 Task: Look for space in Narsimhapur, India from 1st August, 2023 to 5th August, 2023 for 3 adults, 1 child in price range Rs.13000 to Rs.20000. Place can be entire place with 2 bedrooms having 3 beds and 2 bathrooms. Property type can be flatguest house, hotel. Amenities needed are: washing machine. Booking option can be shelf check-in. Required host language is English.
Action: Mouse moved to (511, 85)
Screenshot: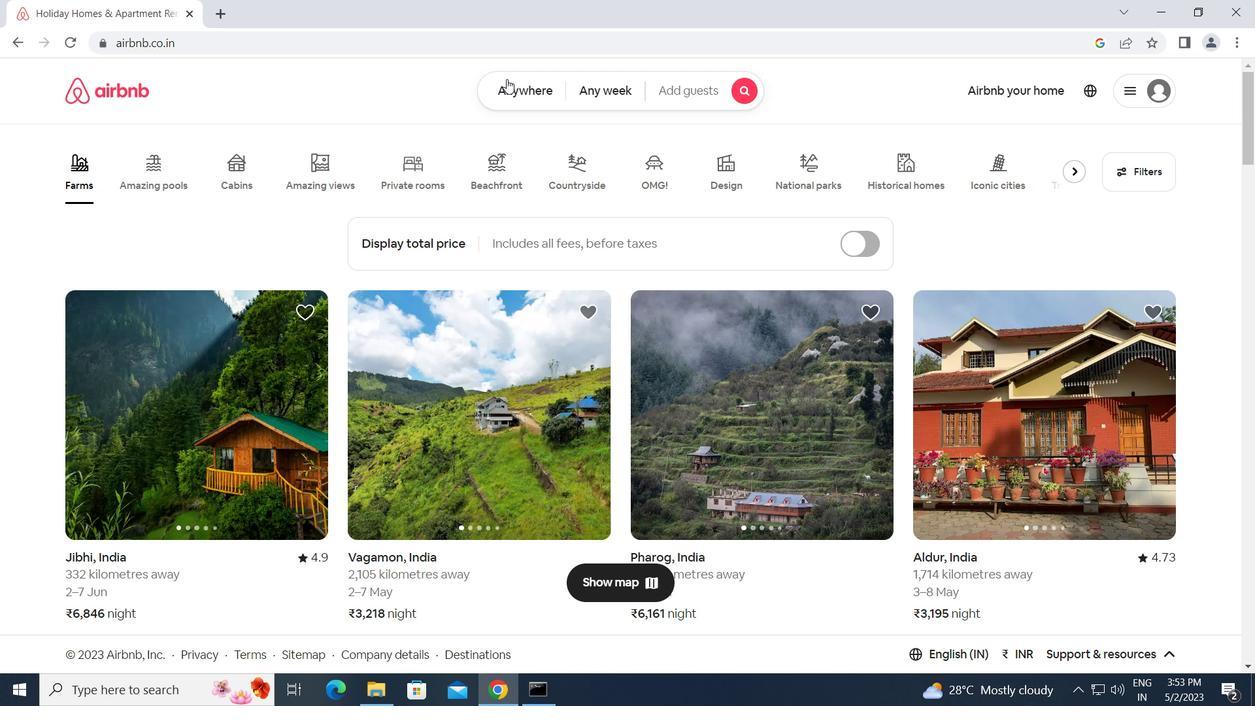 
Action: Mouse pressed left at (511, 85)
Screenshot: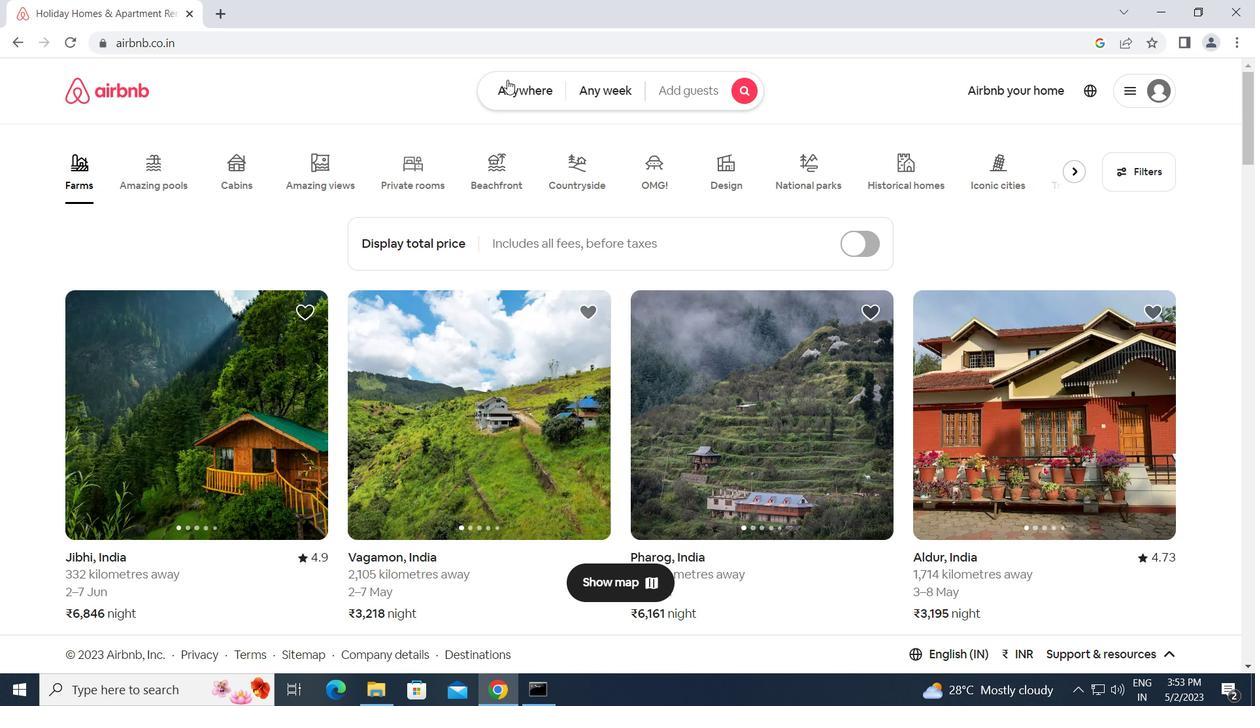 
Action: Mouse moved to (462, 130)
Screenshot: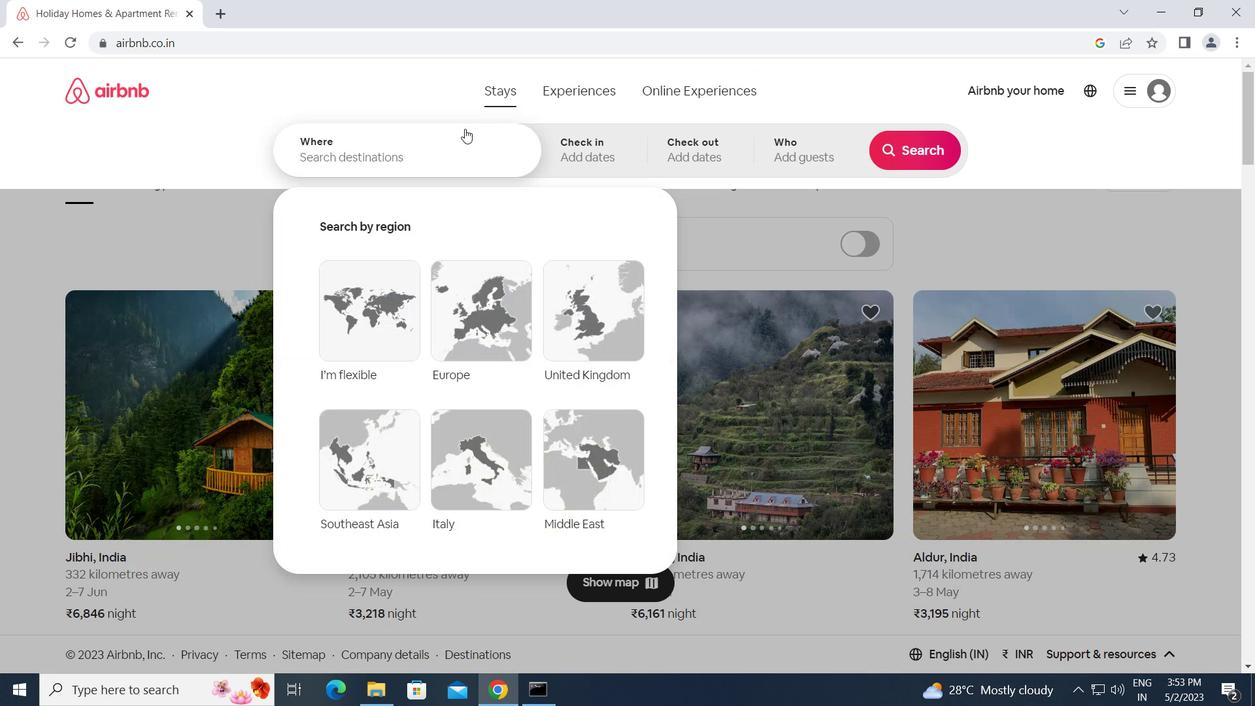 
Action: Mouse pressed left at (462, 130)
Screenshot: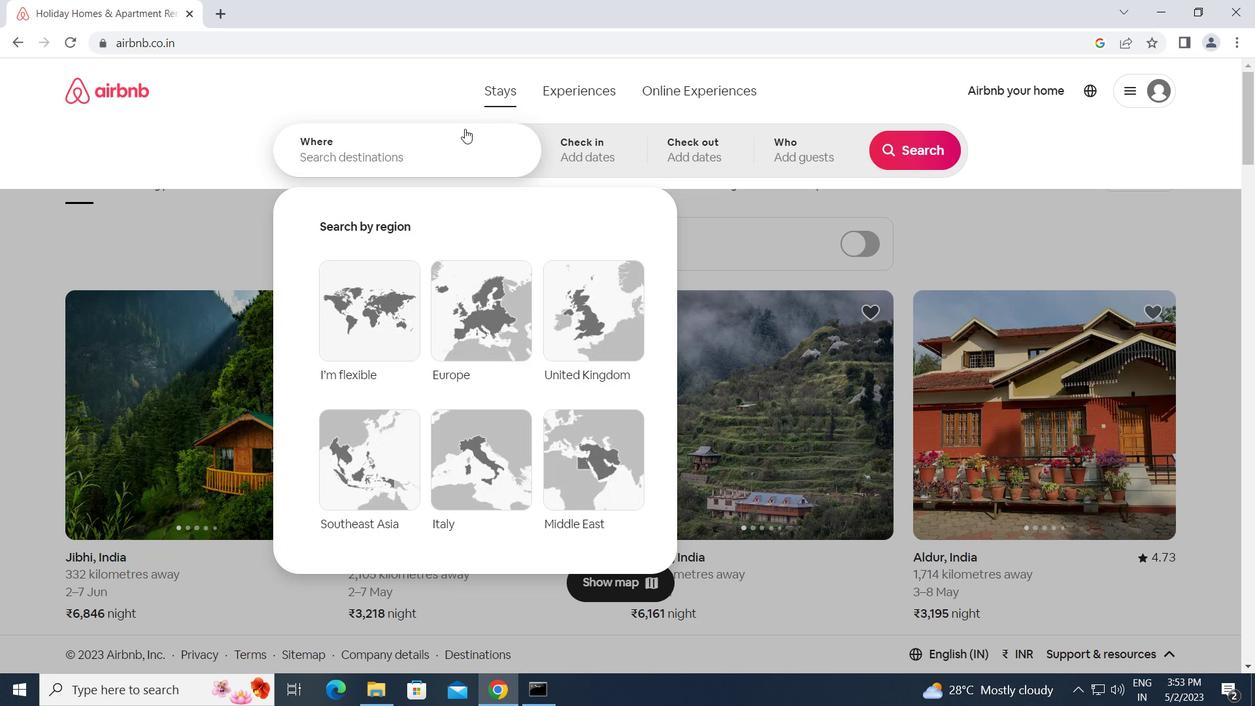 
Action: Key pressed n<Key.caps_lock>arsimhapur,<Key.space><Key.caps_lock>i<Key.caps_lock>ndia<Key.enter>
Screenshot: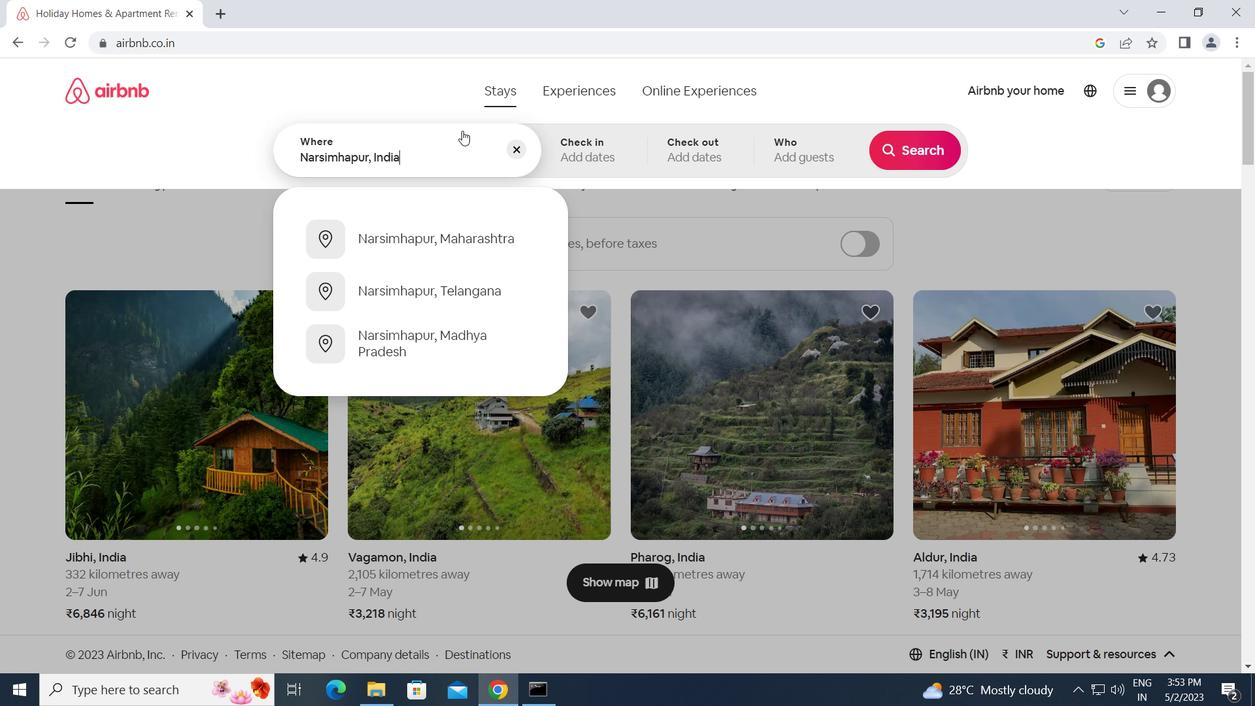 
Action: Mouse moved to (908, 278)
Screenshot: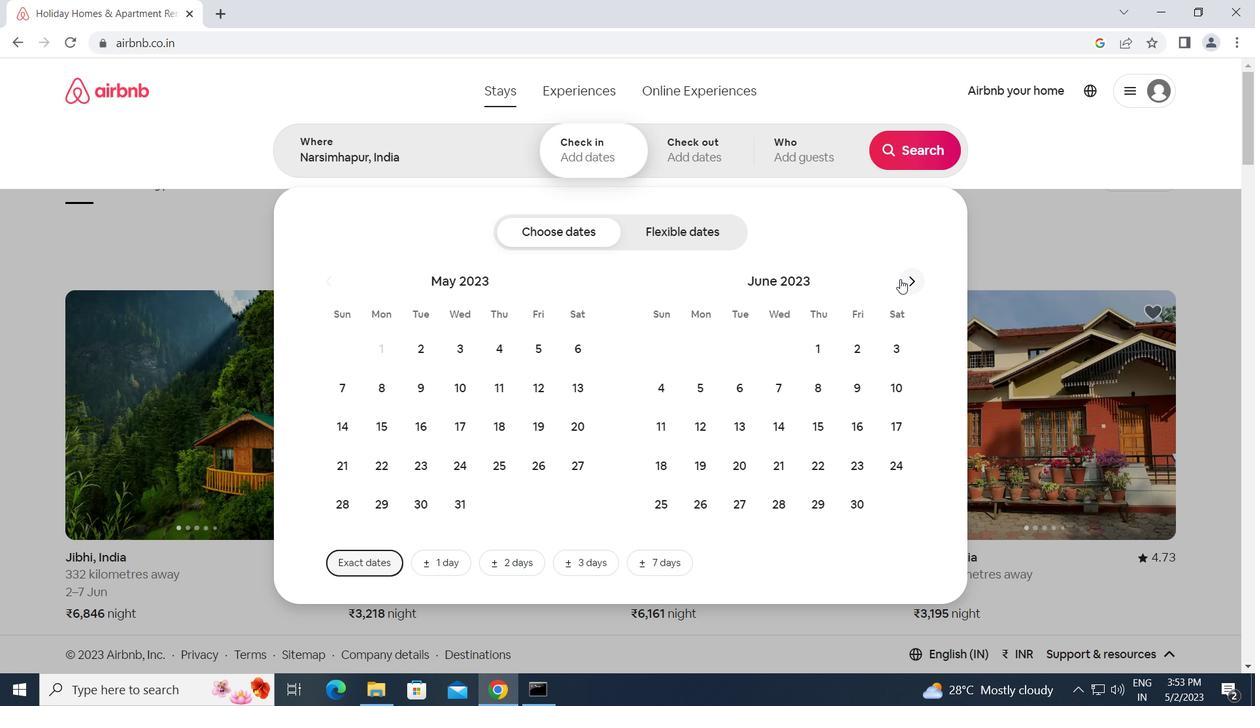 
Action: Mouse pressed left at (908, 278)
Screenshot: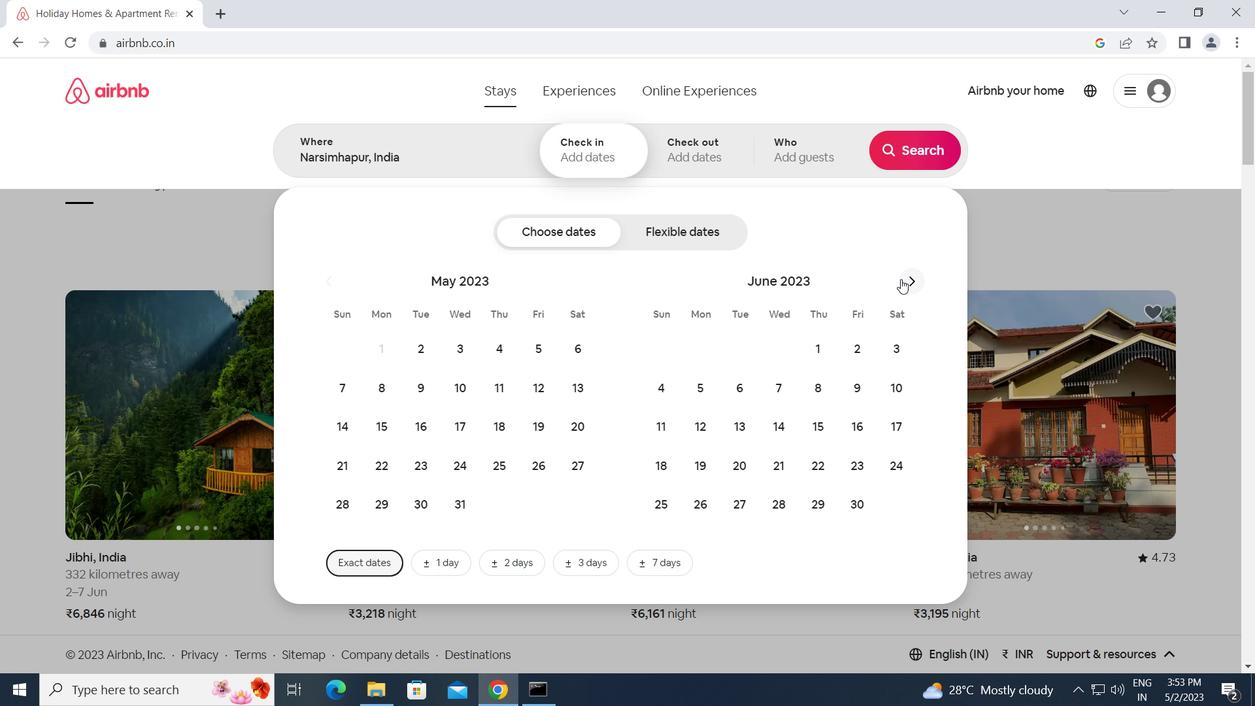 
Action: Mouse pressed left at (908, 278)
Screenshot: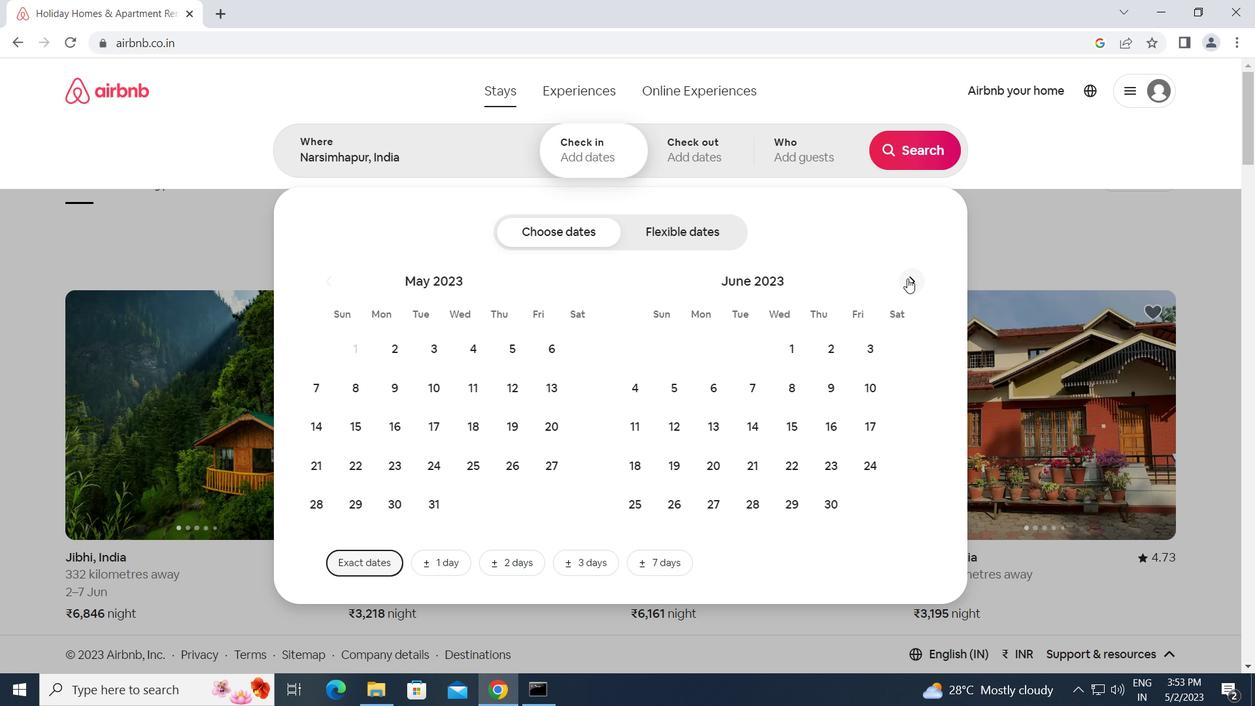 
Action: Mouse moved to (733, 346)
Screenshot: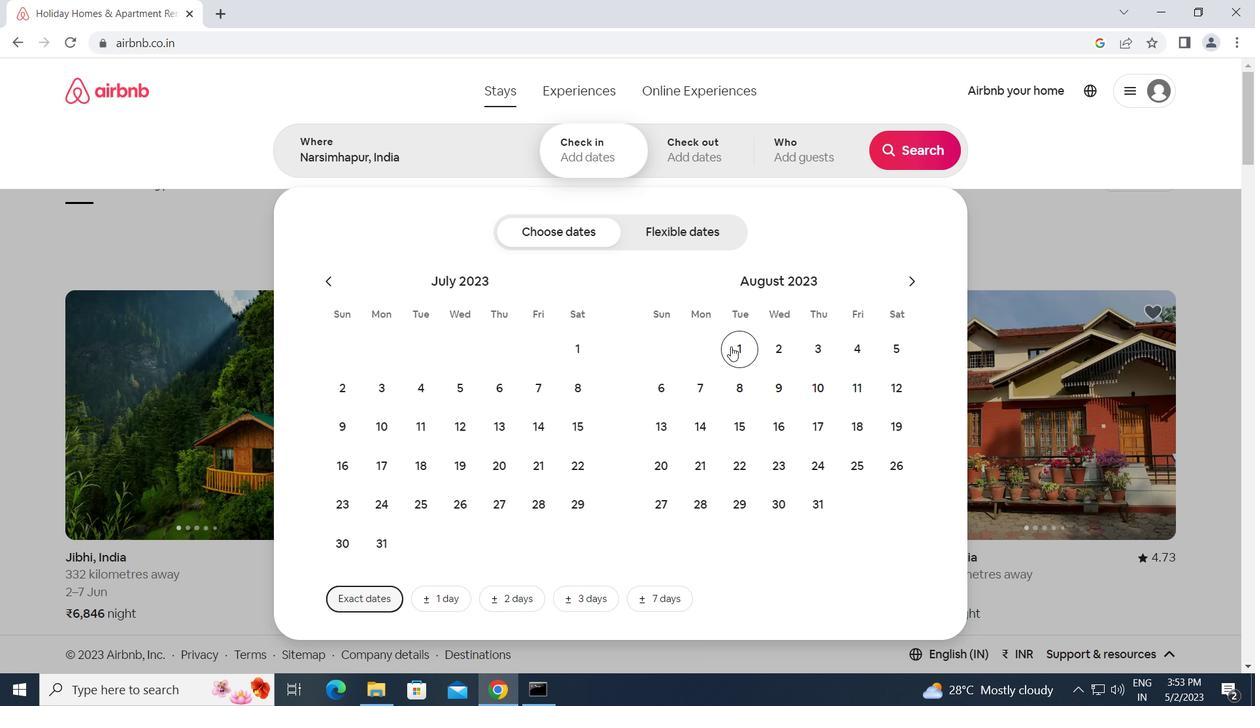 
Action: Mouse pressed left at (733, 346)
Screenshot: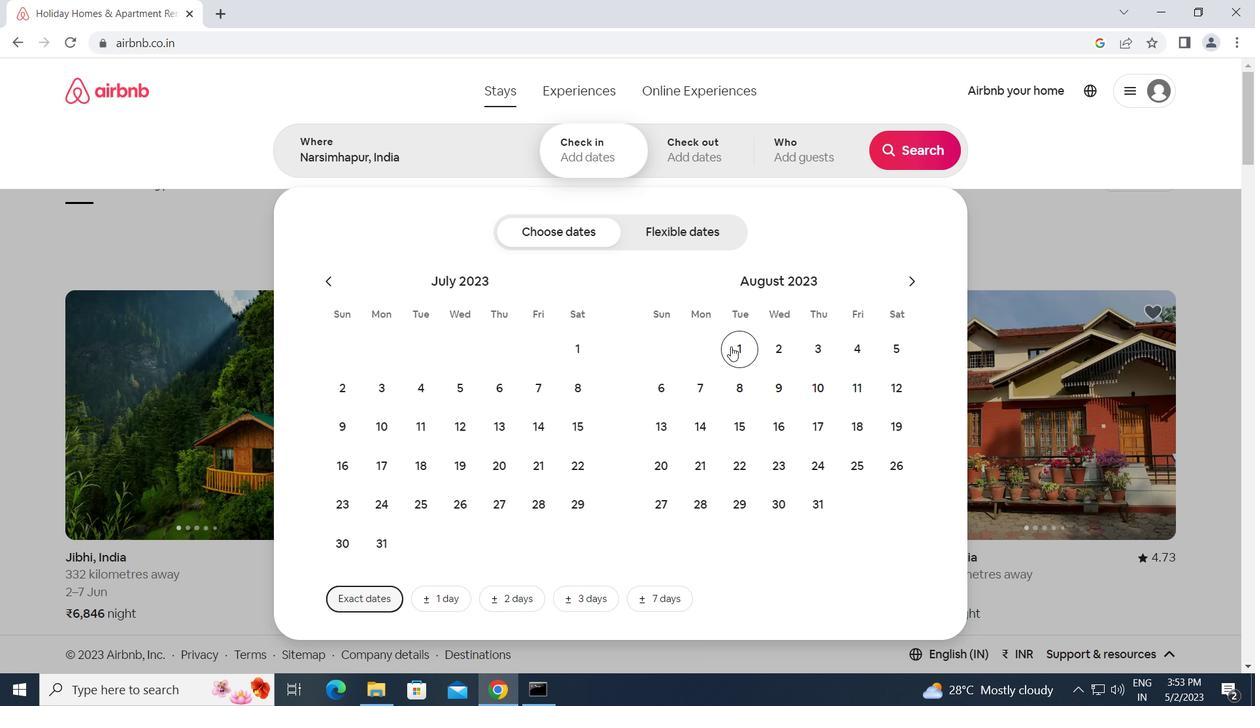 
Action: Mouse moved to (889, 351)
Screenshot: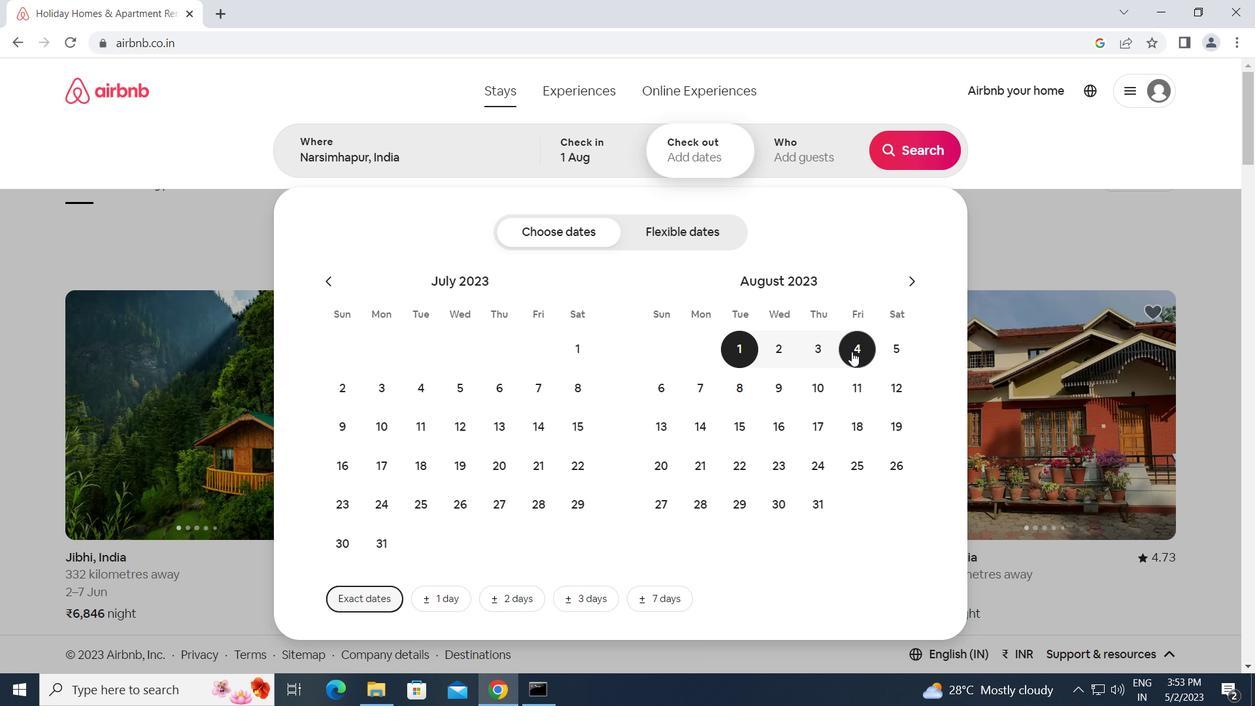 
Action: Mouse pressed left at (889, 351)
Screenshot: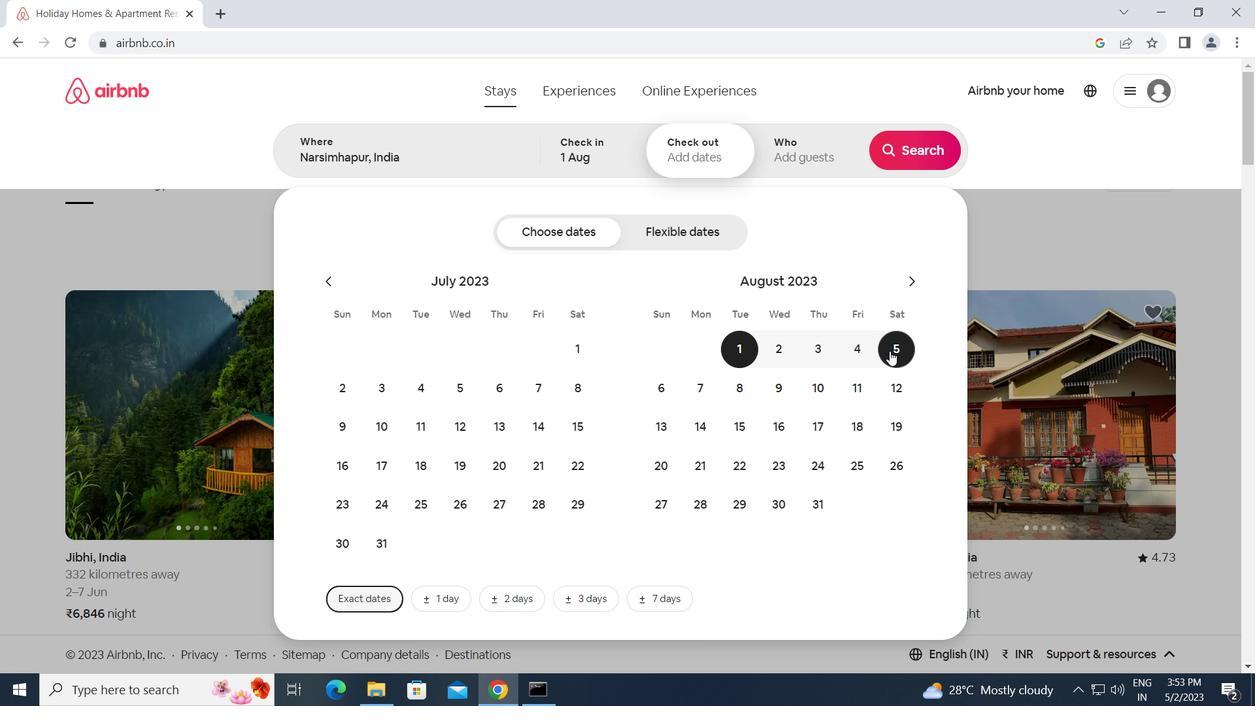 
Action: Mouse moved to (806, 158)
Screenshot: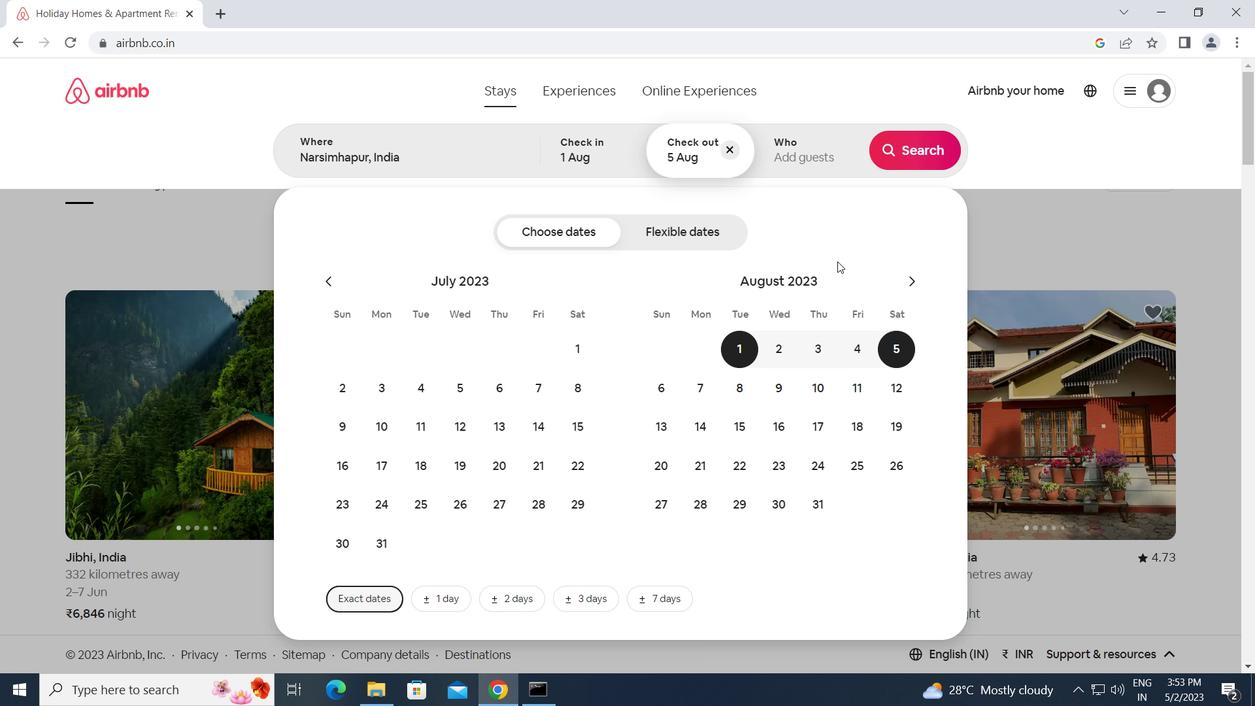 
Action: Mouse pressed left at (806, 158)
Screenshot: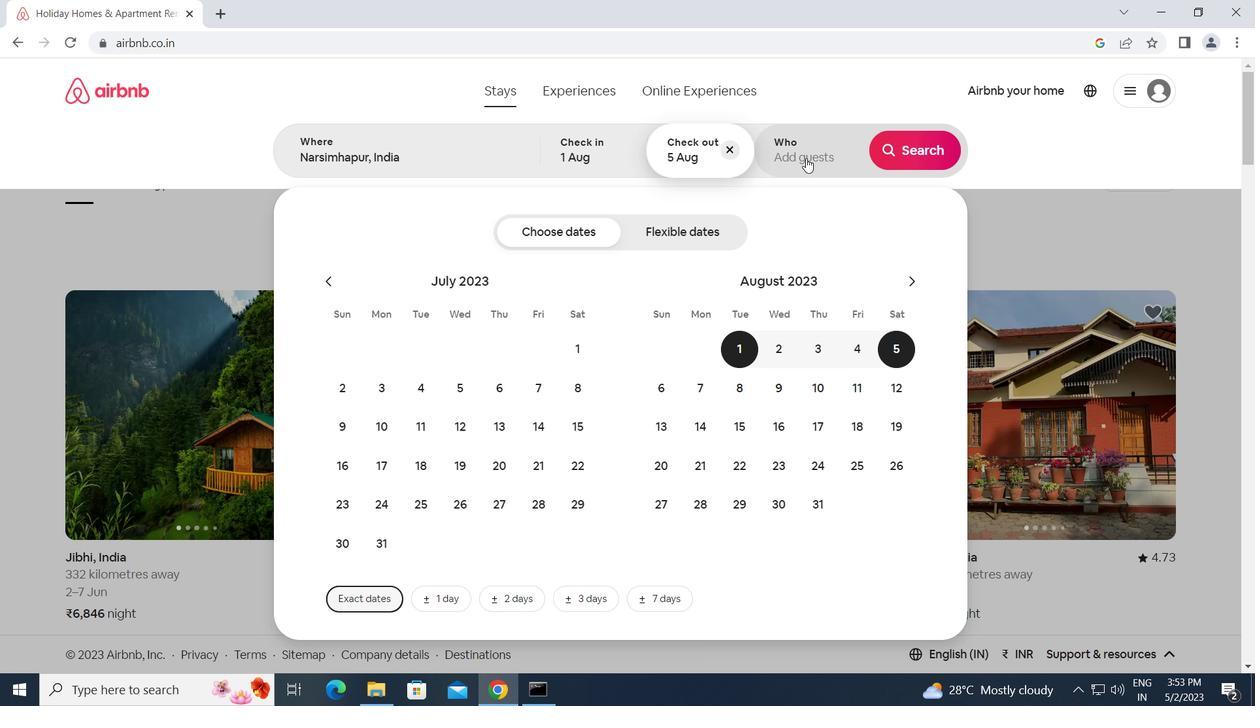 
Action: Mouse moved to (923, 235)
Screenshot: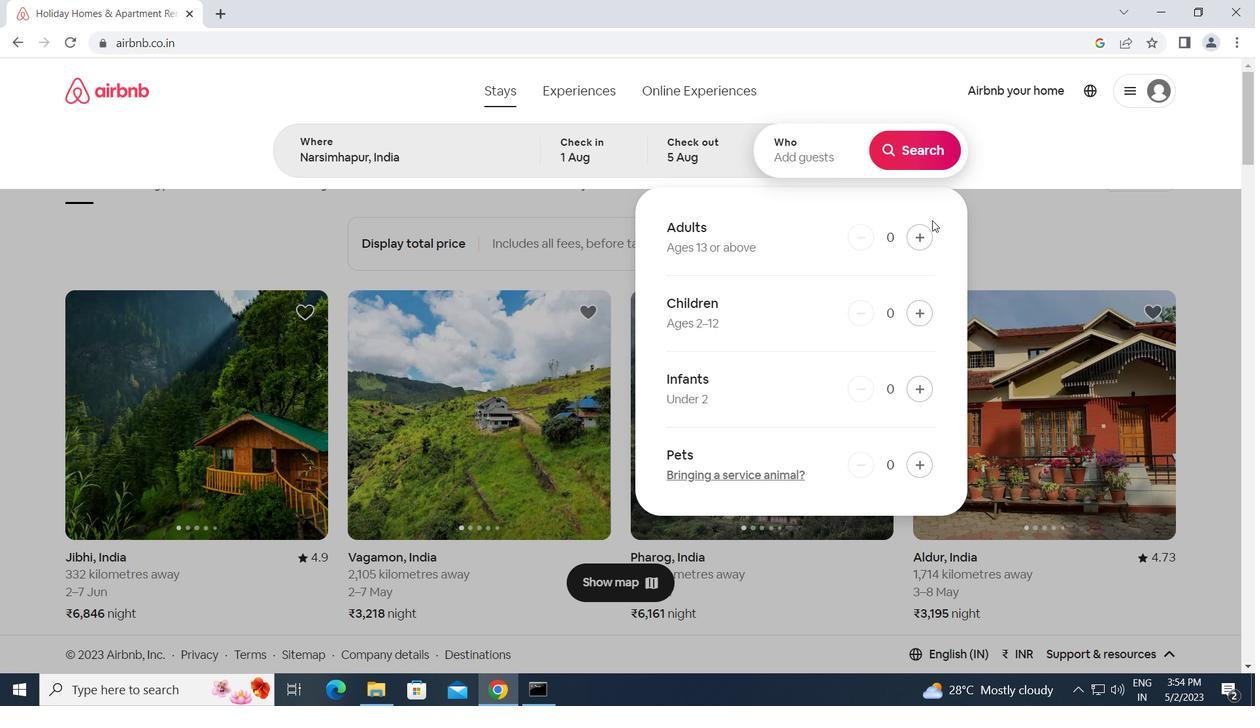 
Action: Mouse pressed left at (923, 235)
Screenshot: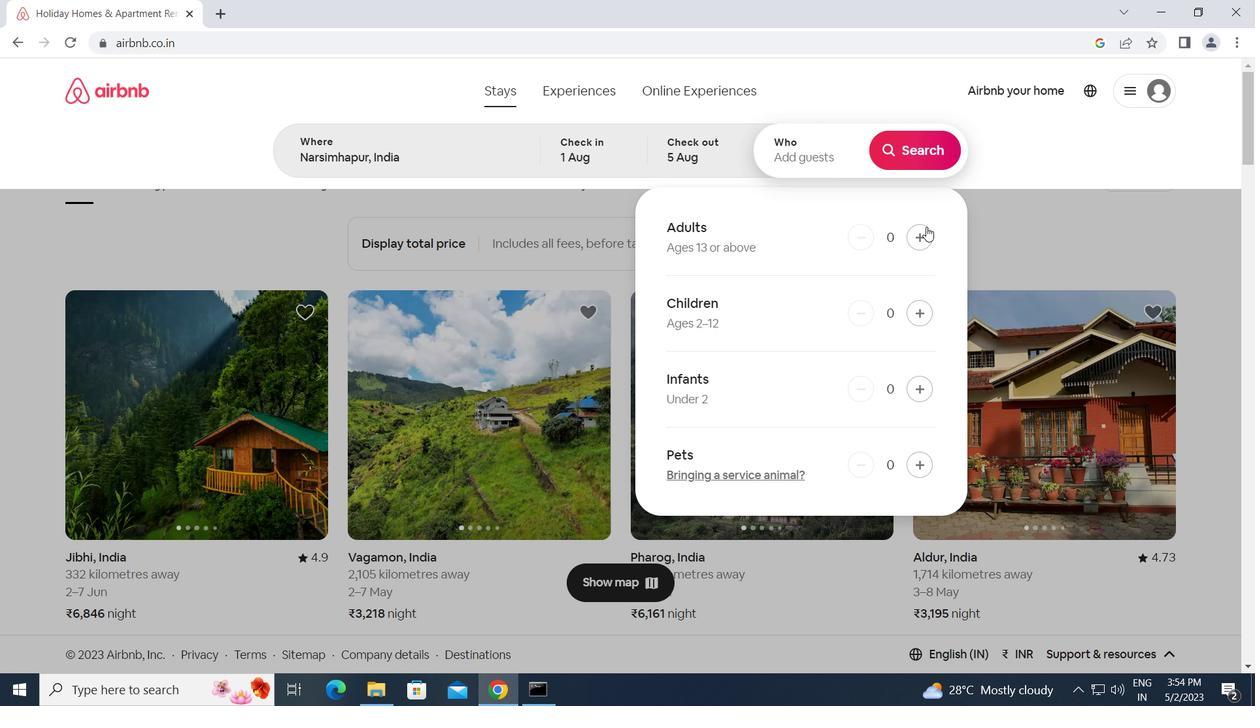 
Action: Mouse pressed left at (923, 235)
Screenshot: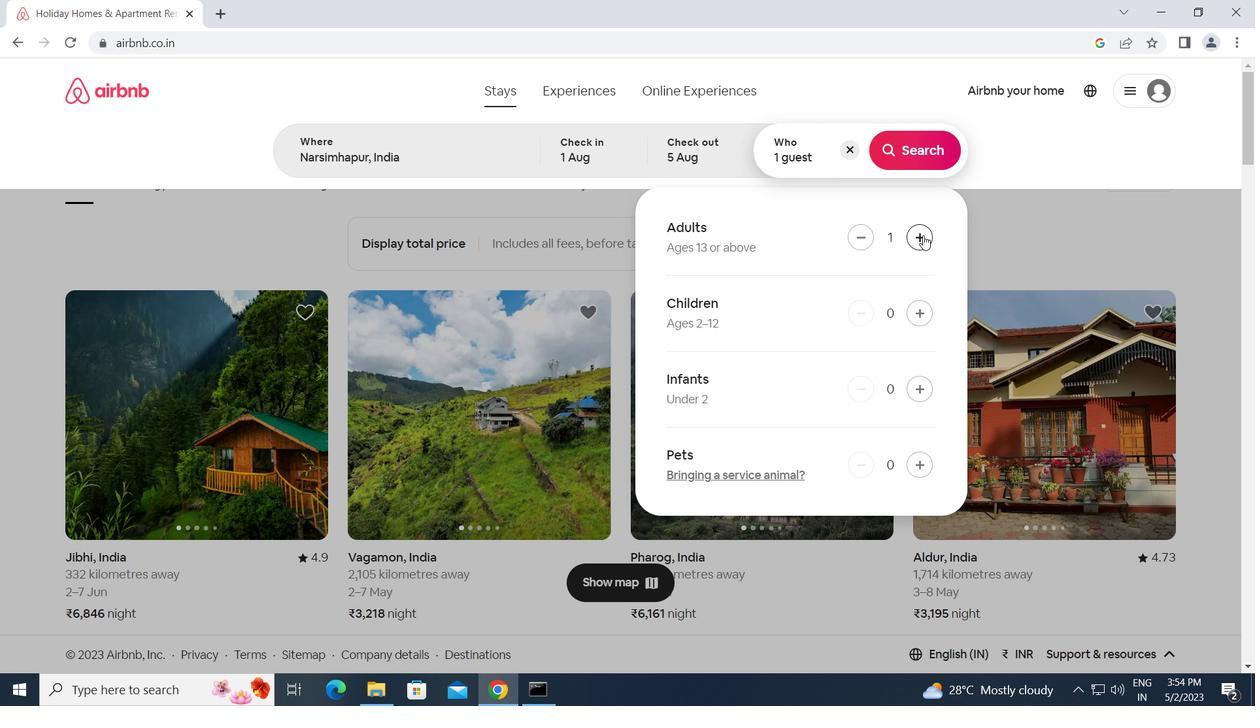 
Action: Mouse pressed left at (923, 235)
Screenshot: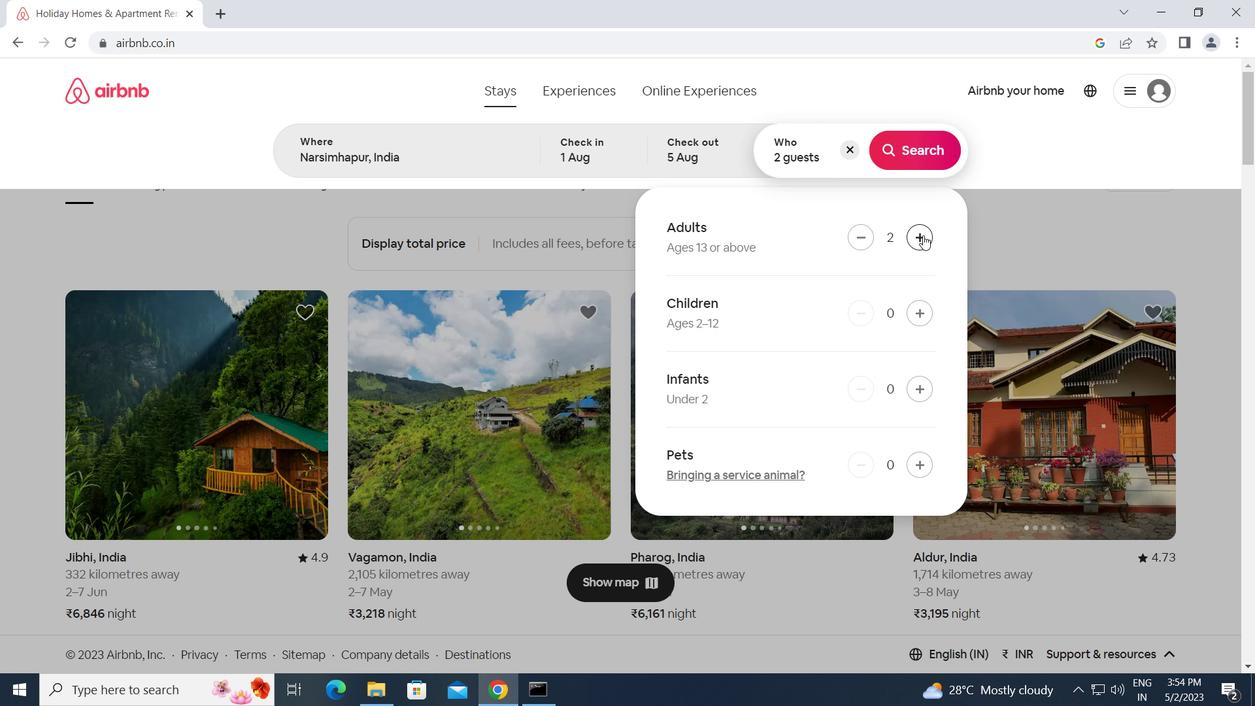 
Action: Mouse moved to (920, 313)
Screenshot: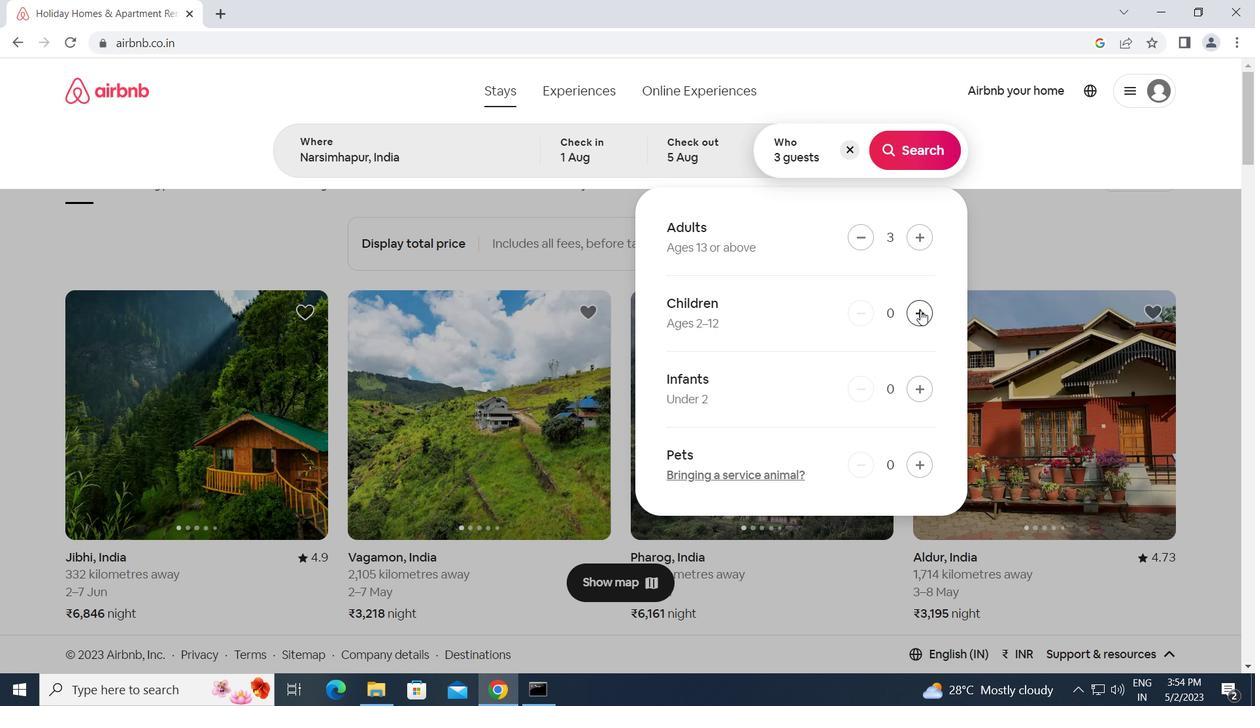 
Action: Mouse pressed left at (920, 313)
Screenshot: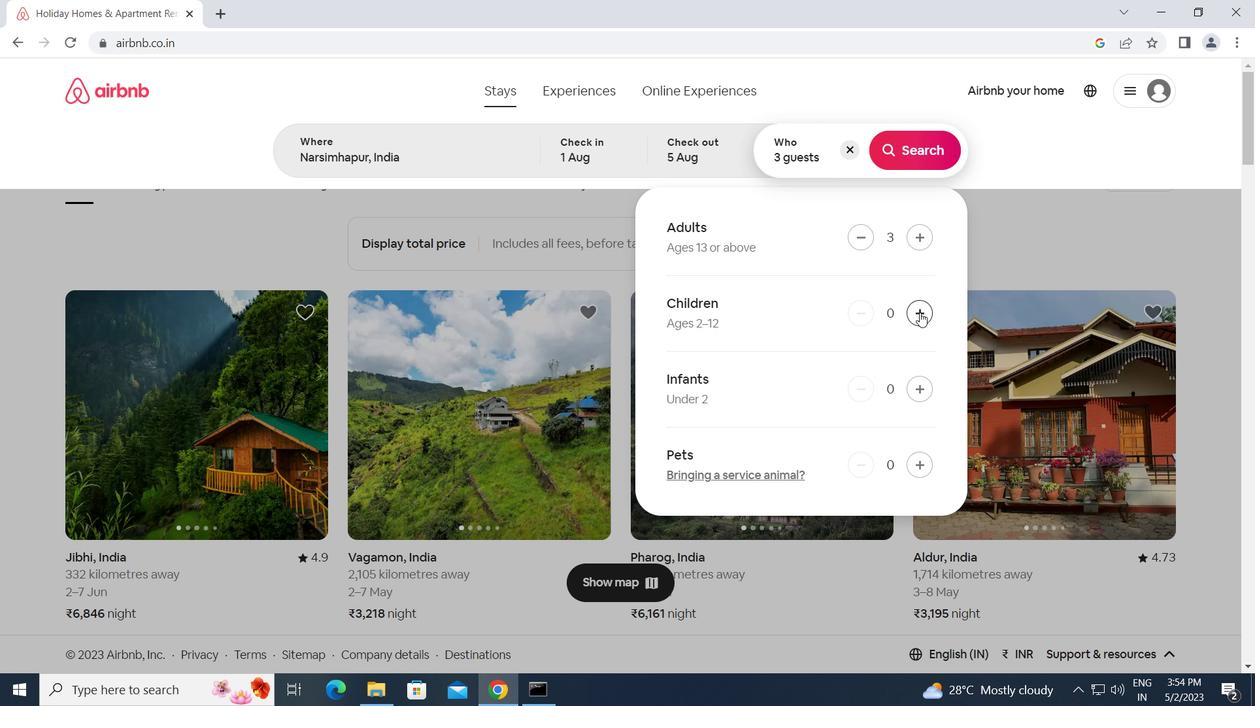 
Action: Mouse moved to (912, 138)
Screenshot: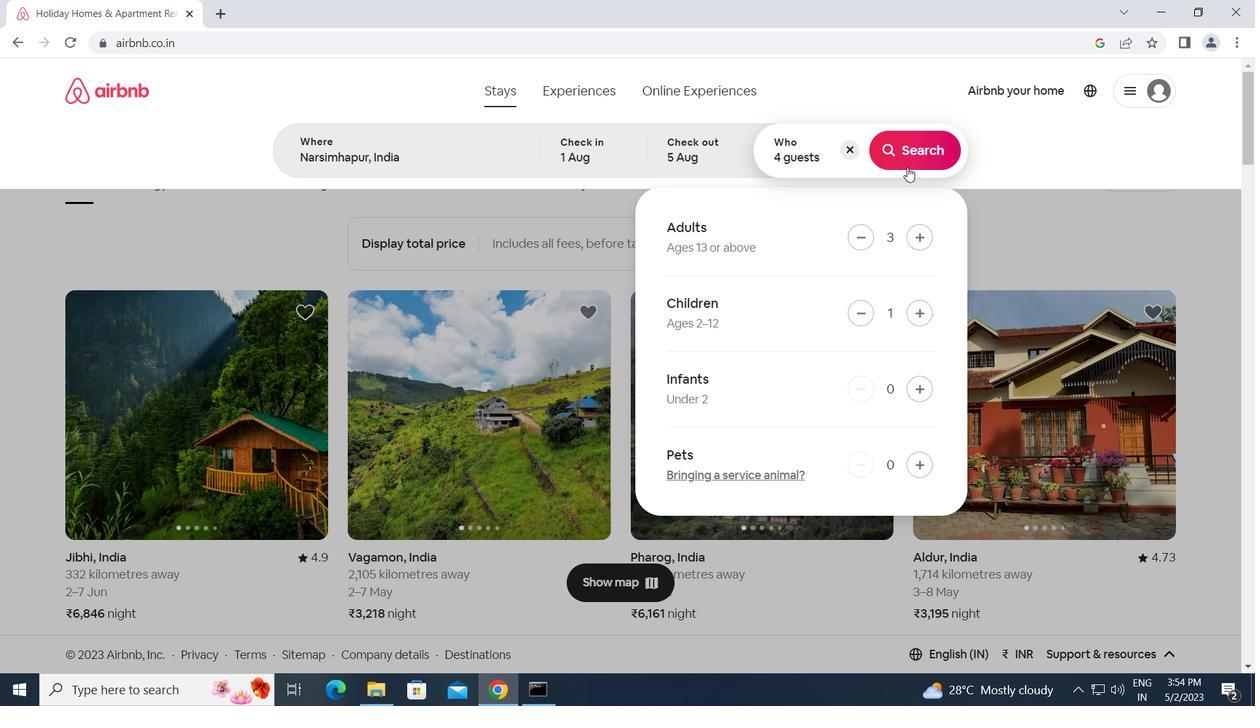
Action: Mouse pressed left at (912, 138)
Screenshot: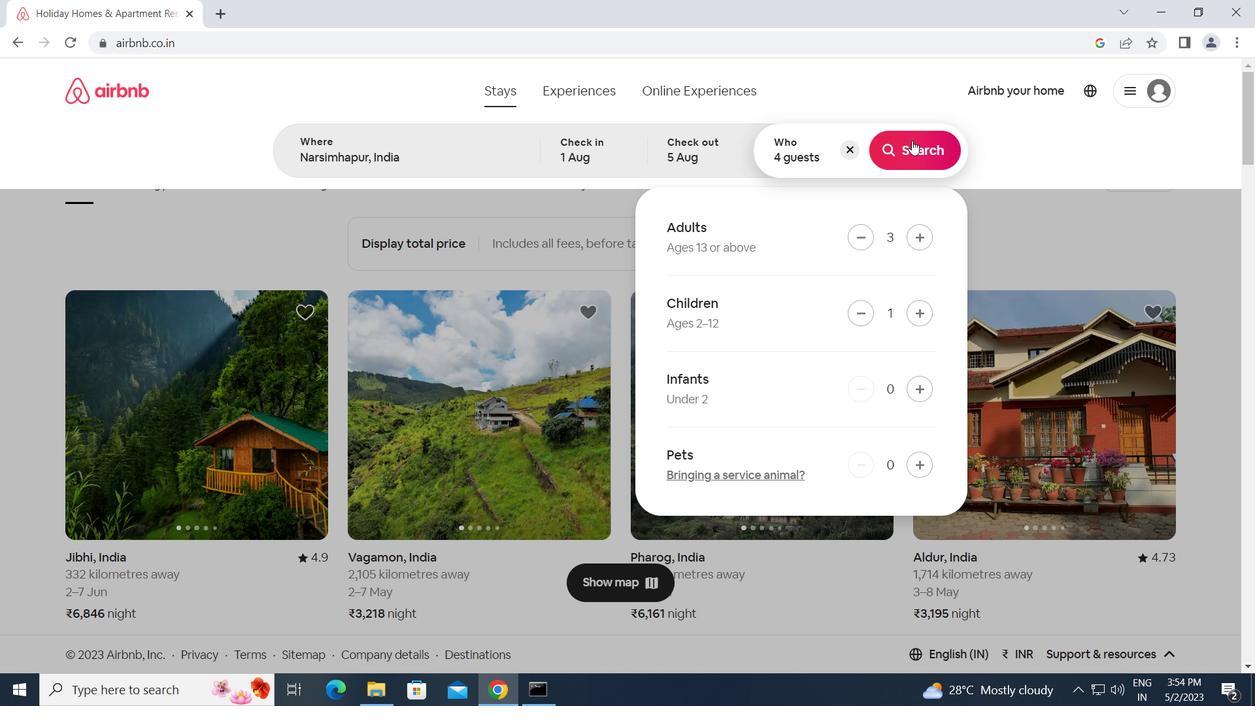 
Action: Mouse moved to (1172, 154)
Screenshot: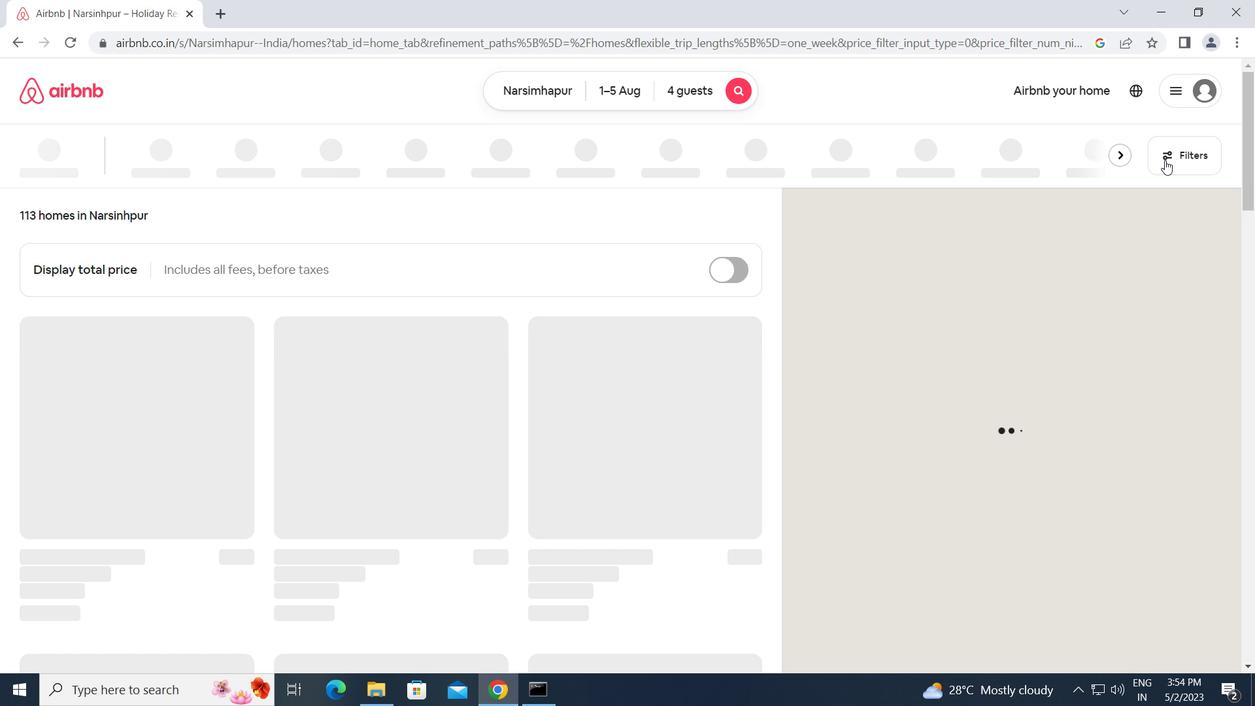 
Action: Mouse pressed left at (1172, 154)
Screenshot: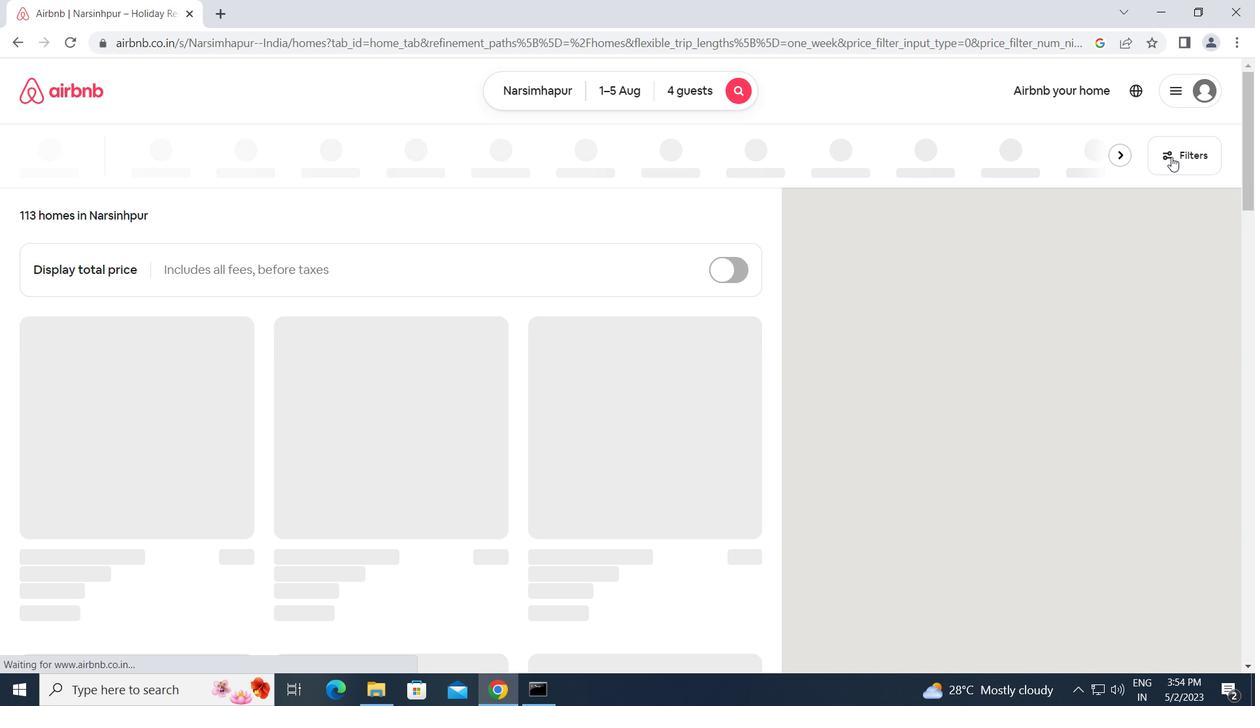 
Action: Mouse moved to (420, 357)
Screenshot: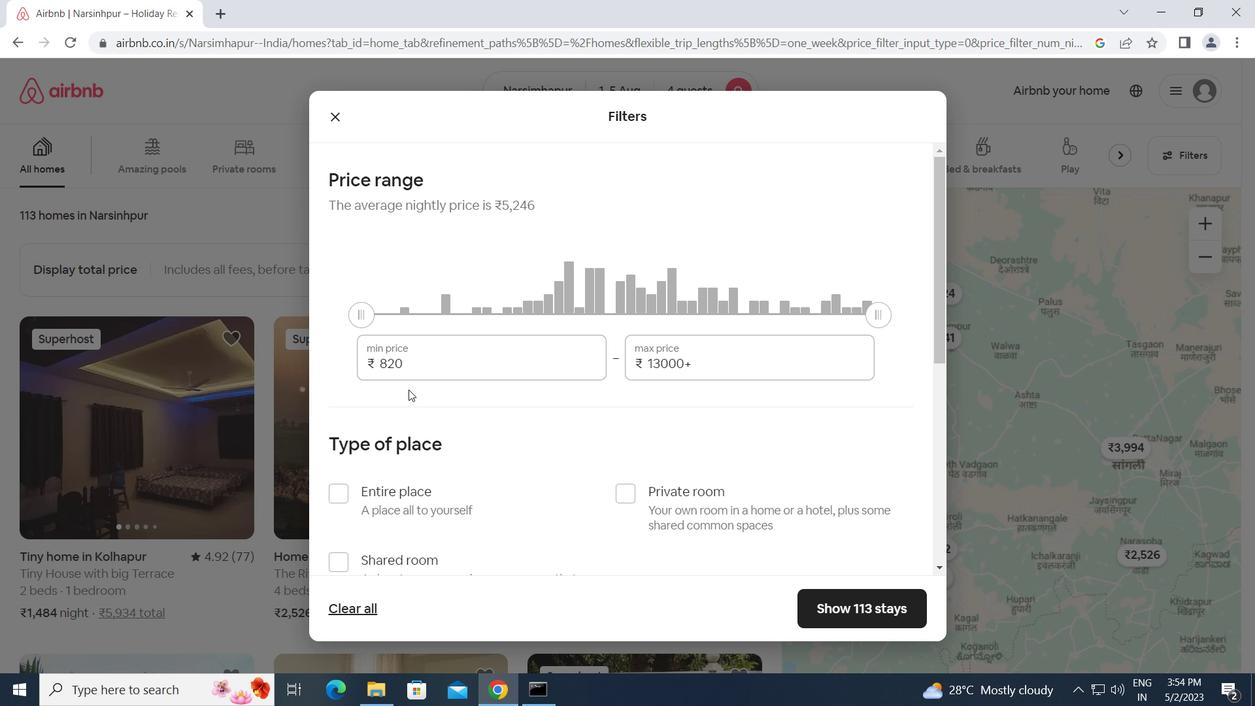 
Action: Mouse pressed left at (420, 357)
Screenshot: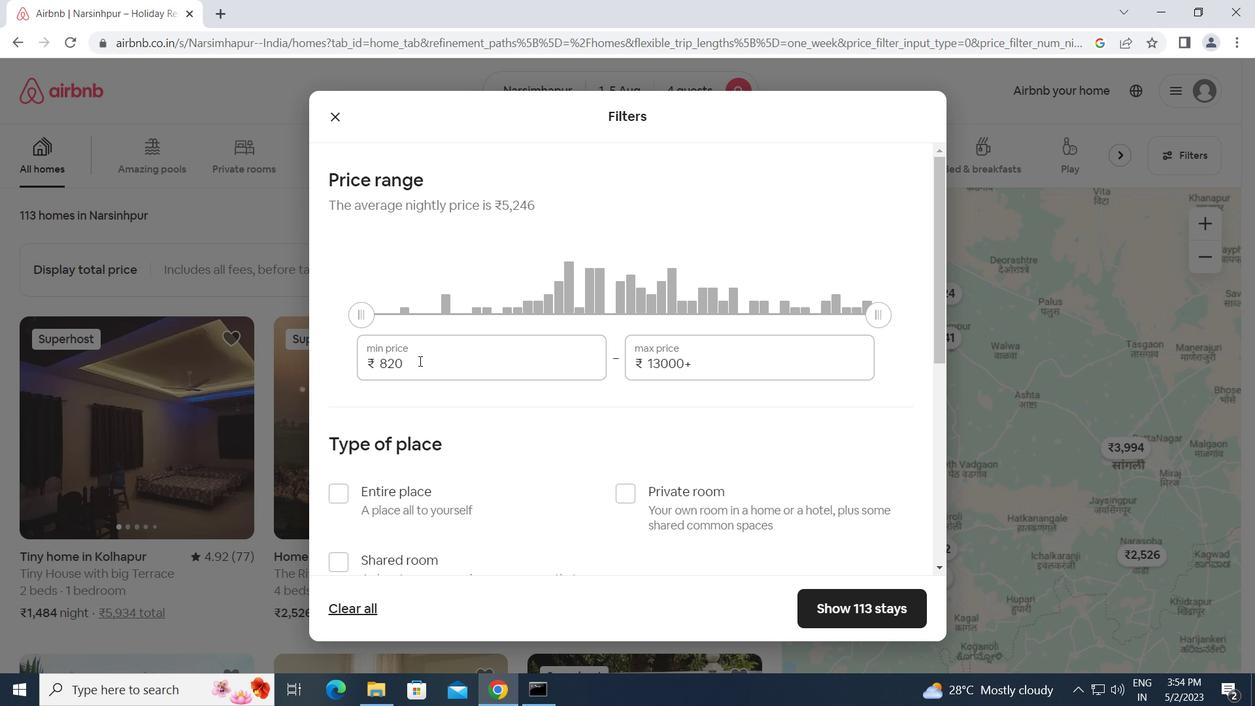 
Action: Mouse moved to (360, 364)
Screenshot: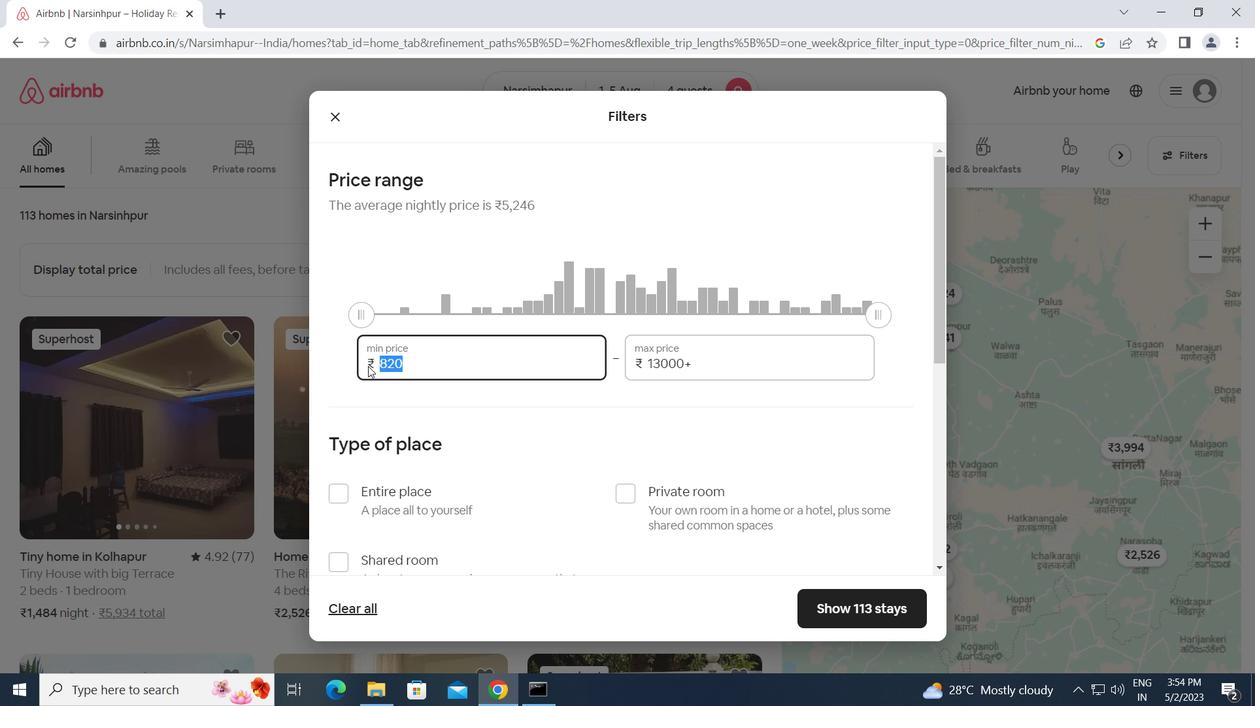 
Action: Key pressed 13000<Key.tab>20000
Screenshot: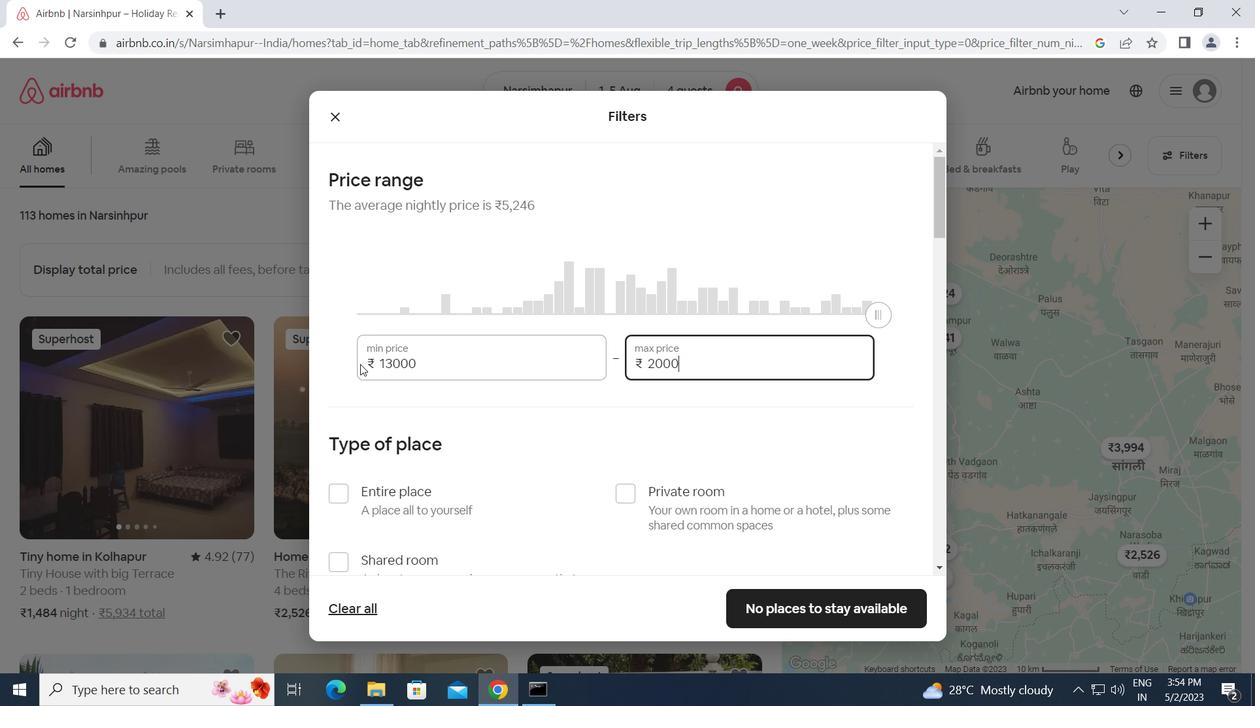
Action: Mouse moved to (415, 422)
Screenshot: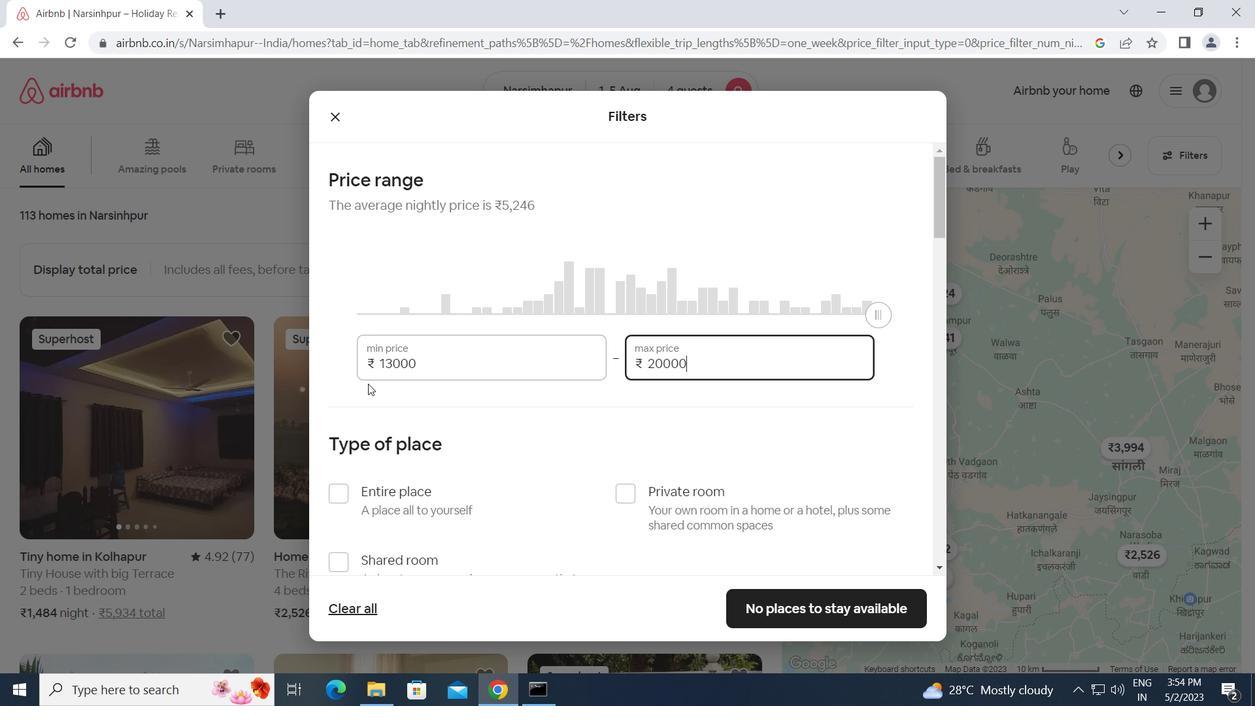 
Action: Mouse scrolled (415, 421) with delta (0, 0)
Screenshot: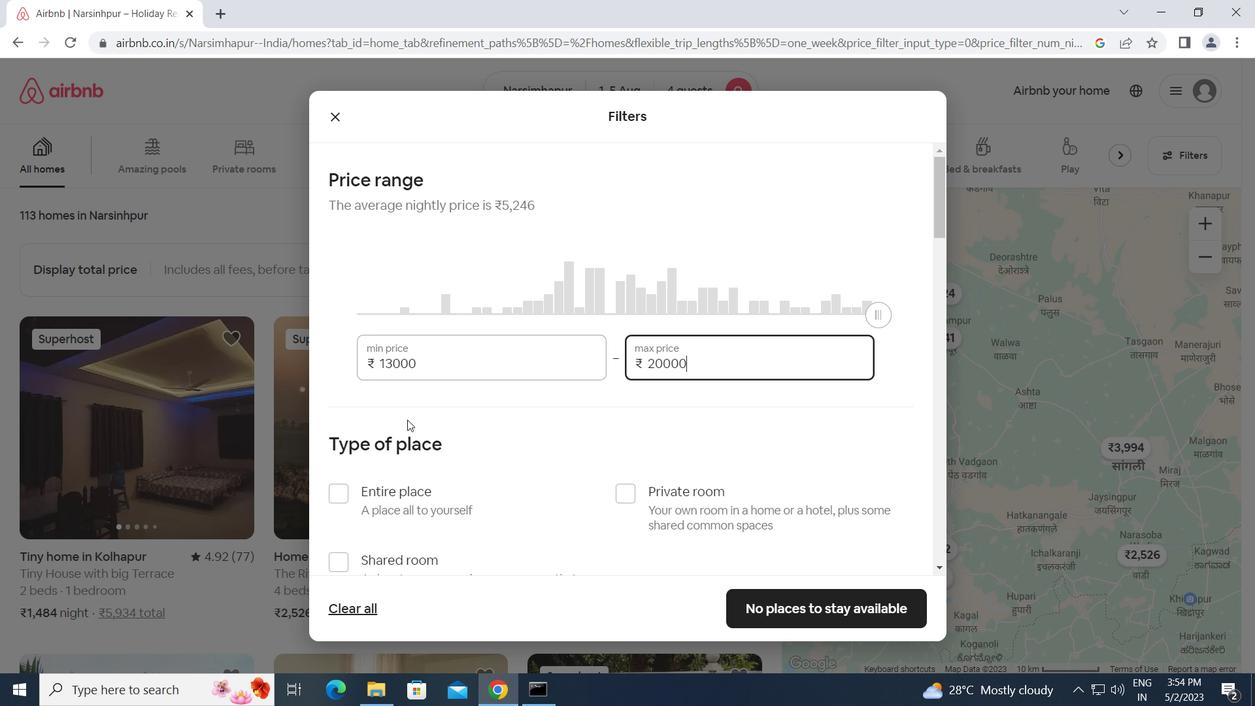 
Action: Mouse scrolled (415, 421) with delta (0, 0)
Screenshot: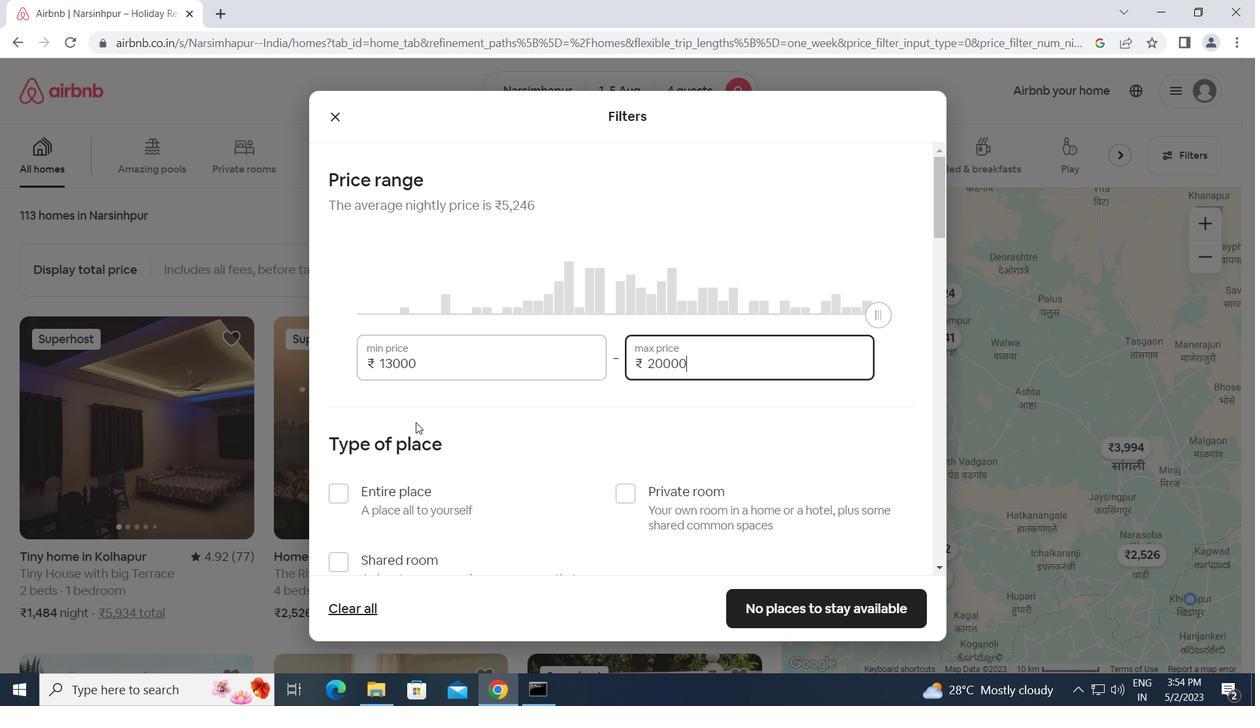 
Action: Mouse moved to (334, 328)
Screenshot: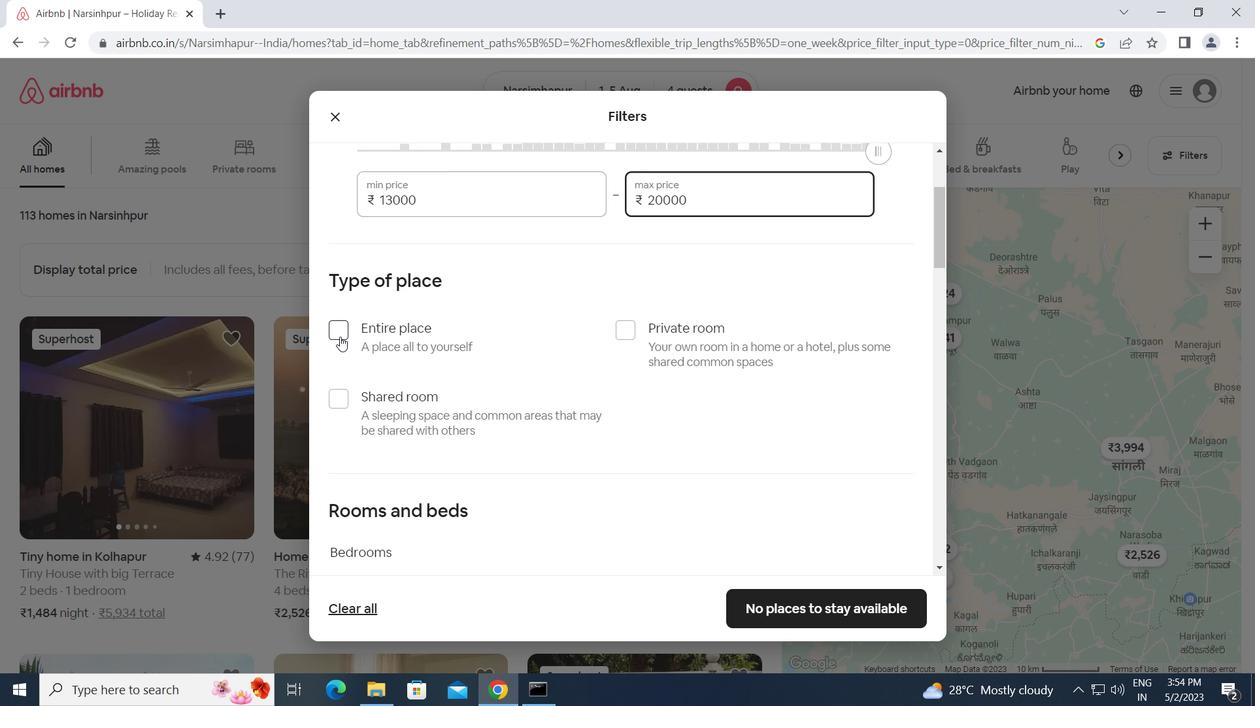 
Action: Mouse pressed left at (334, 328)
Screenshot: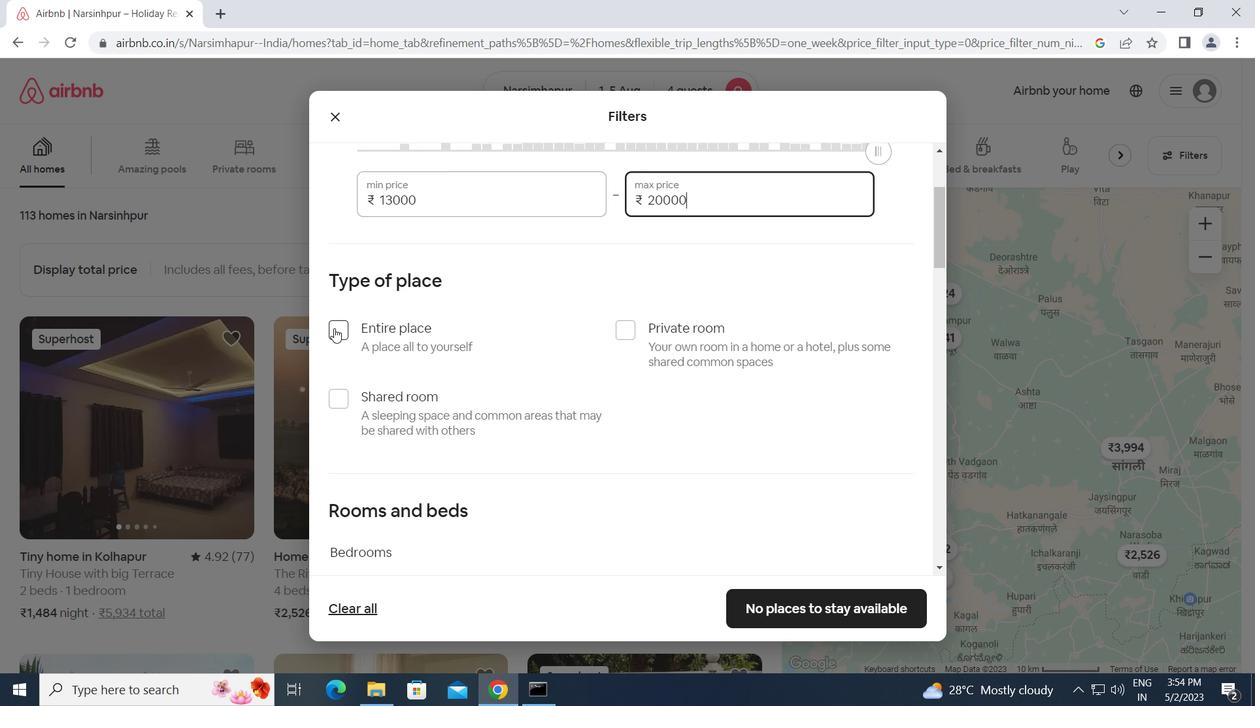 
Action: Mouse moved to (404, 346)
Screenshot: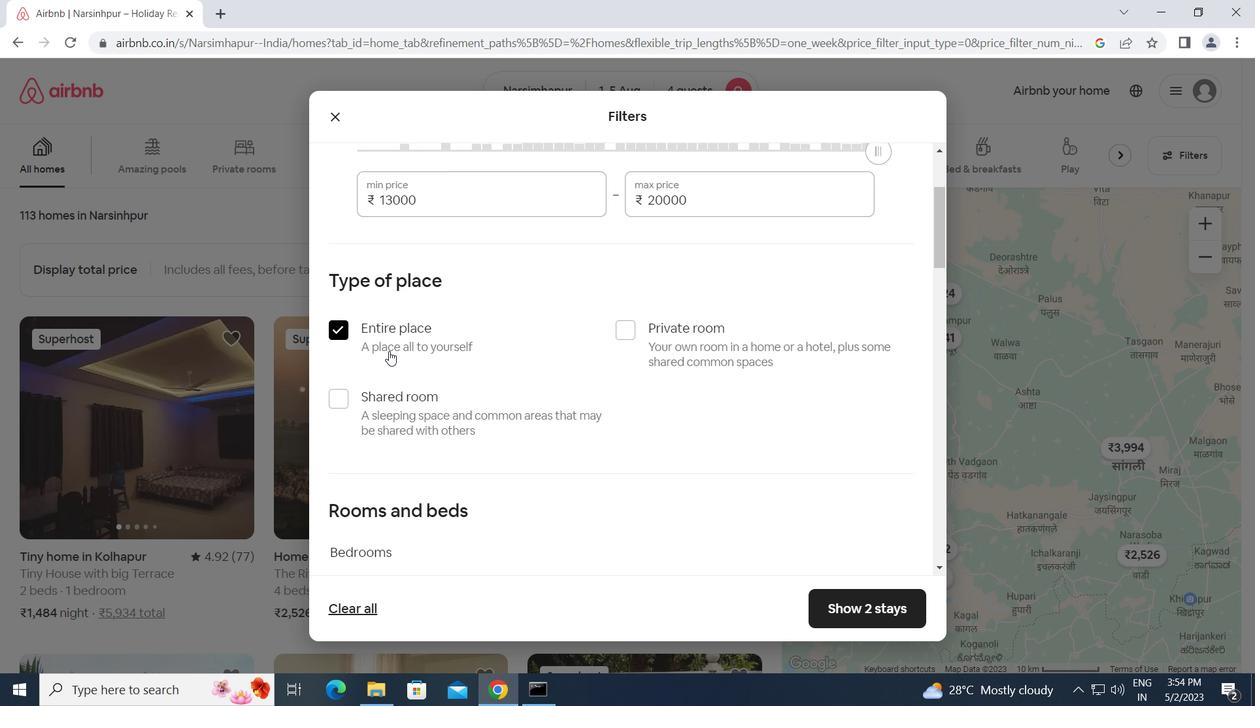 
Action: Mouse scrolled (404, 345) with delta (0, 0)
Screenshot: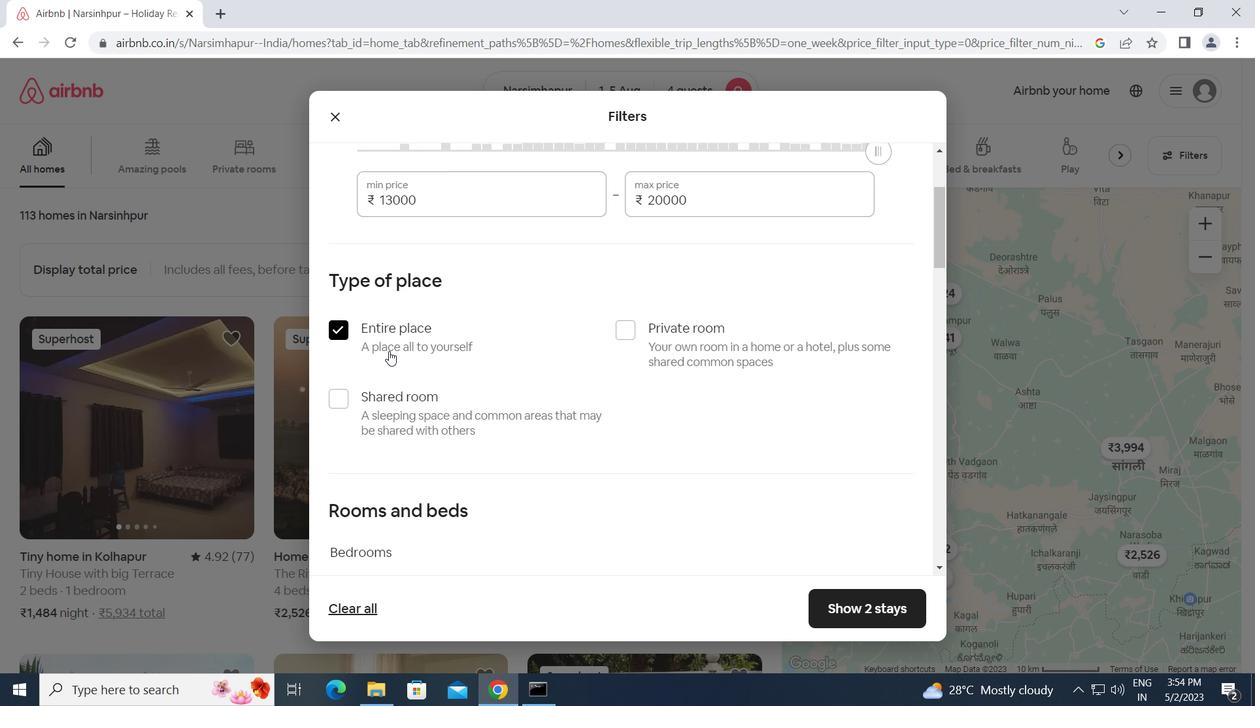 
Action: Mouse moved to (404, 345)
Screenshot: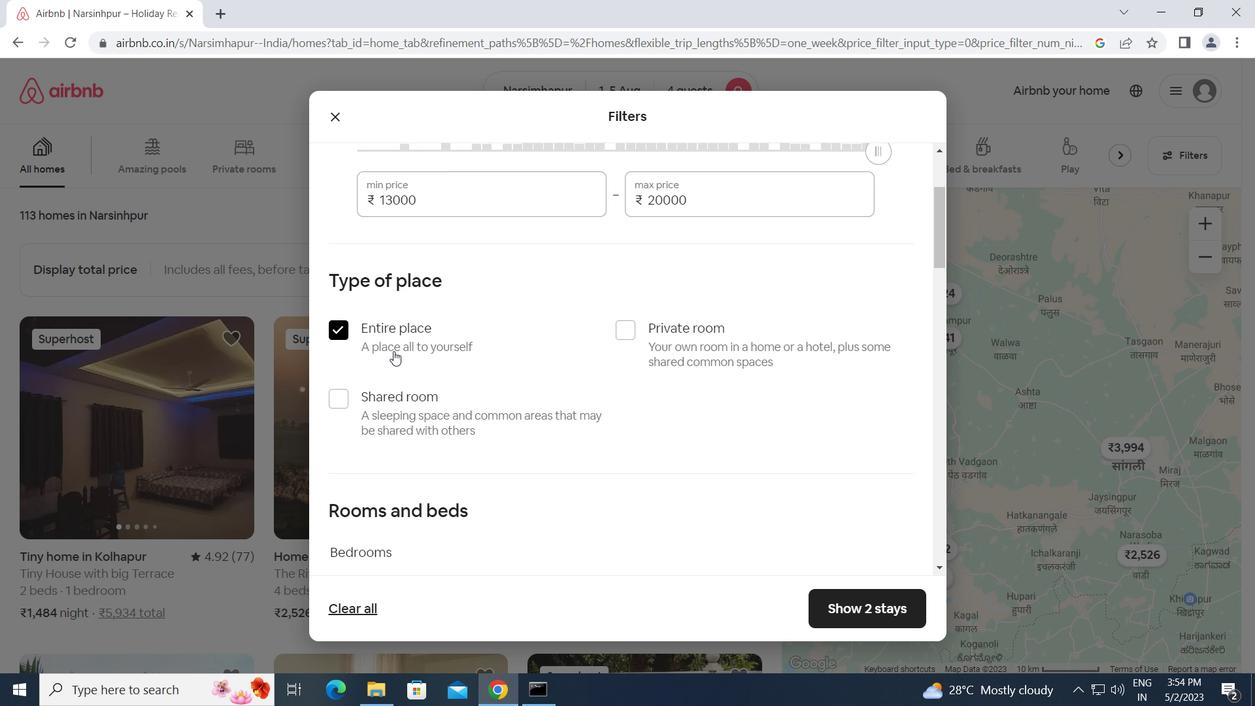
Action: Mouse scrolled (404, 345) with delta (0, 0)
Screenshot: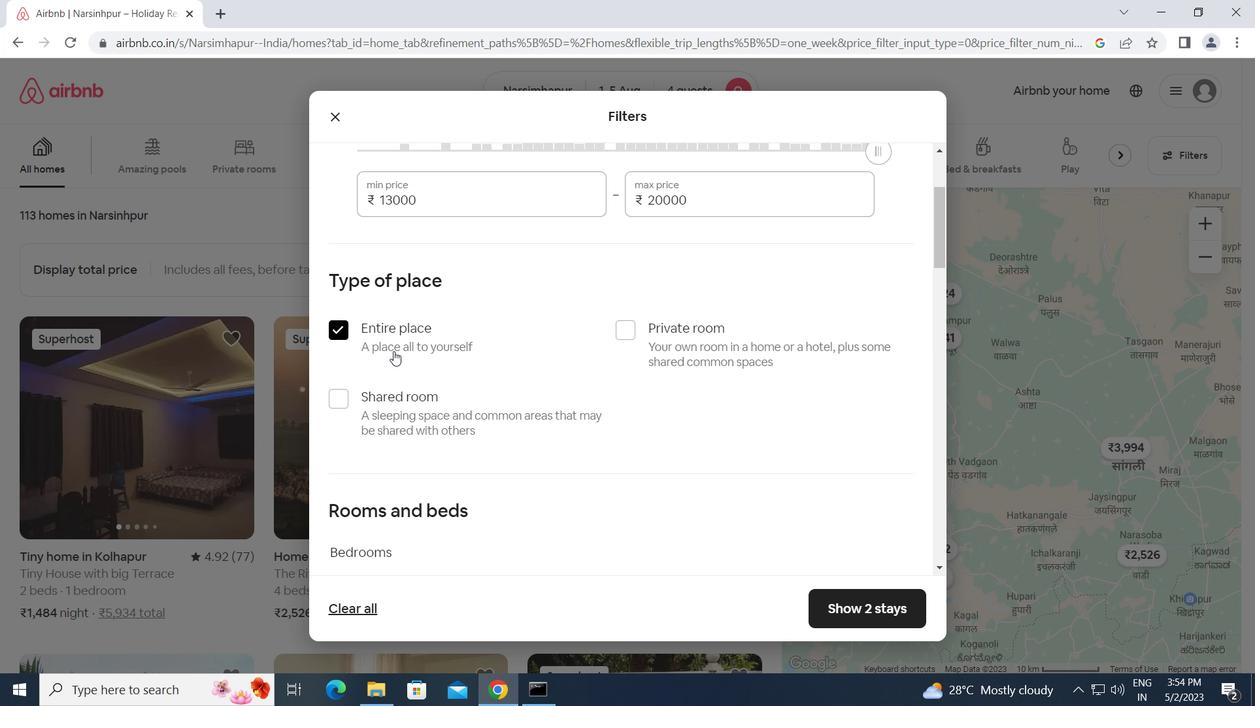 
Action: Mouse scrolled (404, 345) with delta (0, 0)
Screenshot: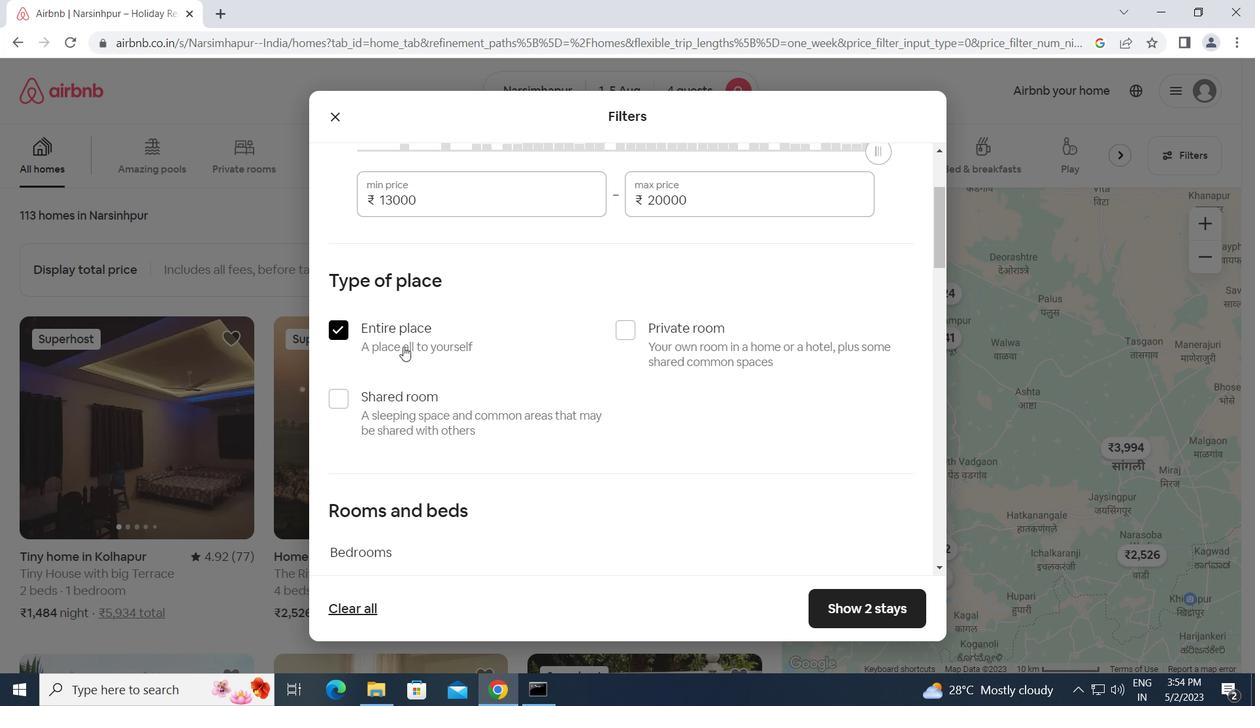 
Action: Mouse moved to (481, 346)
Screenshot: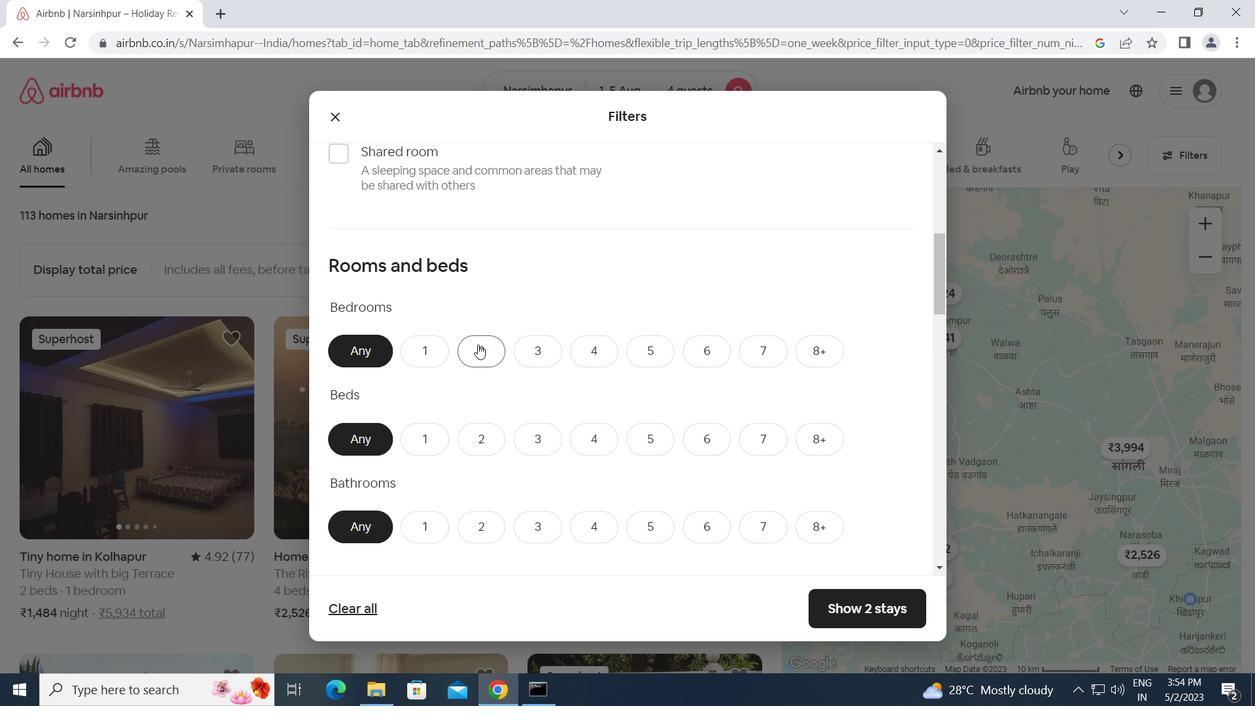 
Action: Mouse pressed left at (481, 346)
Screenshot: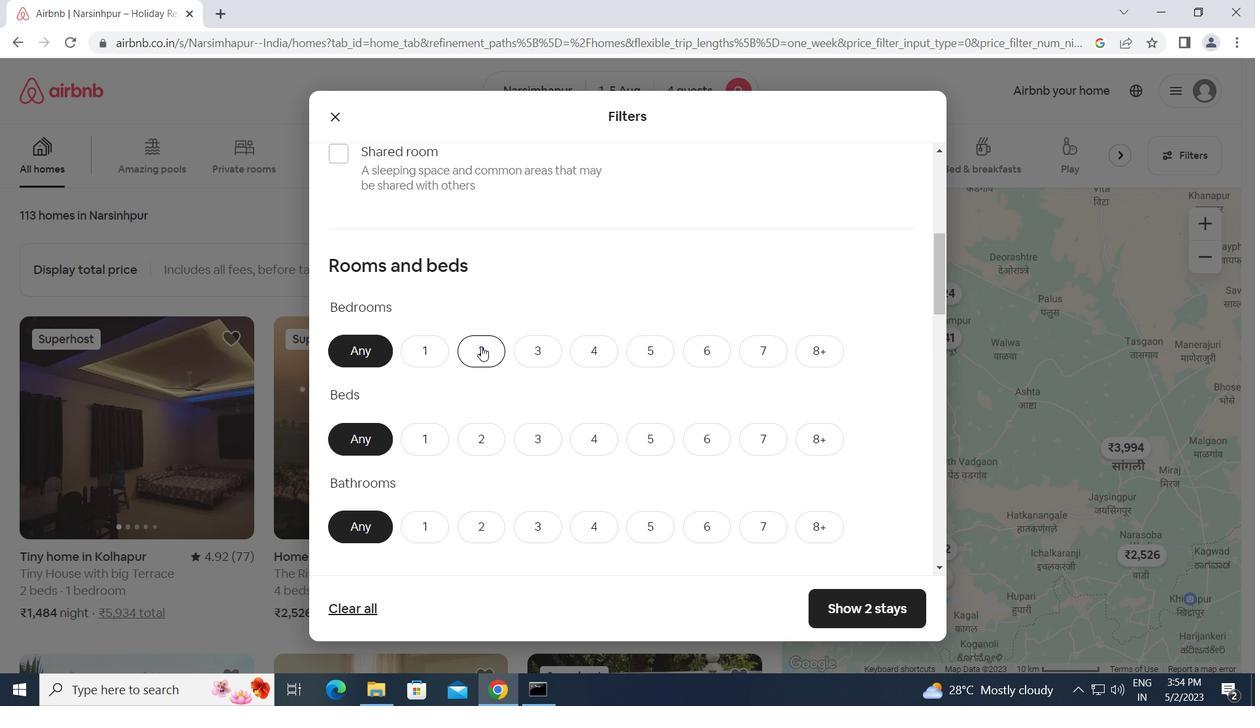 
Action: Mouse moved to (536, 430)
Screenshot: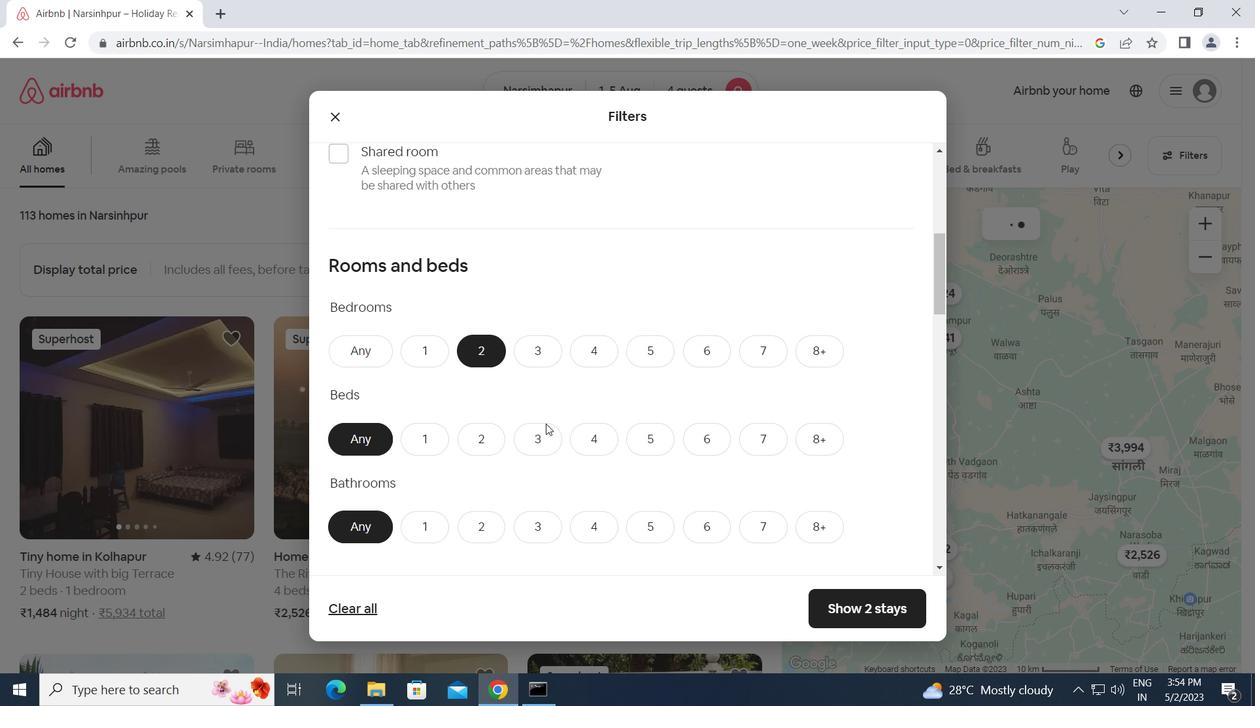 
Action: Mouse pressed left at (536, 430)
Screenshot: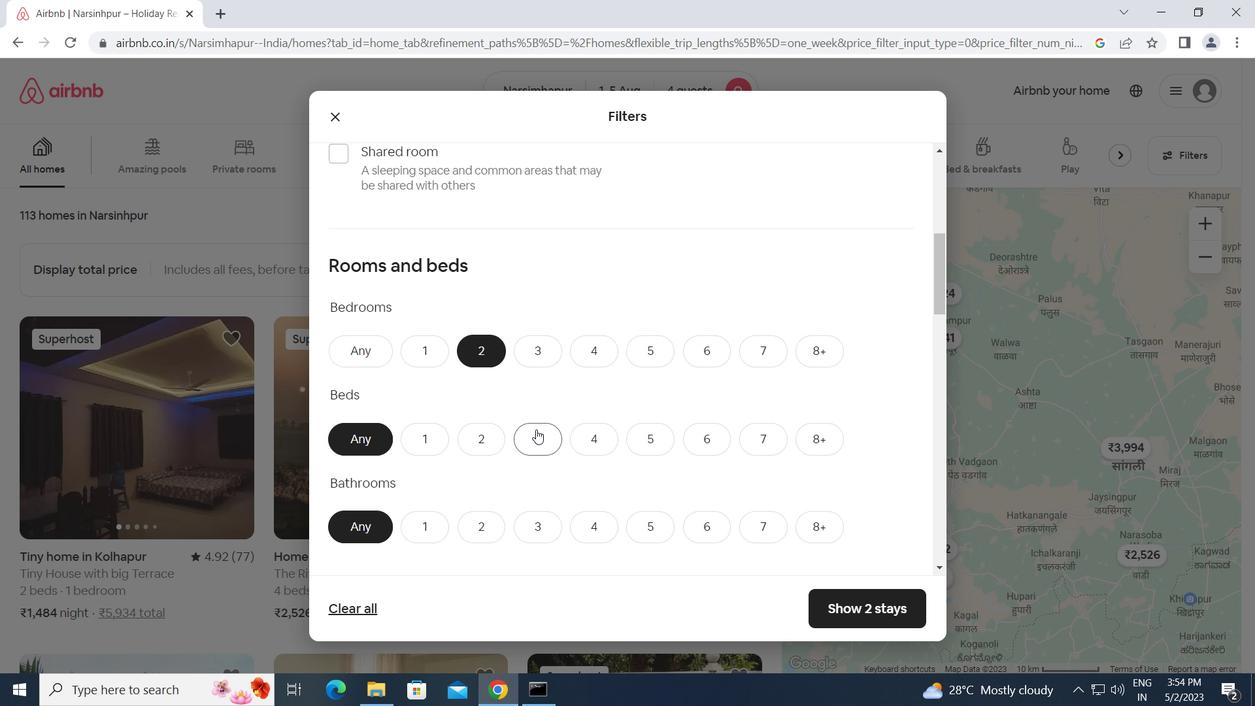 
Action: Mouse moved to (471, 523)
Screenshot: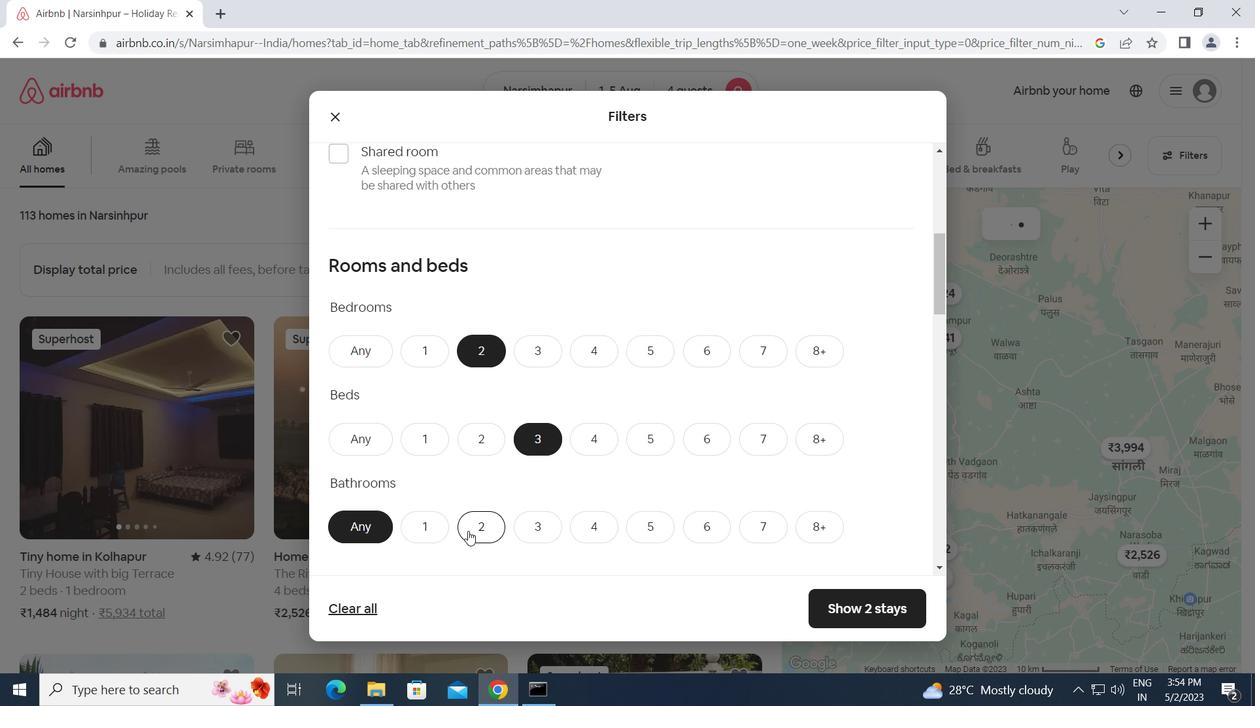 
Action: Mouse pressed left at (471, 523)
Screenshot: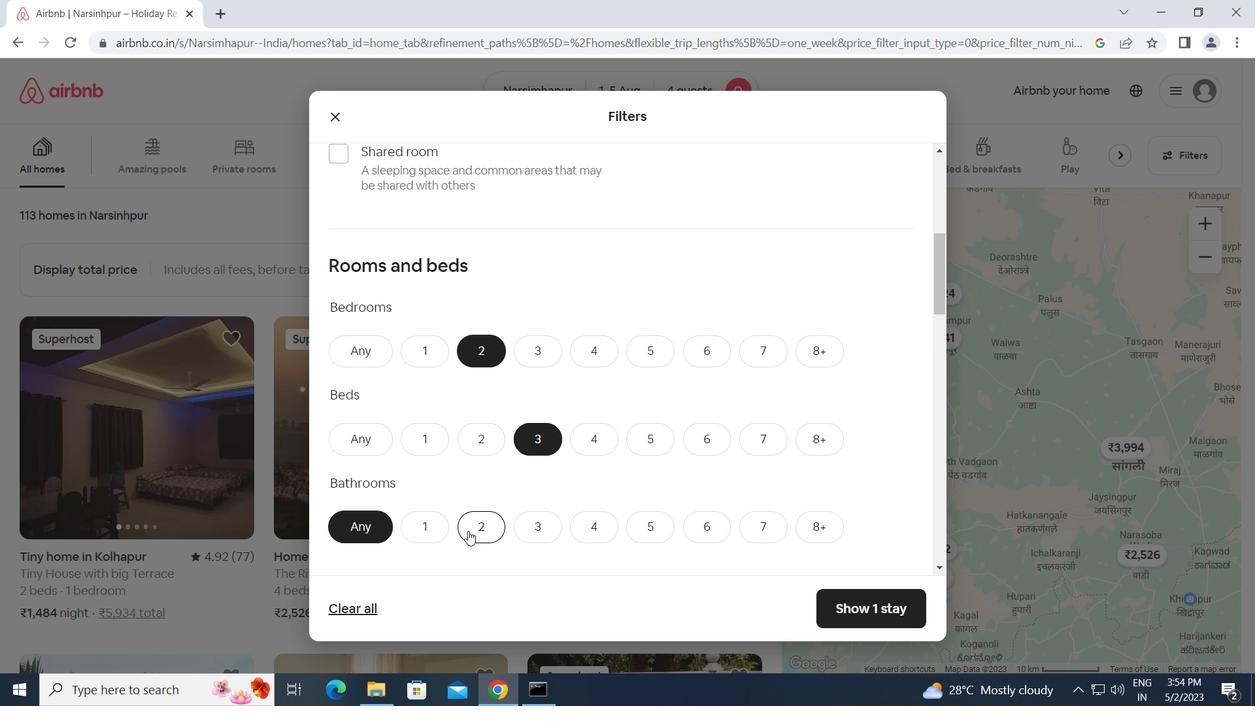 
Action: Mouse moved to (433, 449)
Screenshot: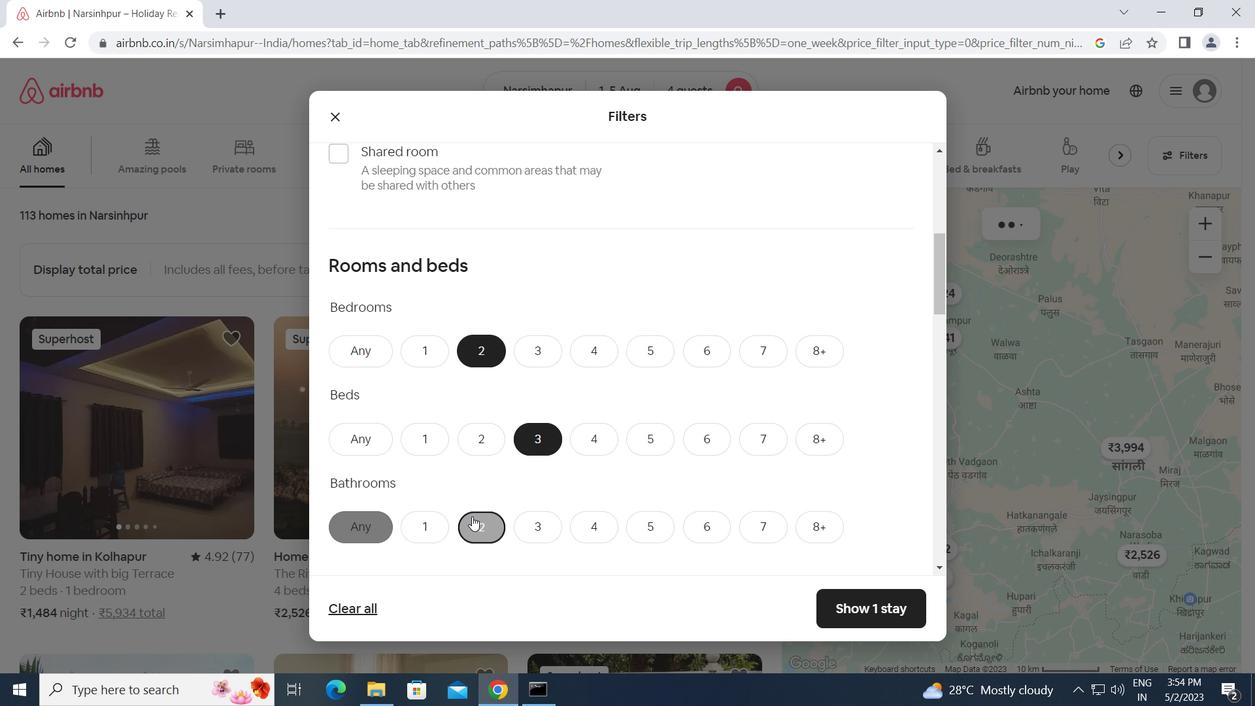 
Action: Mouse scrolled (433, 449) with delta (0, 0)
Screenshot: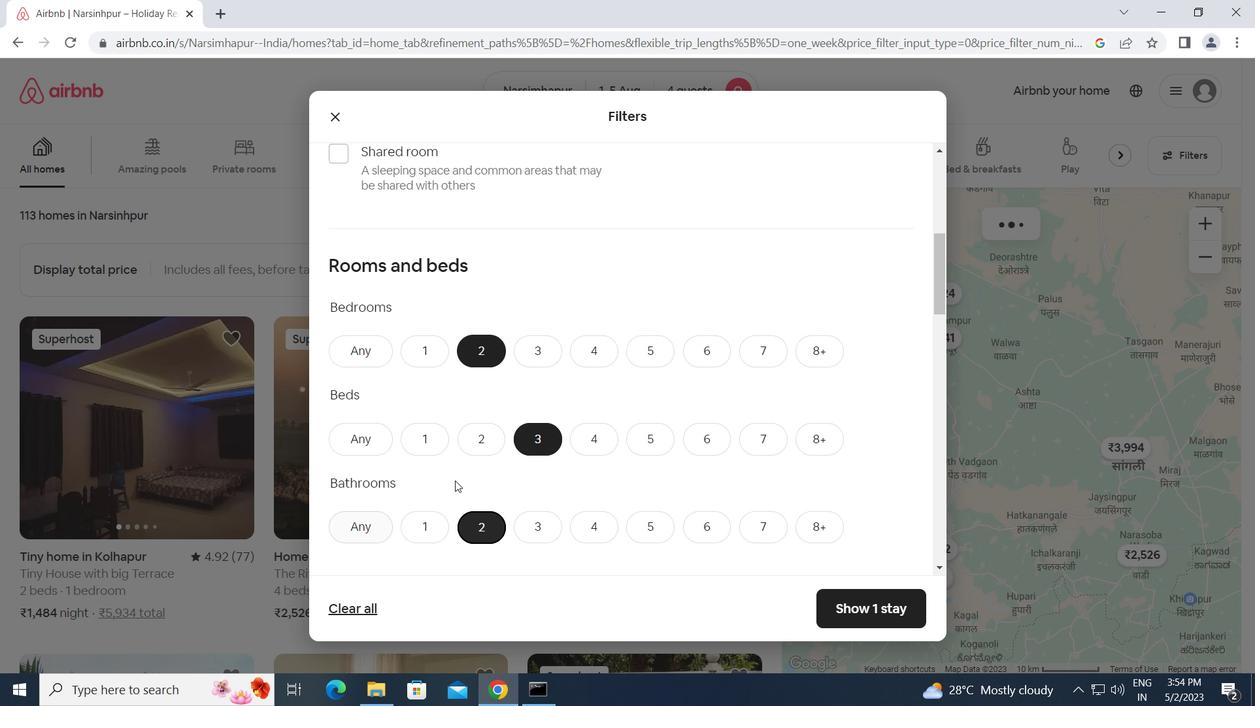
Action: Mouse scrolled (433, 449) with delta (0, 0)
Screenshot: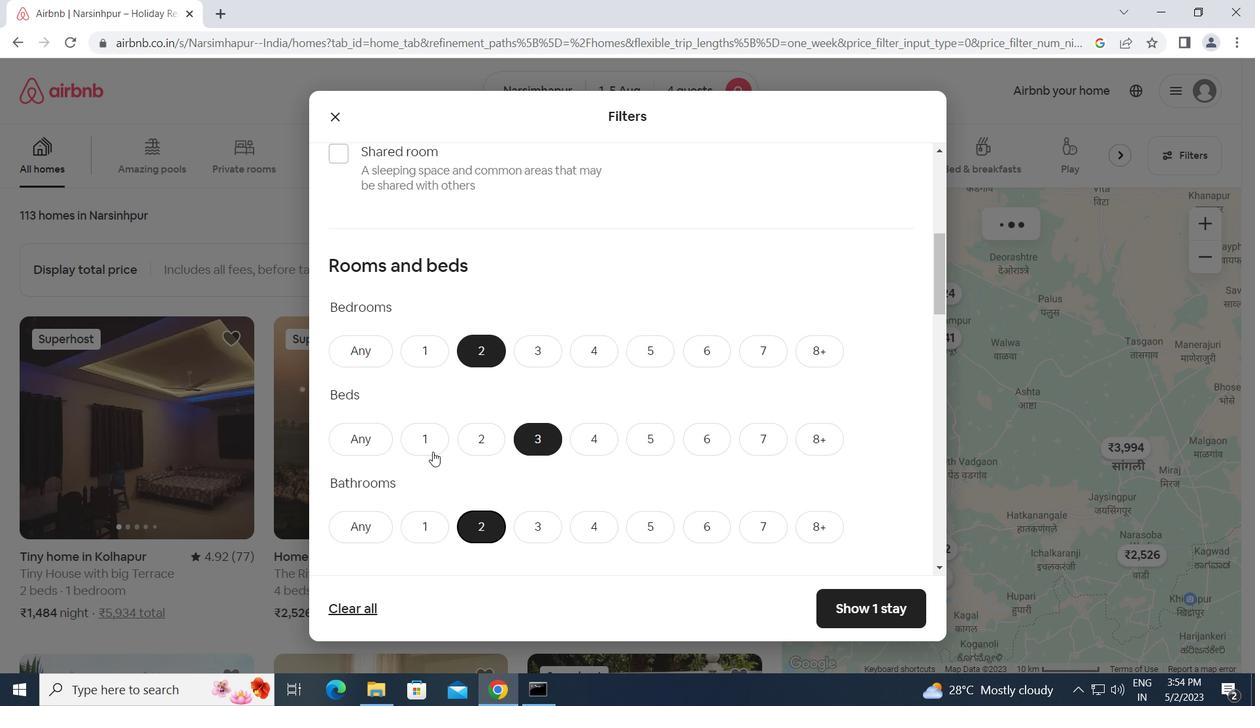 
Action: Mouse scrolled (433, 449) with delta (0, 0)
Screenshot: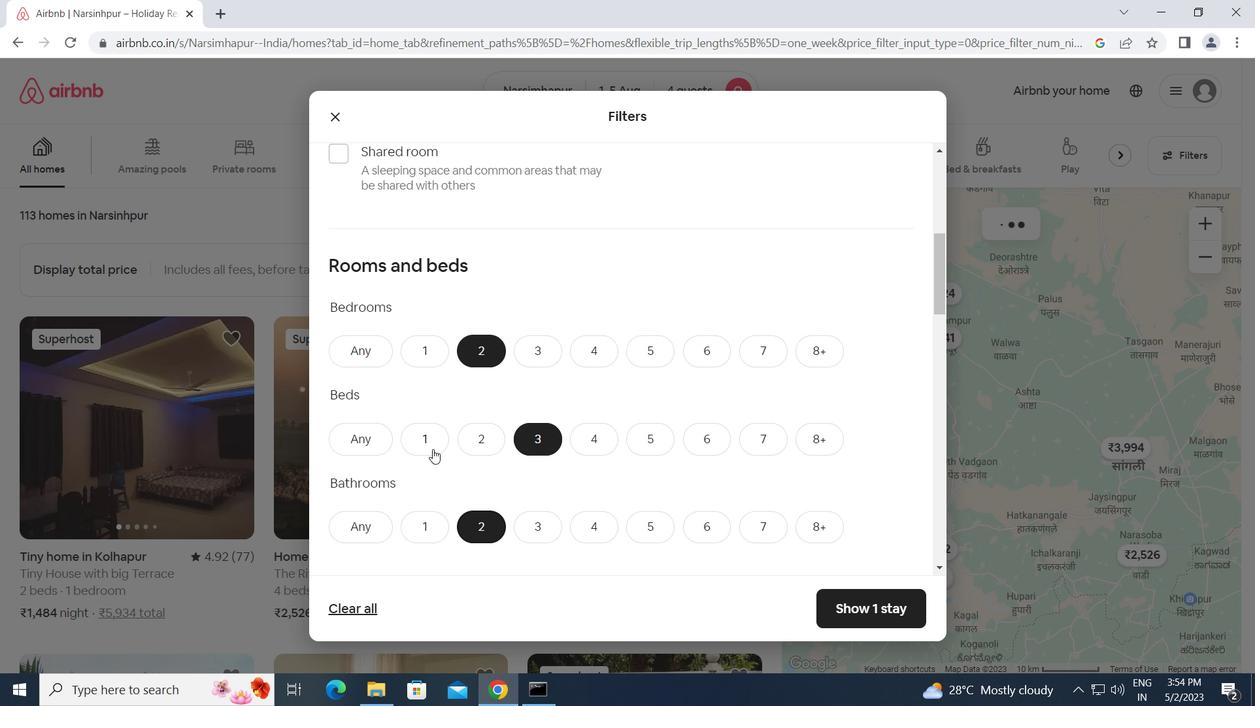 
Action: Mouse moved to (573, 460)
Screenshot: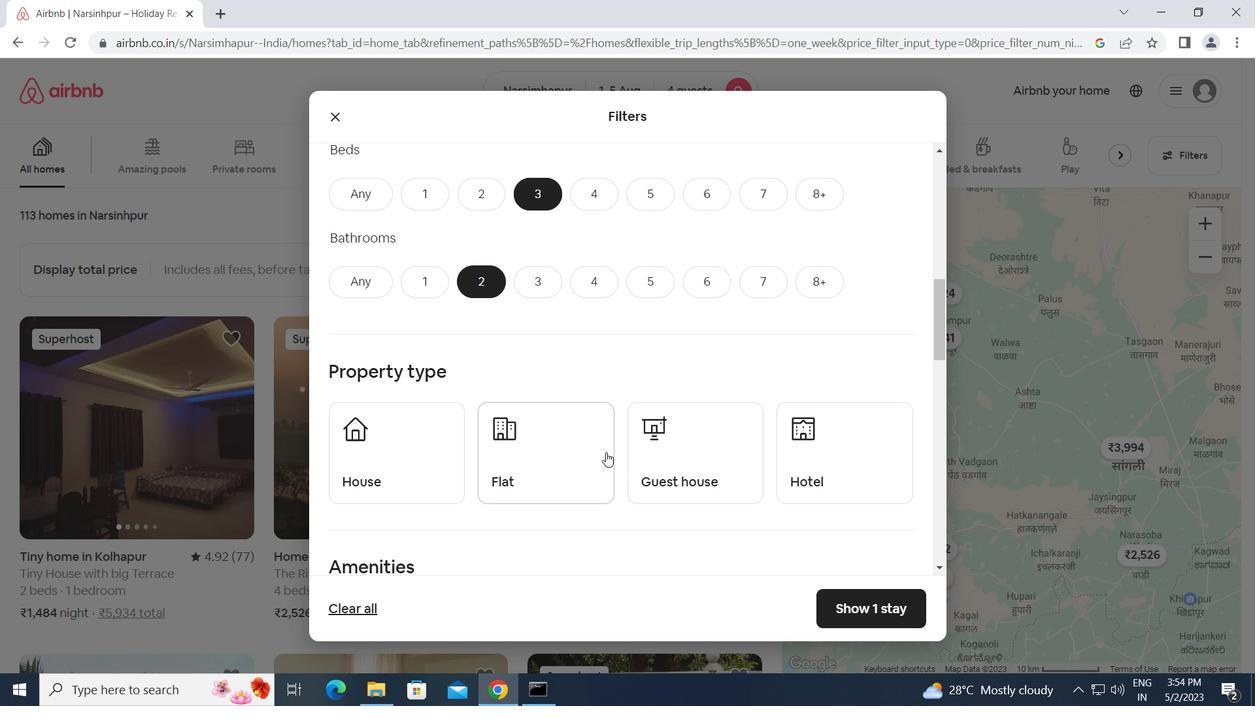 
Action: Mouse pressed left at (573, 460)
Screenshot: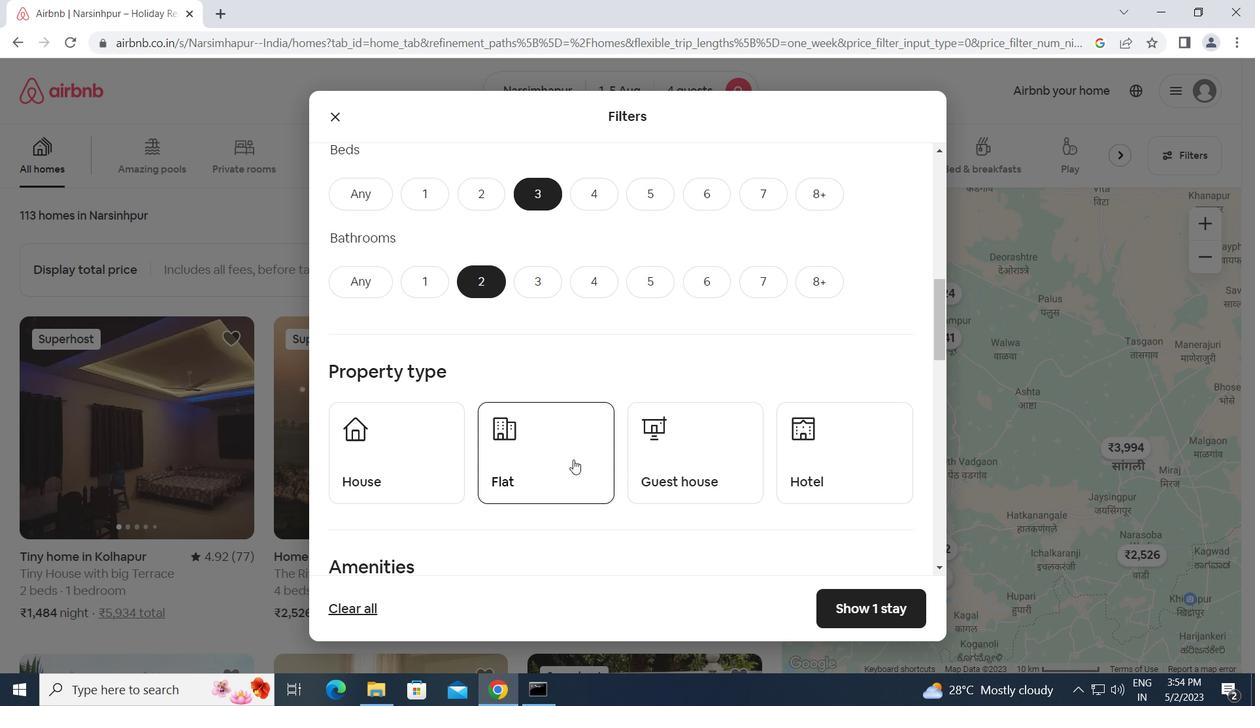 
Action: Mouse moved to (706, 451)
Screenshot: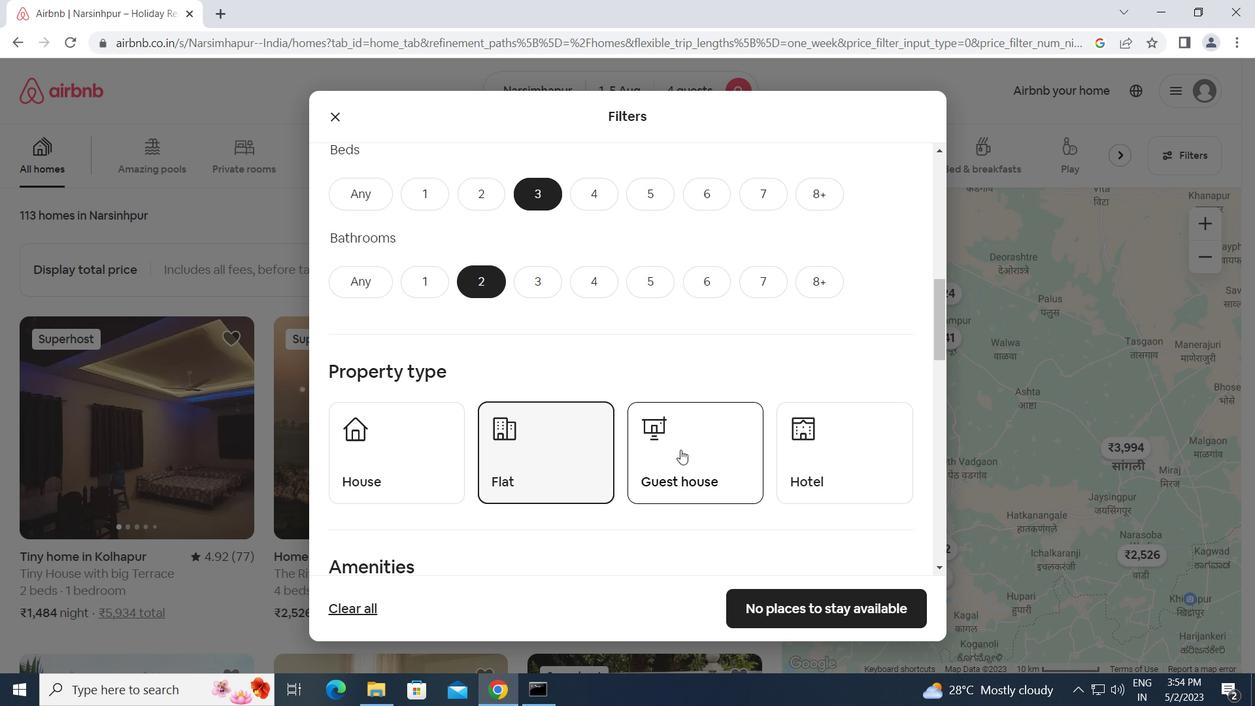 
Action: Mouse pressed left at (706, 451)
Screenshot: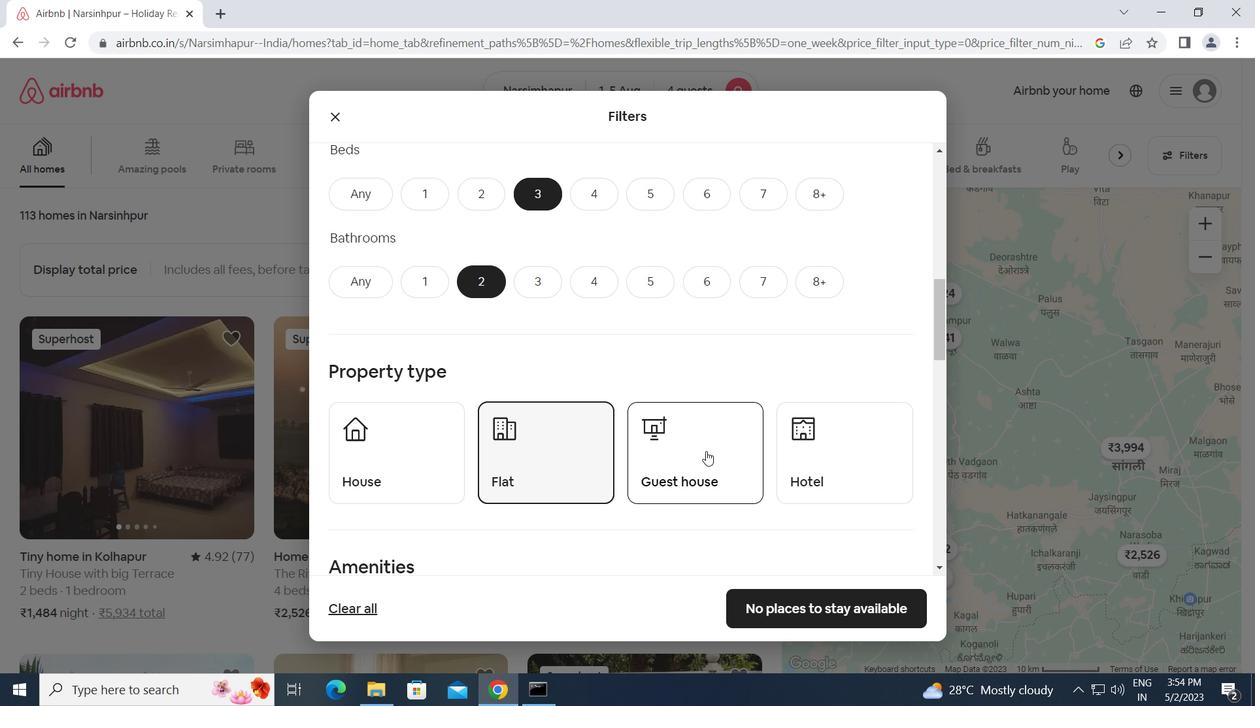 
Action: Mouse moved to (866, 466)
Screenshot: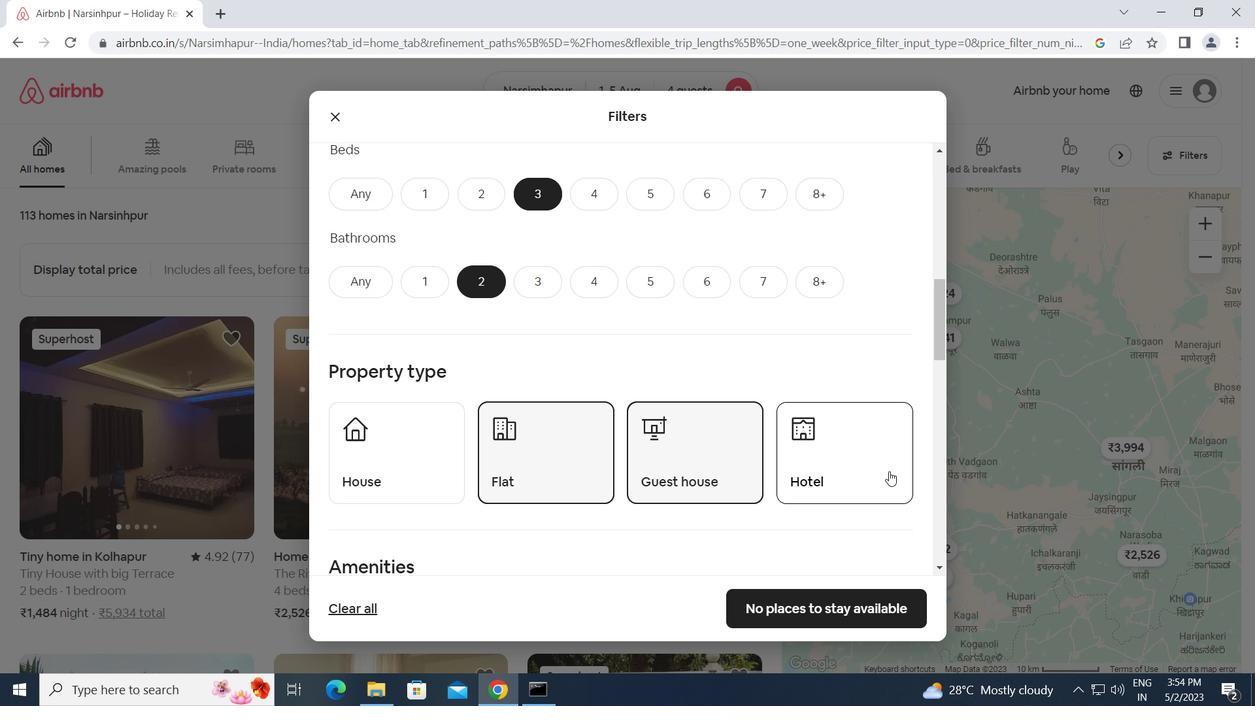 
Action: Mouse pressed left at (866, 466)
Screenshot: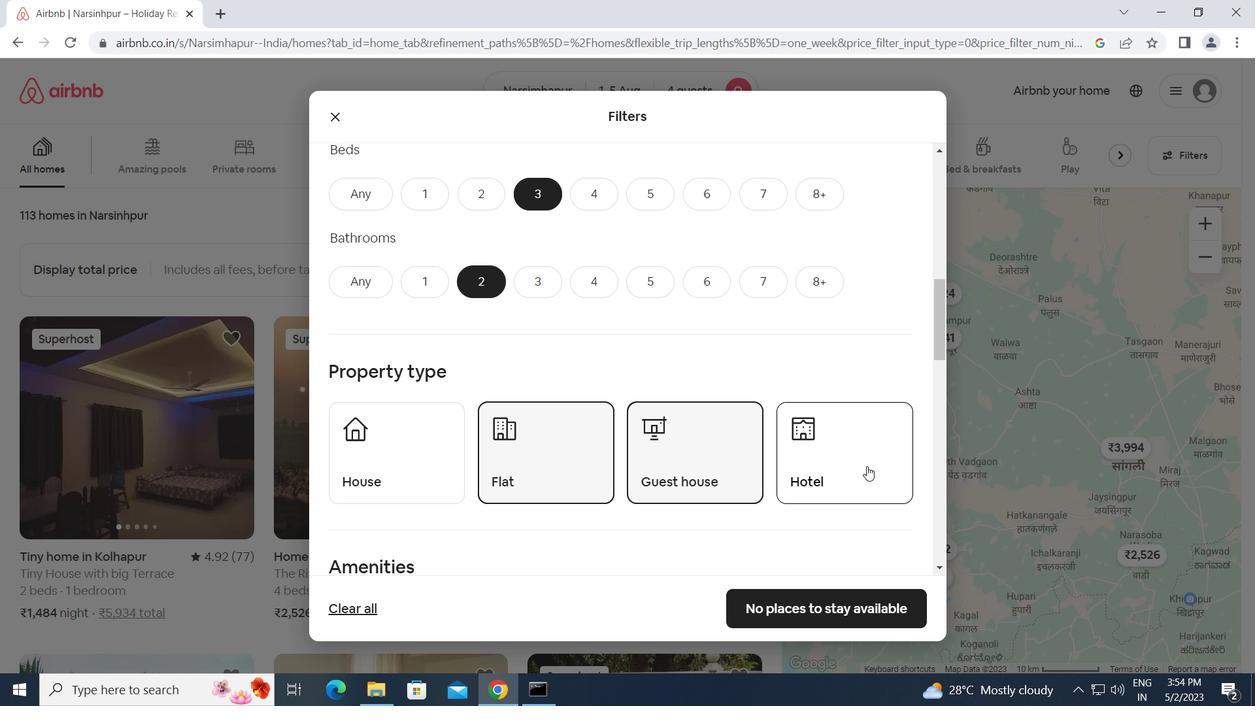 
Action: Mouse moved to (779, 498)
Screenshot: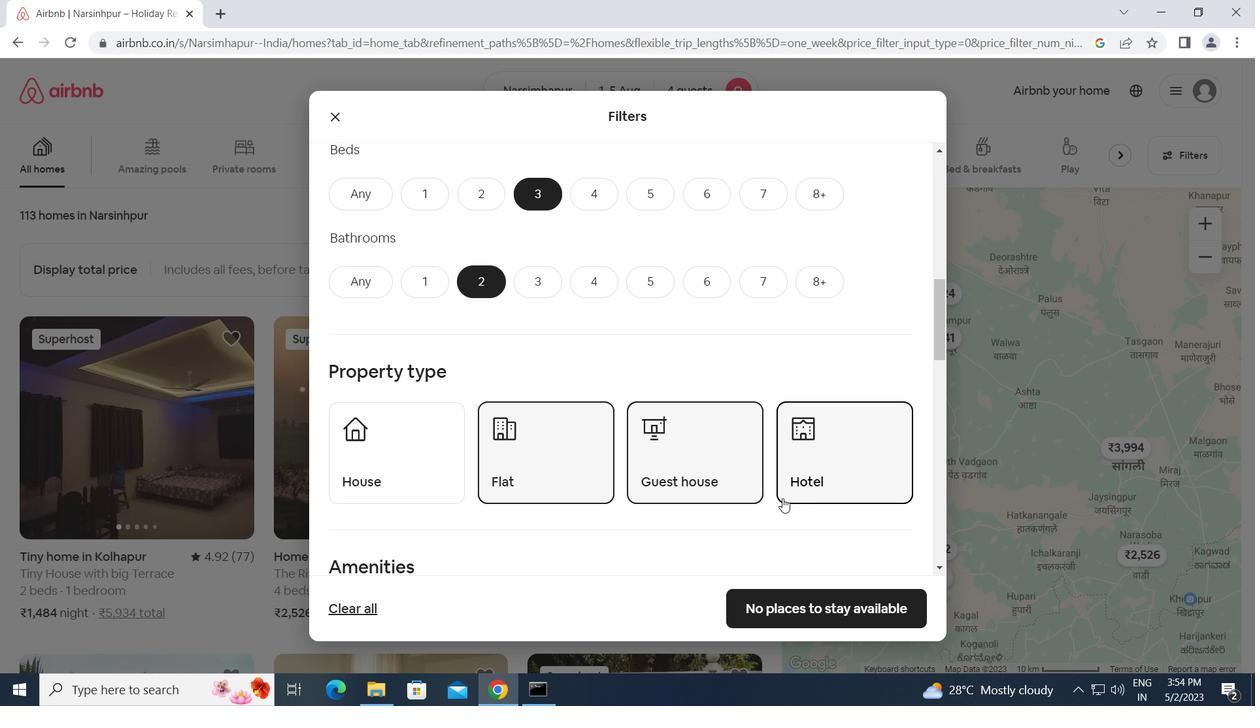 
Action: Mouse scrolled (779, 498) with delta (0, 0)
Screenshot: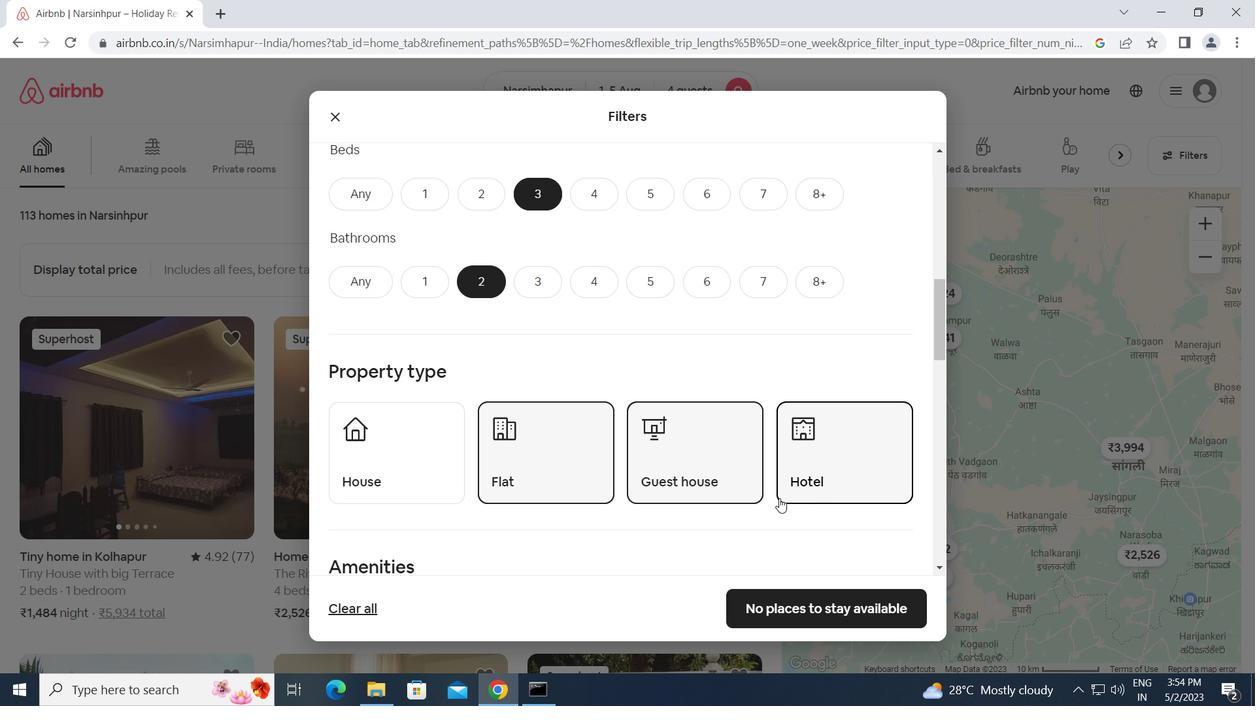 
Action: Mouse scrolled (779, 498) with delta (0, 0)
Screenshot: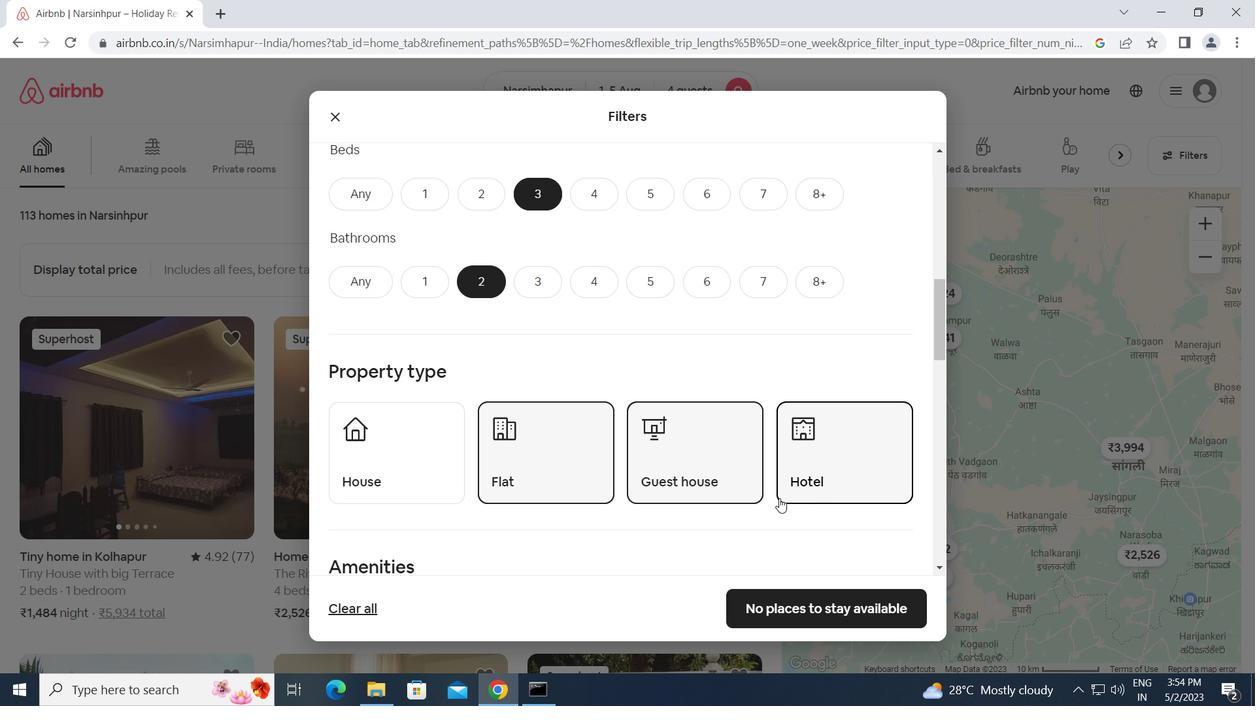 
Action: Mouse moved to (778, 498)
Screenshot: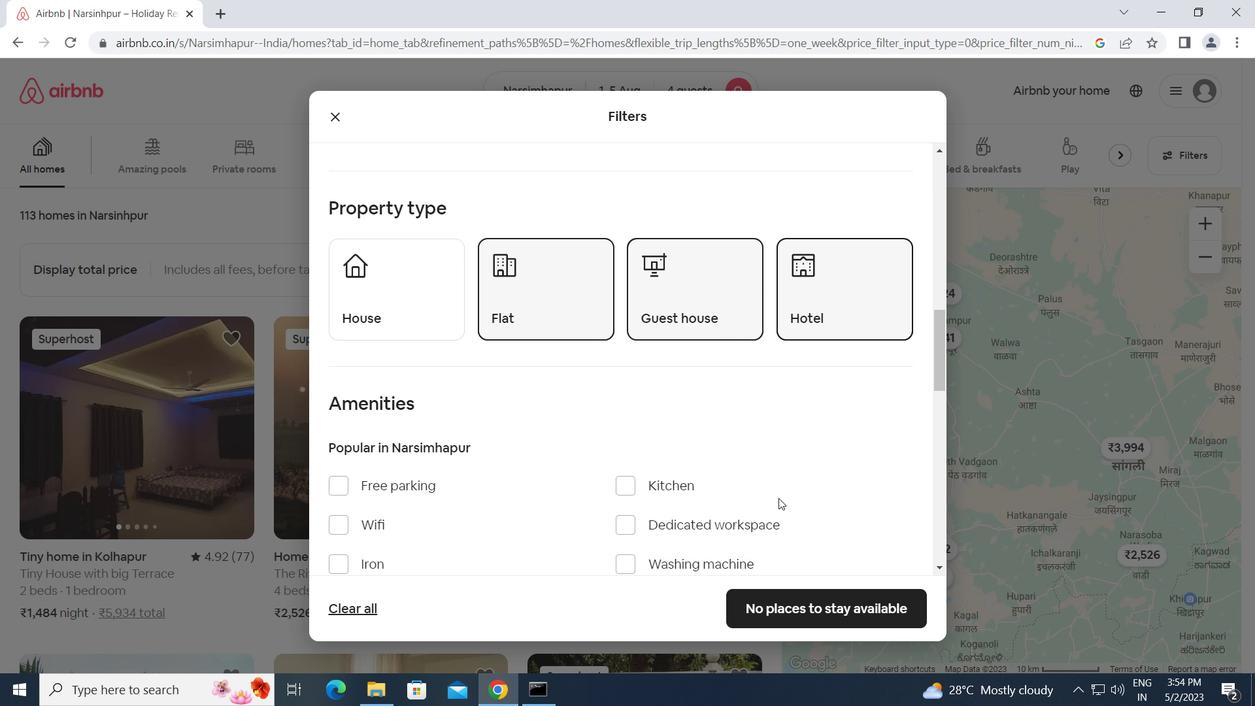 
Action: Mouse scrolled (778, 498) with delta (0, 0)
Screenshot: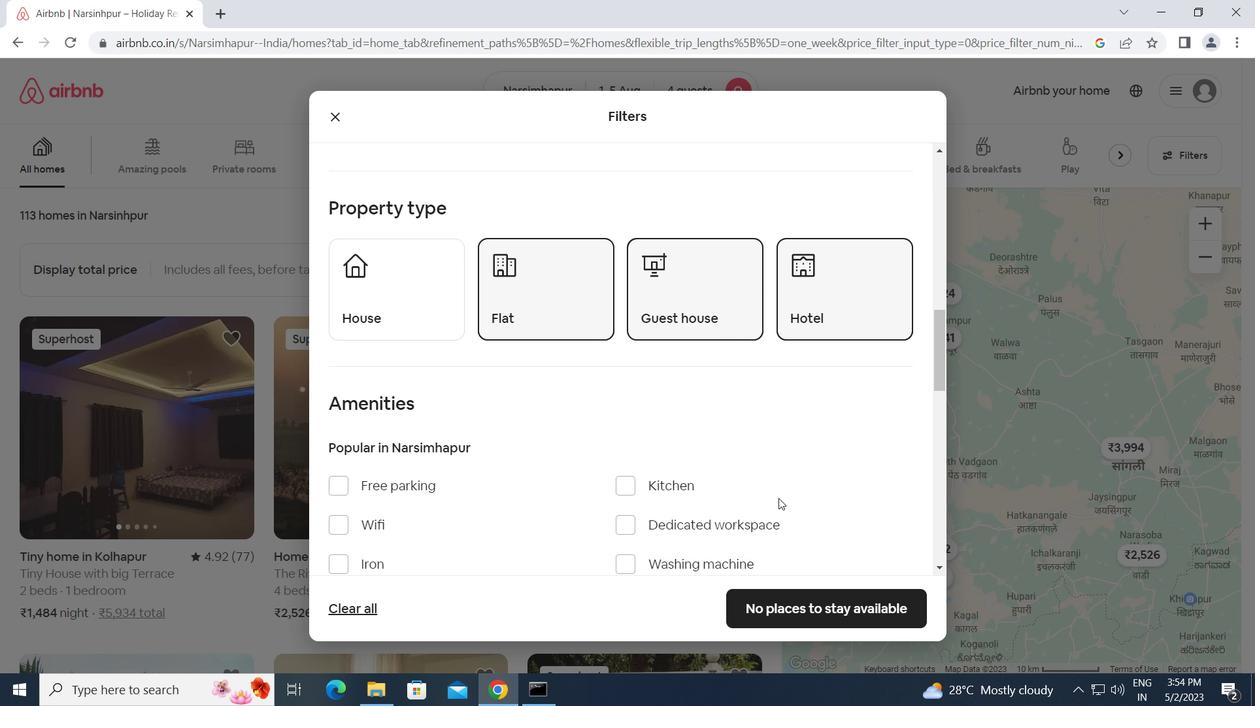 
Action: Mouse scrolled (778, 498) with delta (0, 0)
Screenshot: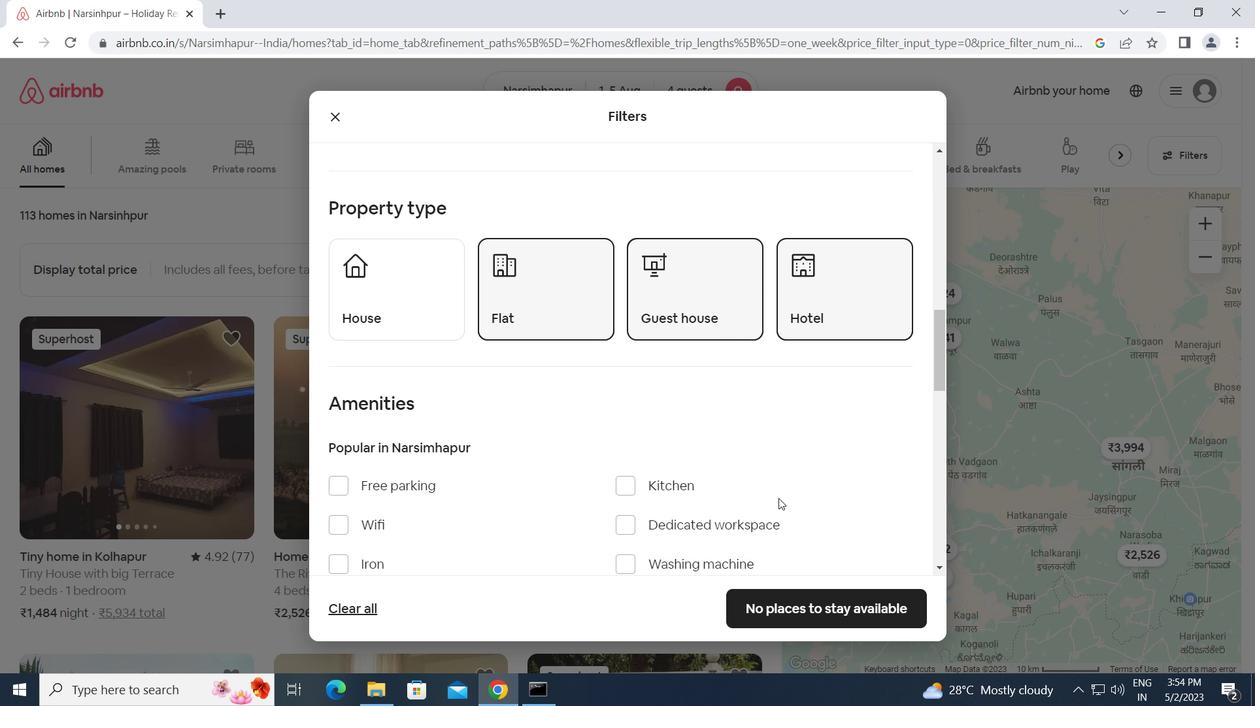 
Action: Mouse moved to (629, 402)
Screenshot: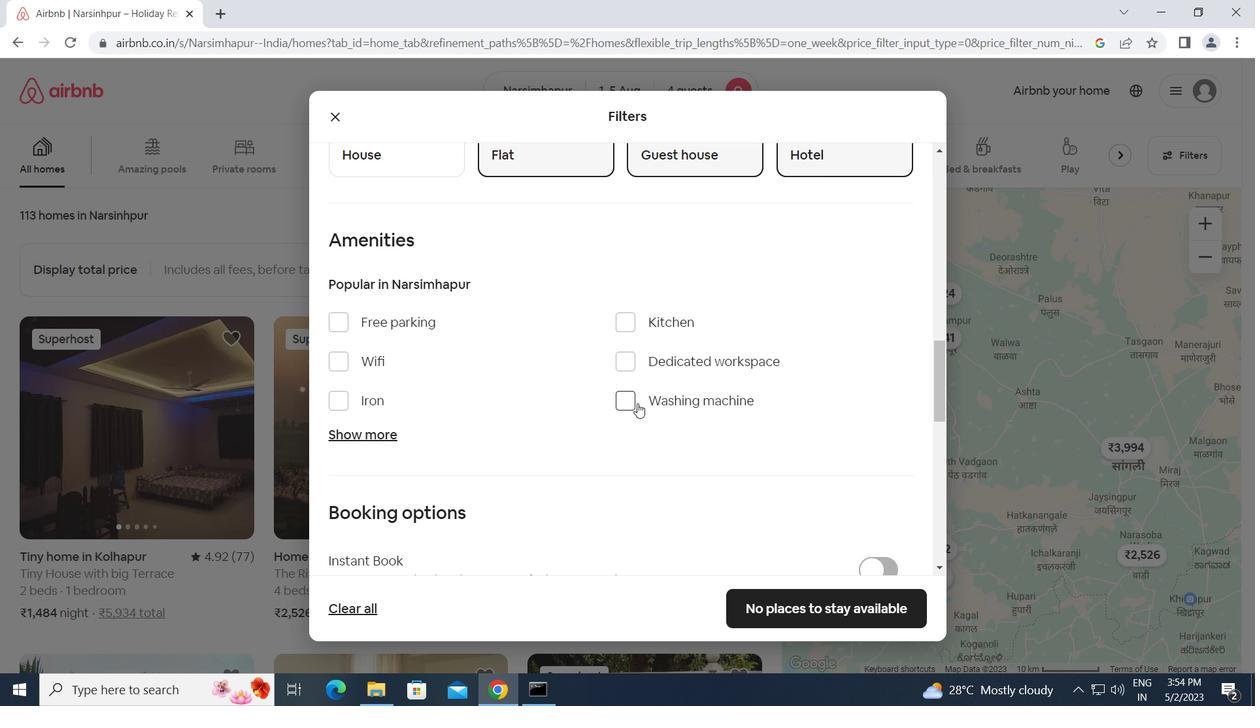 
Action: Mouse pressed left at (629, 402)
Screenshot: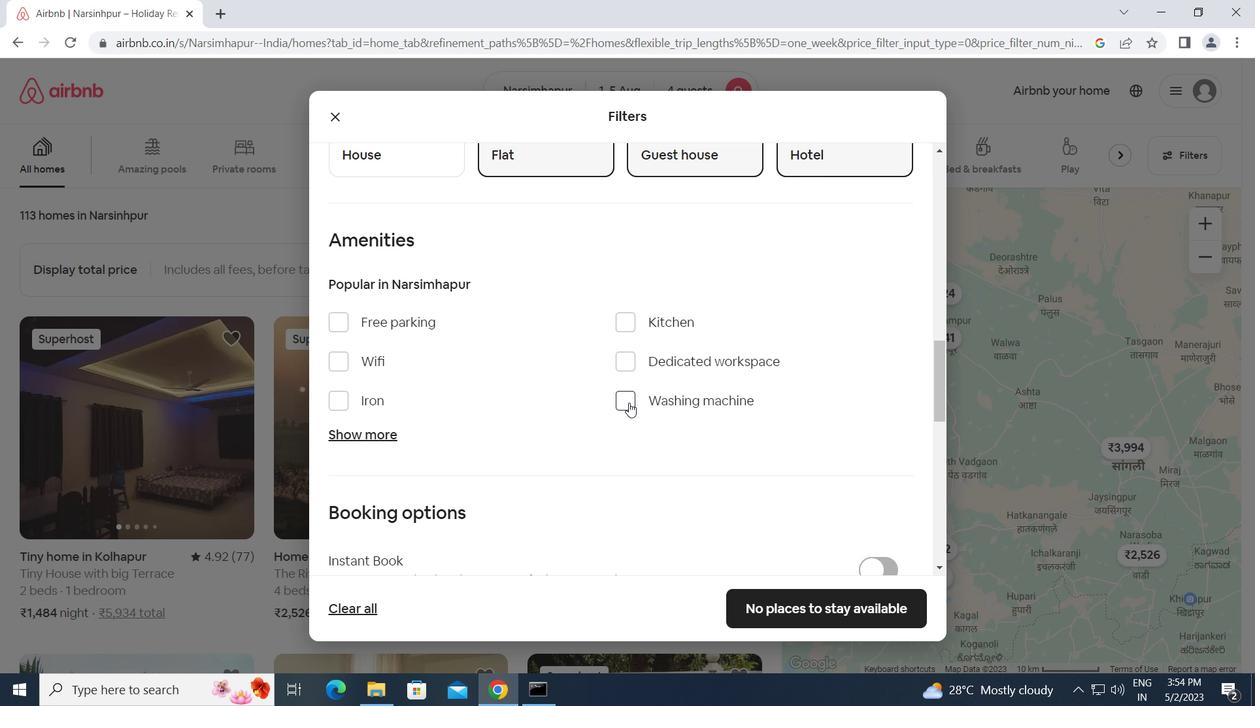 
Action: Mouse scrolled (629, 402) with delta (0, 0)
Screenshot: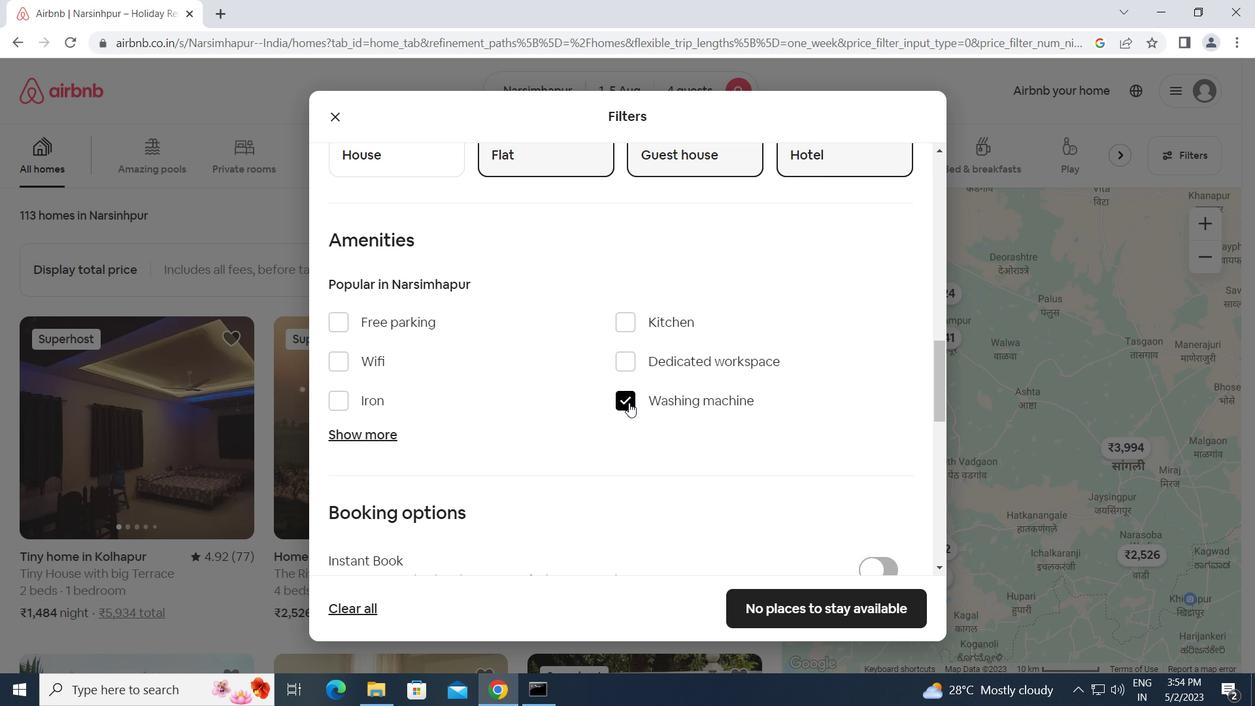 
Action: Mouse scrolled (629, 402) with delta (0, 0)
Screenshot: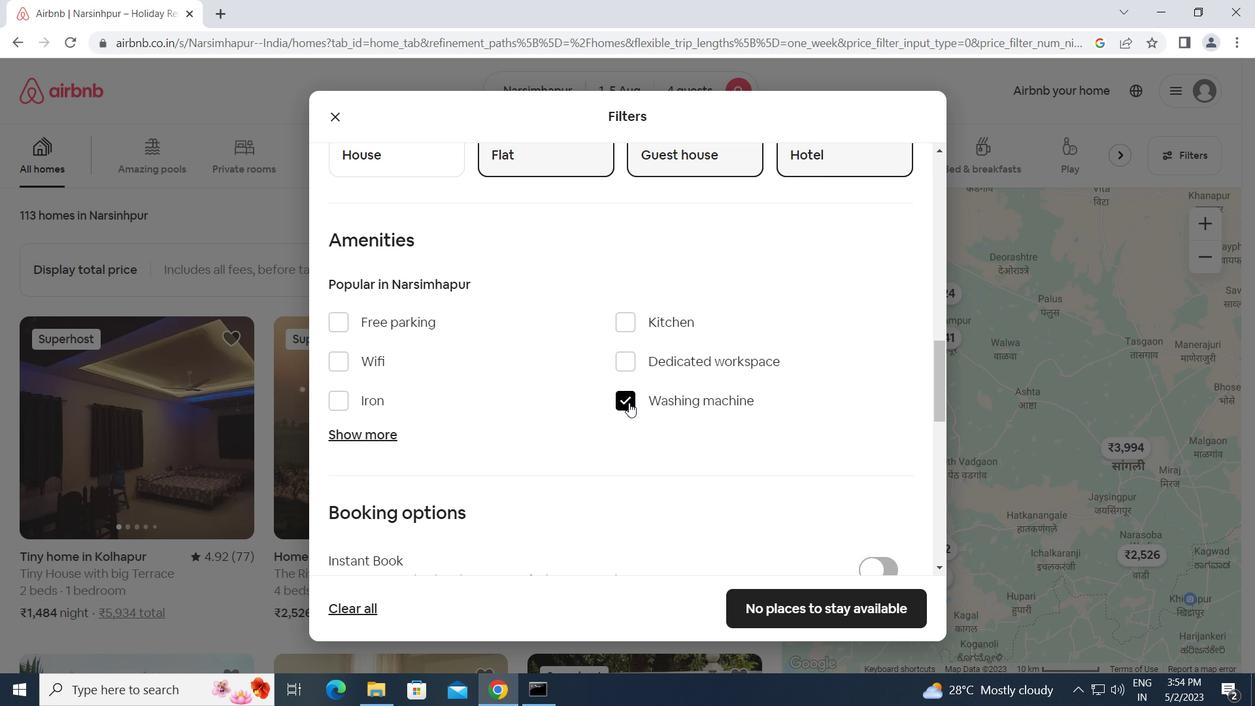 
Action: Mouse moved to (628, 402)
Screenshot: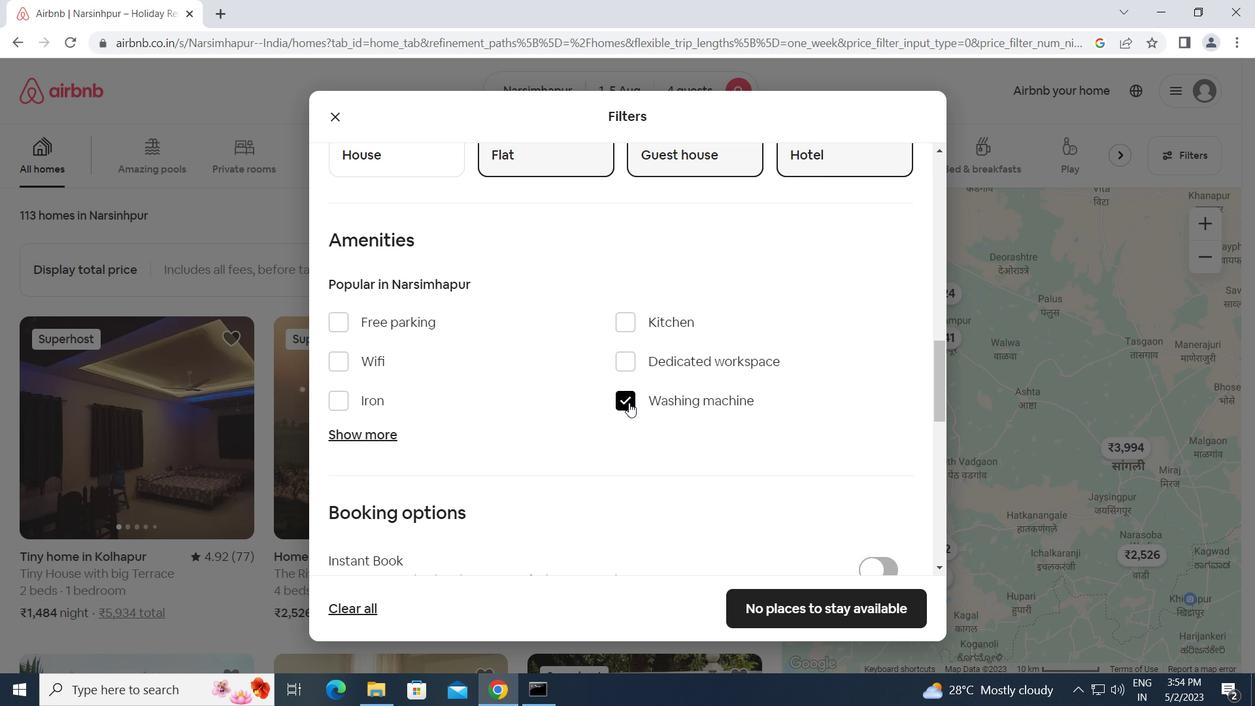 
Action: Mouse scrolled (628, 402) with delta (0, 0)
Screenshot: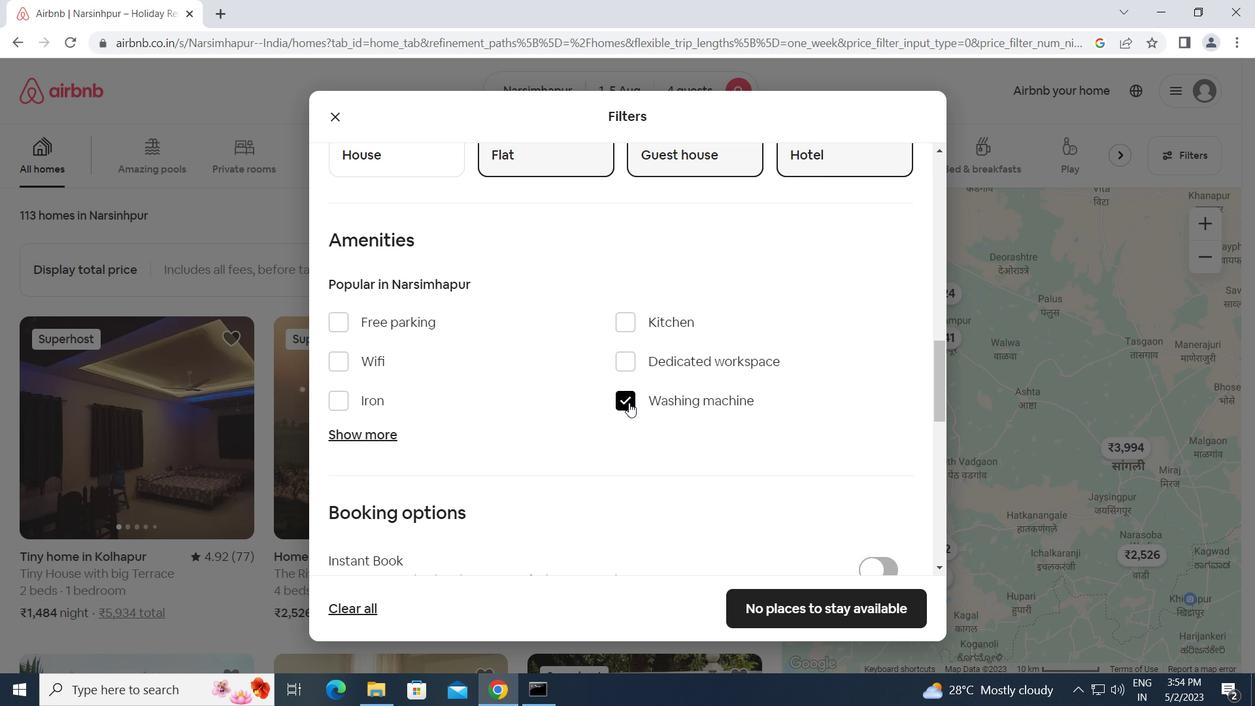 
Action: Mouse moved to (626, 404)
Screenshot: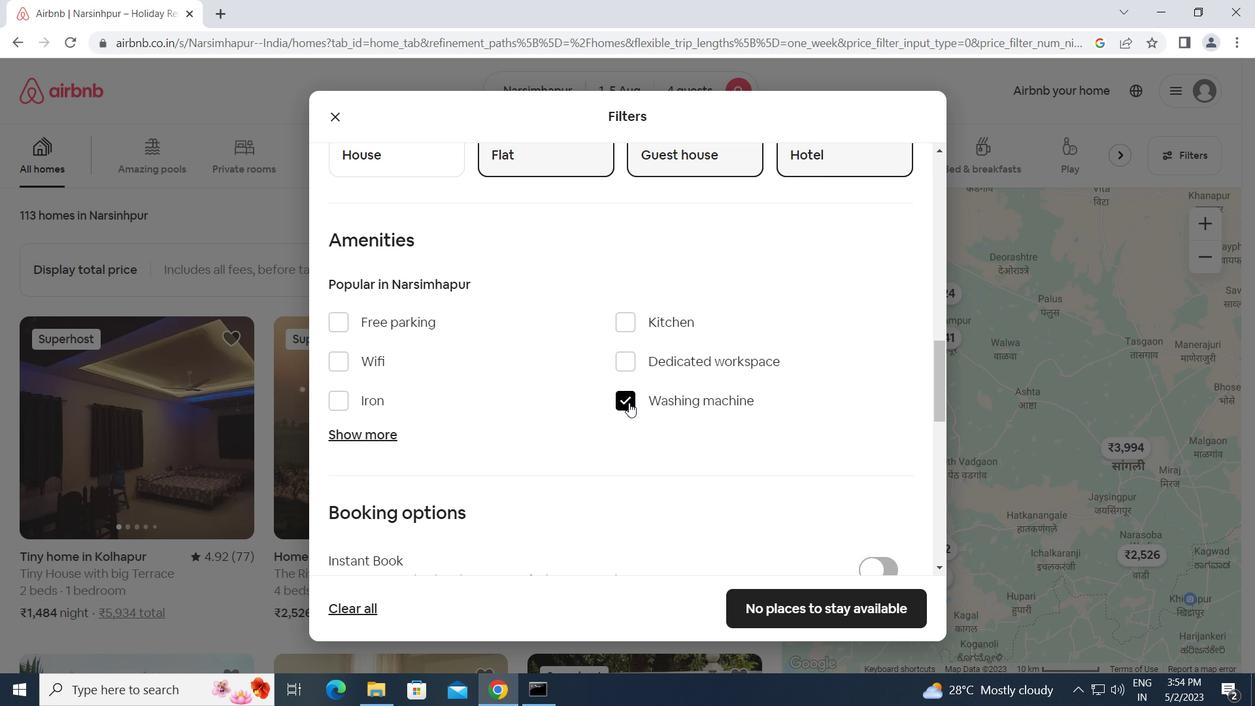 
Action: Mouse scrolled (626, 403) with delta (0, 0)
Screenshot: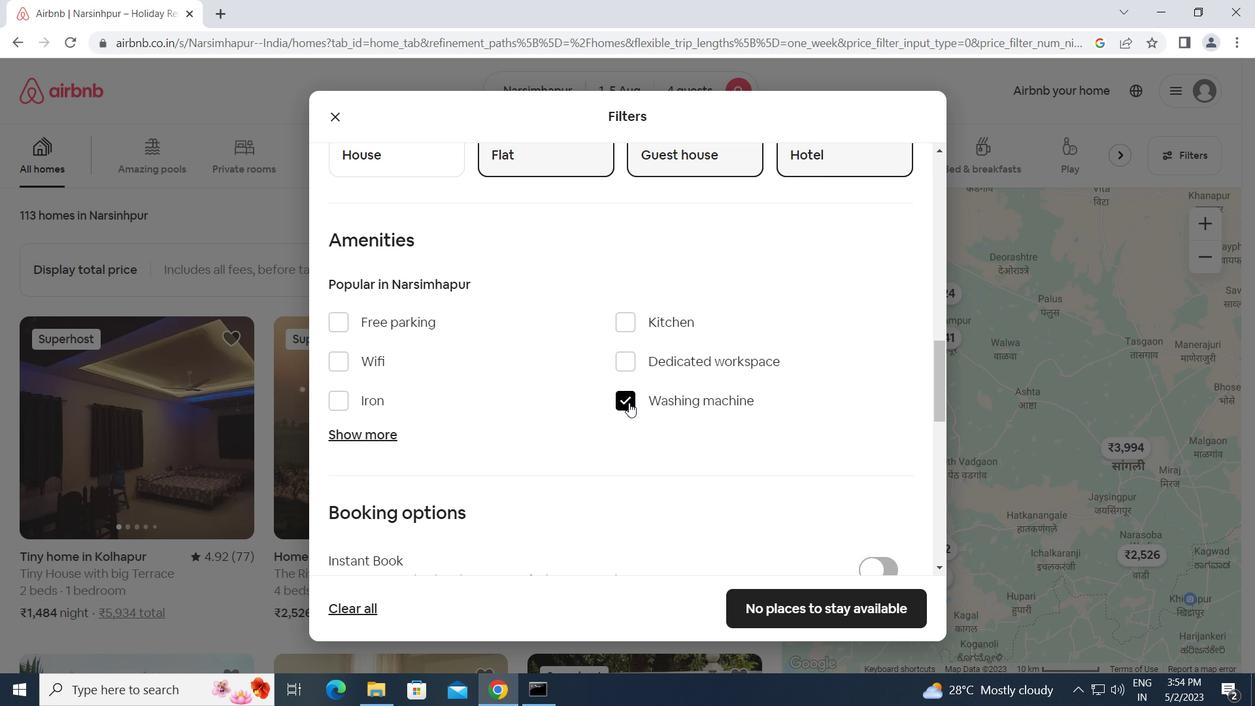 
Action: Mouse moved to (876, 301)
Screenshot: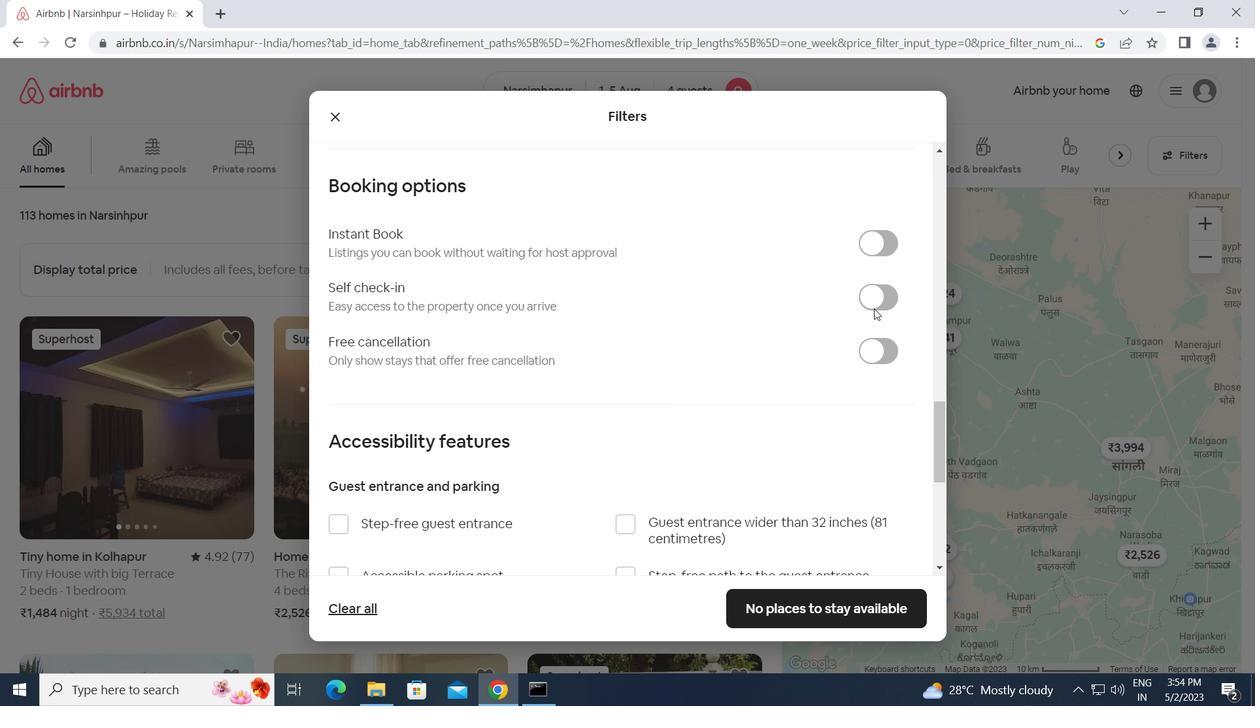 
Action: Mouse pressed left at (876, 301)
Screenshot: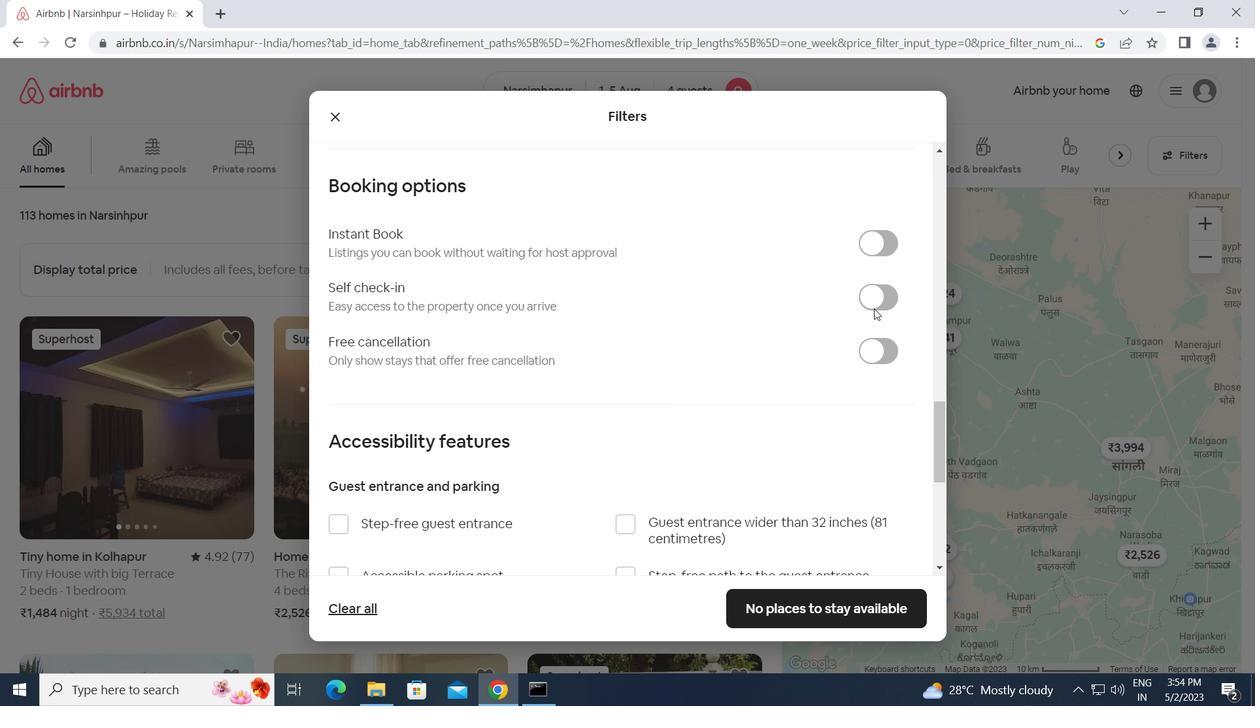 
Action: Mouse moved to (660, 324)
Screenshot: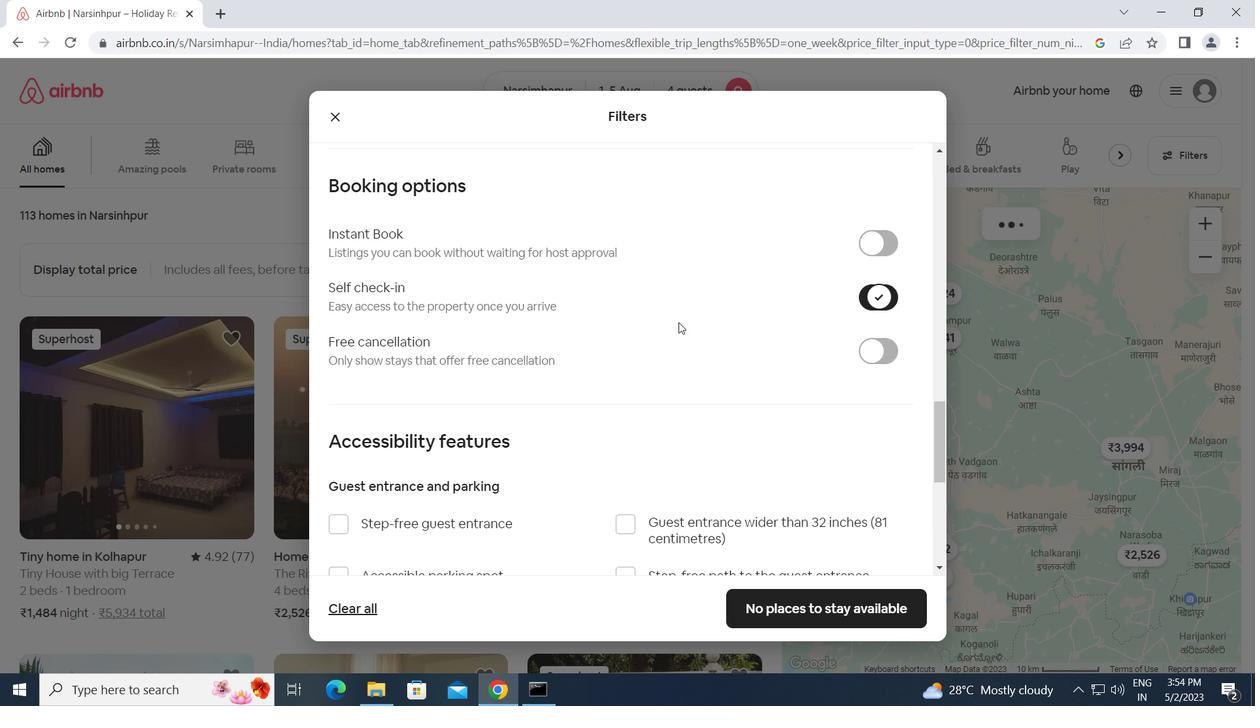 
Action: Mouse scrolled (660, 323) with delta (0, 0)
Screenshot: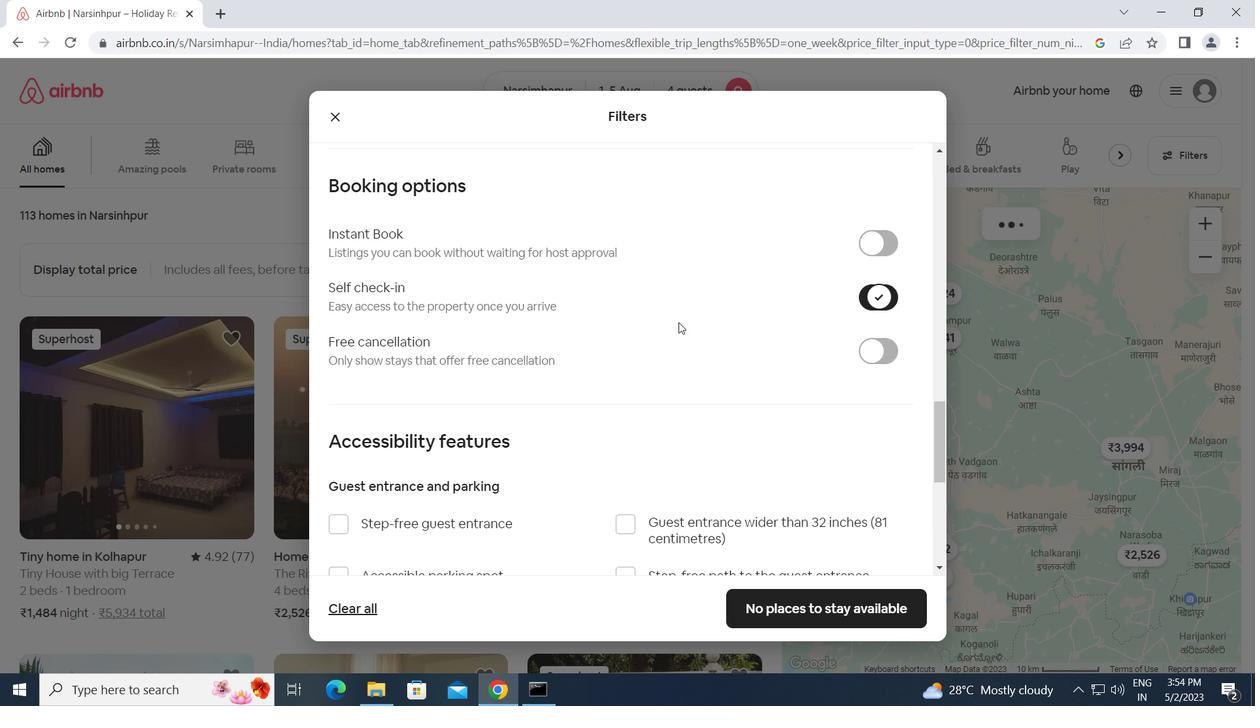 
Action: Mouse scrolled (660, 323) with delta (0, 0)
Screenshot: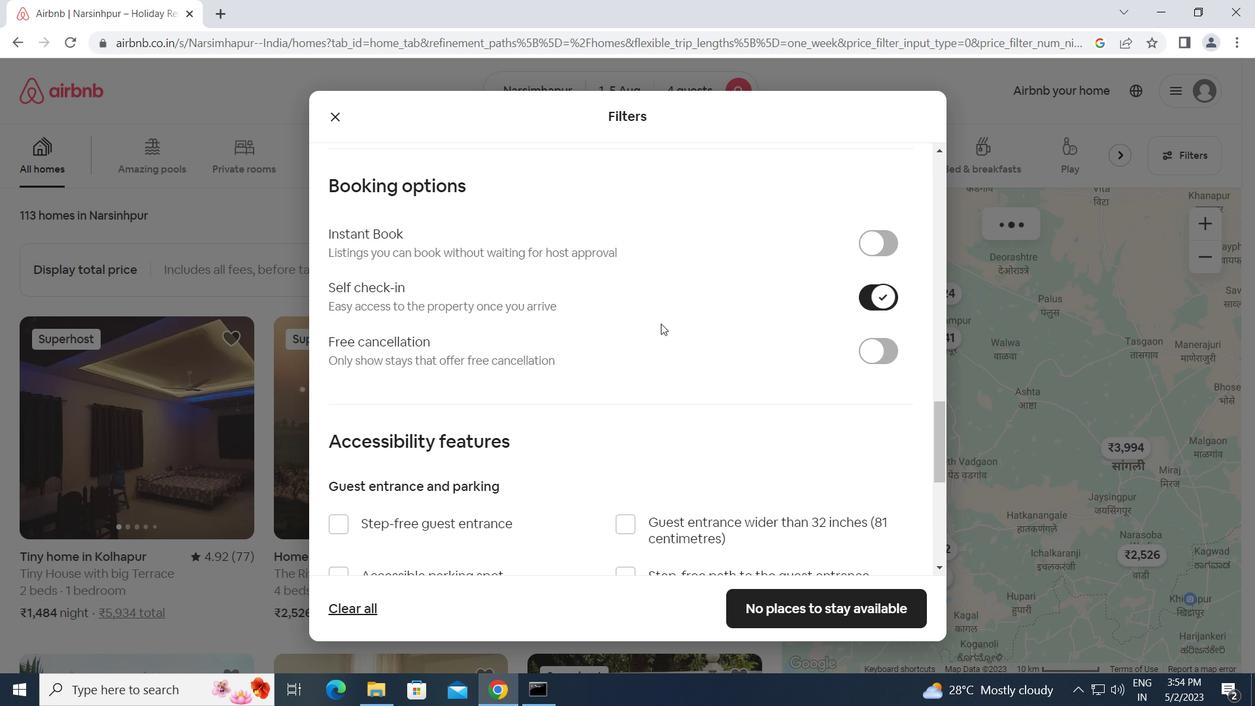 
Action: Mouse moved to (660, 324)
Screenshot: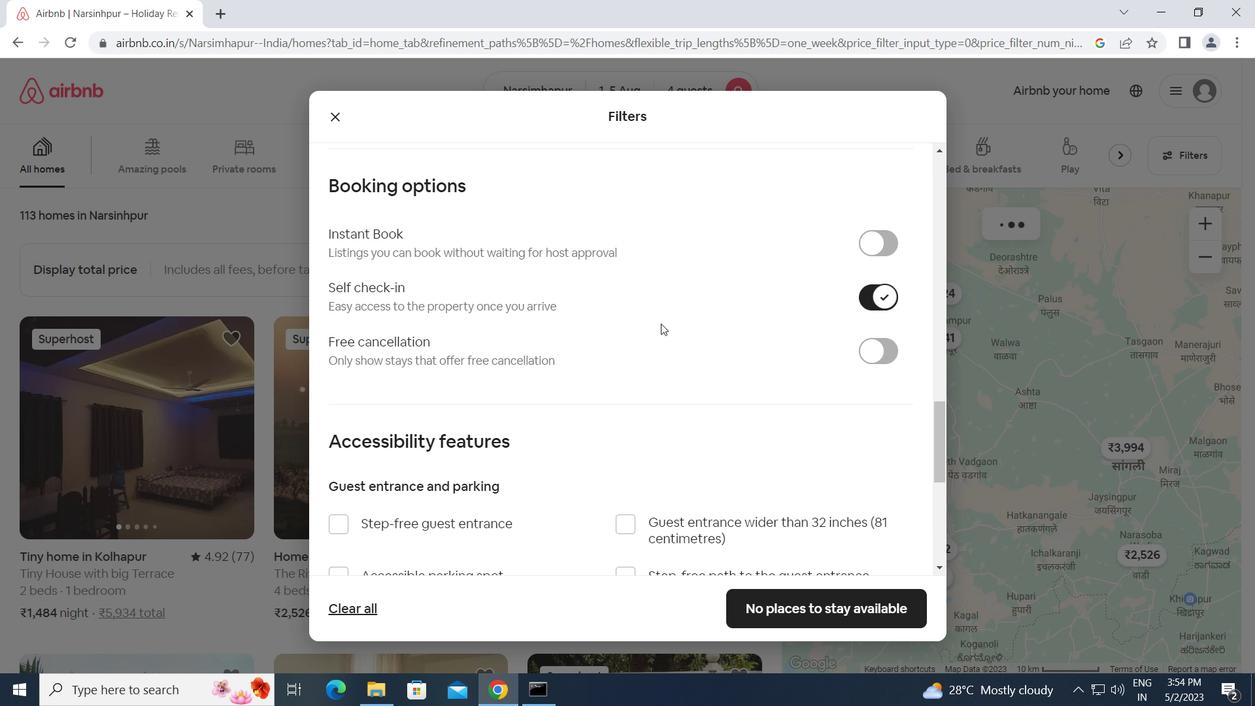 
Action: Mouse scrolled (660, 324) with delta (0, 0)
Screenshot: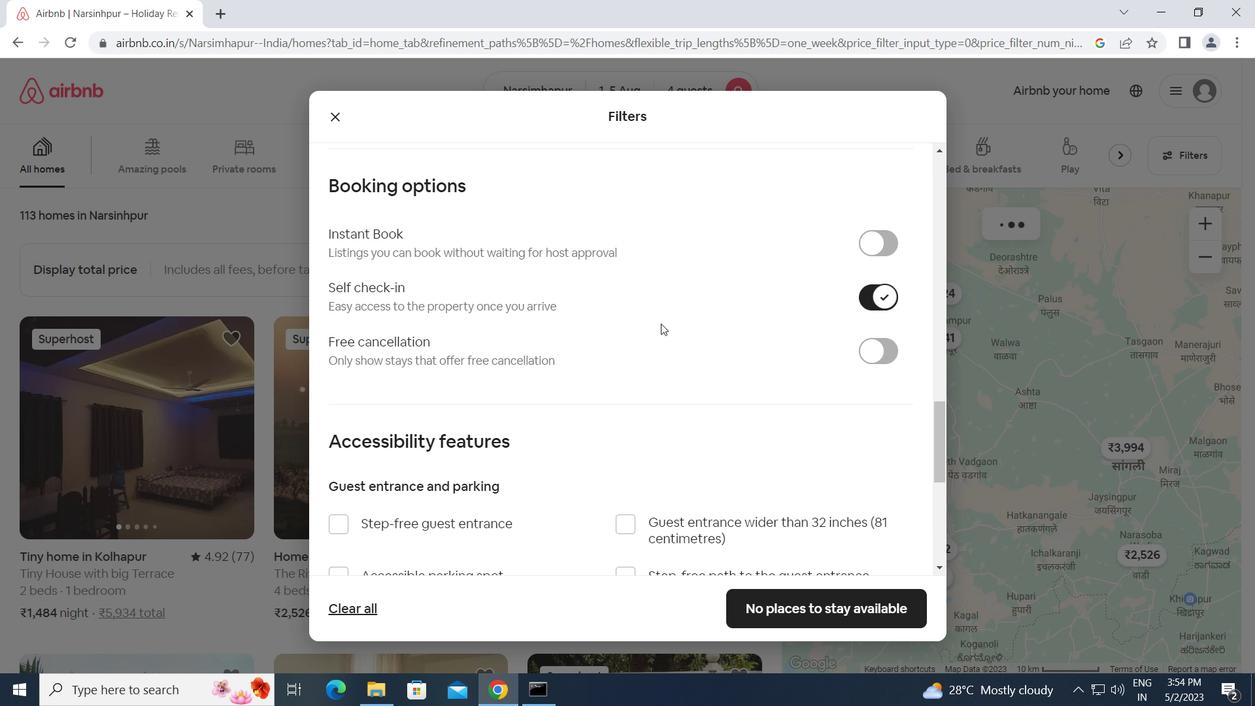 
Action: Mouse scrolled (660, 324) with delta (0, 0)
Screenshot: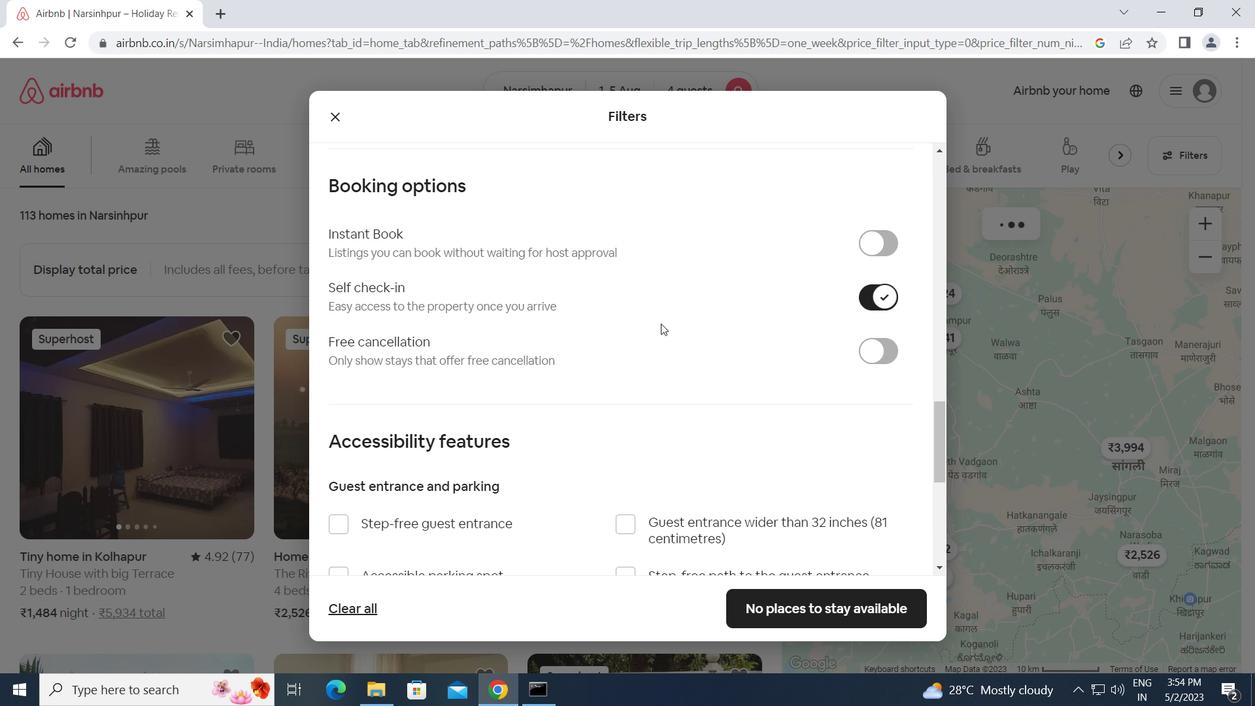 
Action: Mouse scrolled (660, 324) with delta (0, 0)
Screenshot: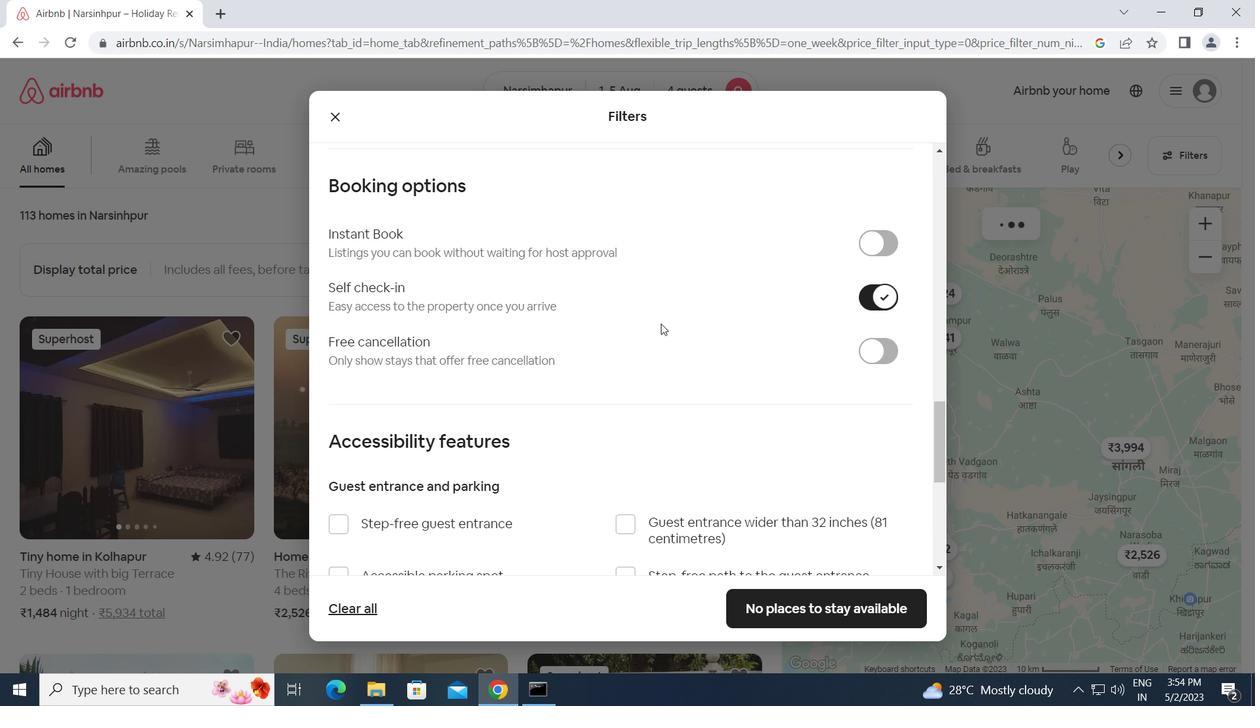 
Action: Mouse moved to (660, 325)
Screenshot: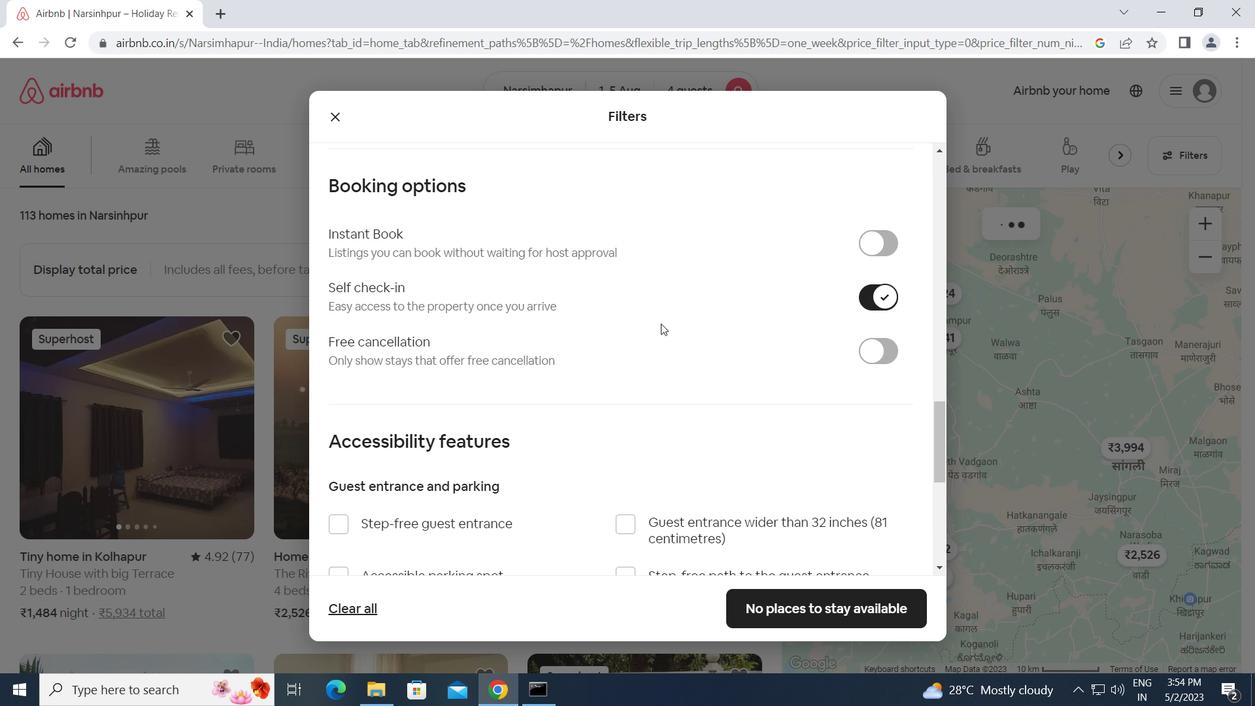 
Action: Mouse scrolled (660, 324) with delta (0, 0)
Screenshot: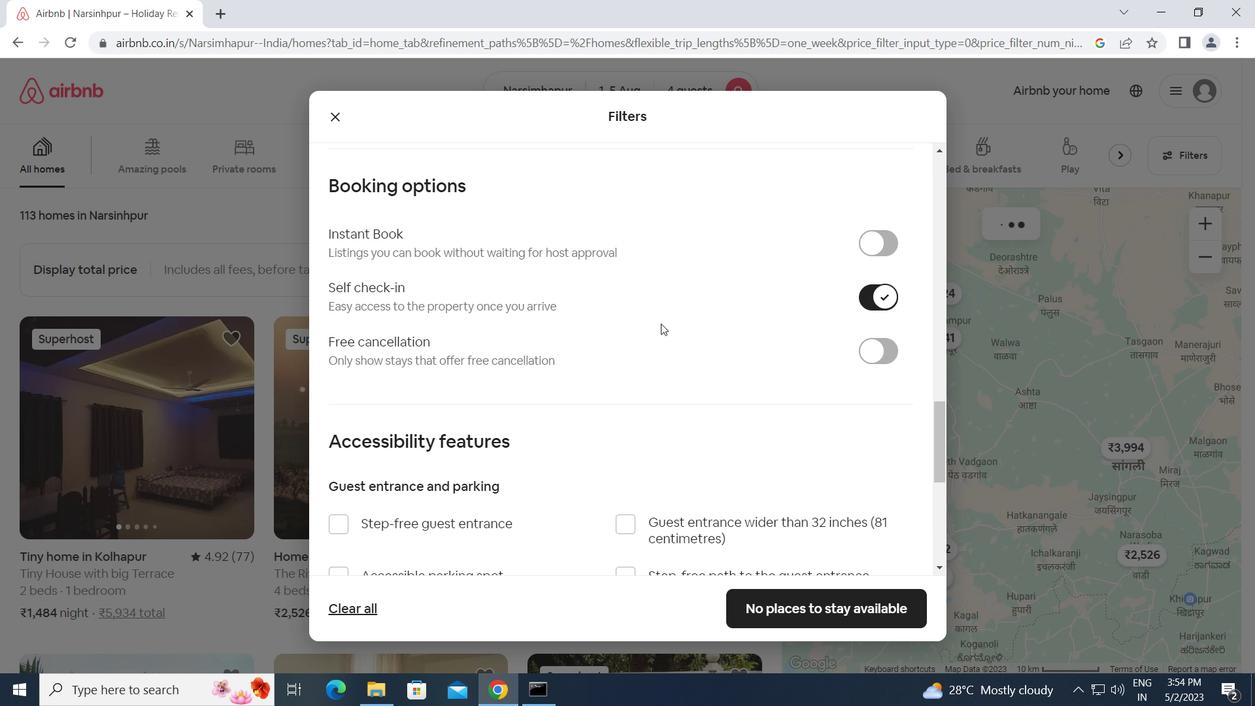 
Action: Mouse moved to (659, 326)
Screenshot: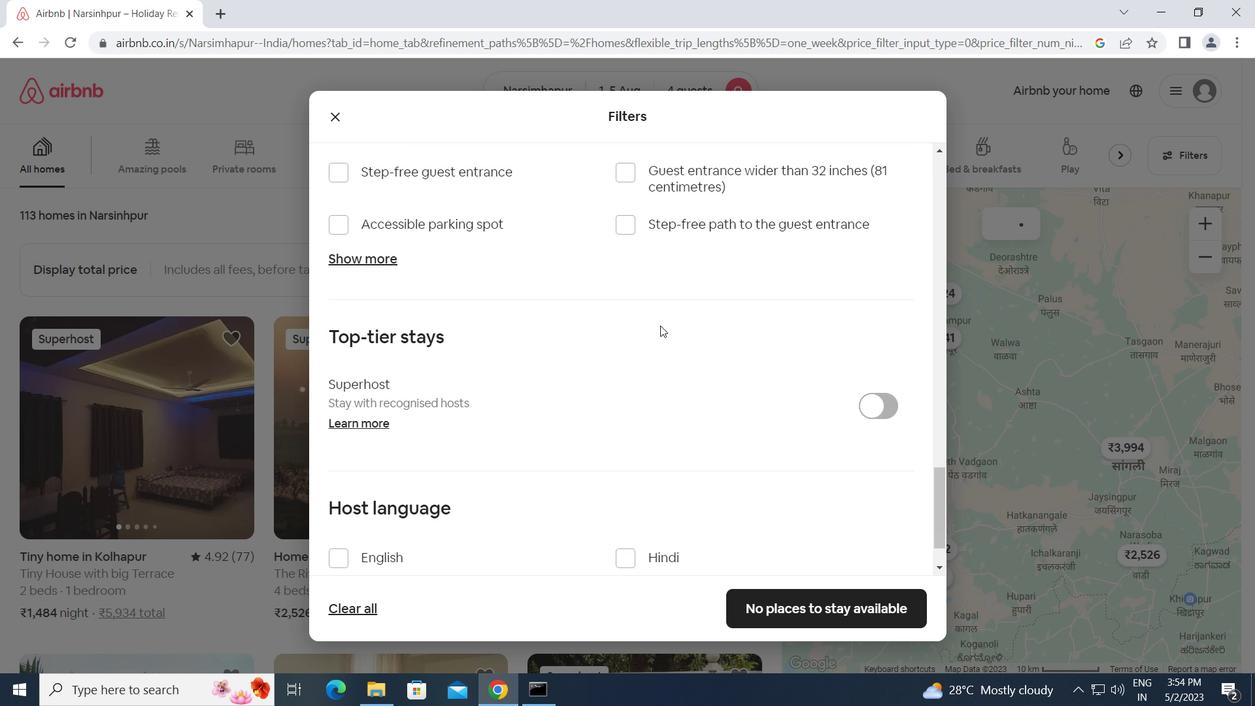
Action: Mouse scrolled (659, 325) with delta (0, 0)
Screenshot: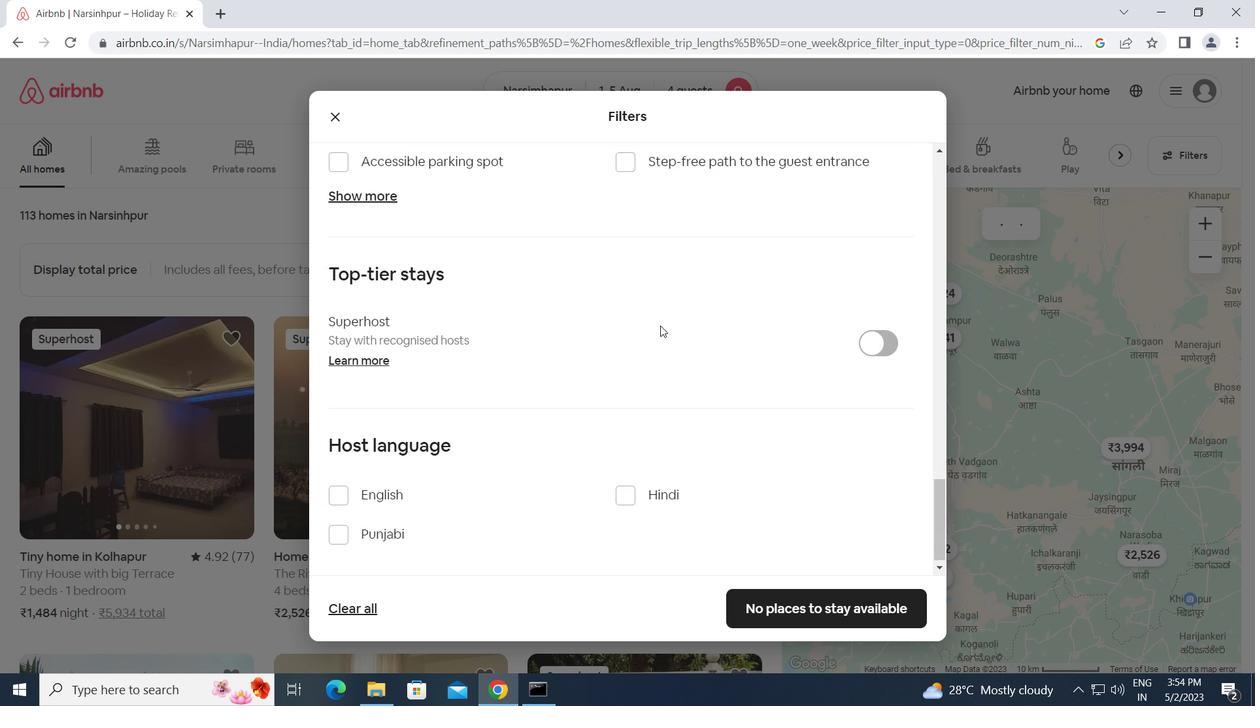 
Action: Mouse moved to (658, 327)
Screenshot: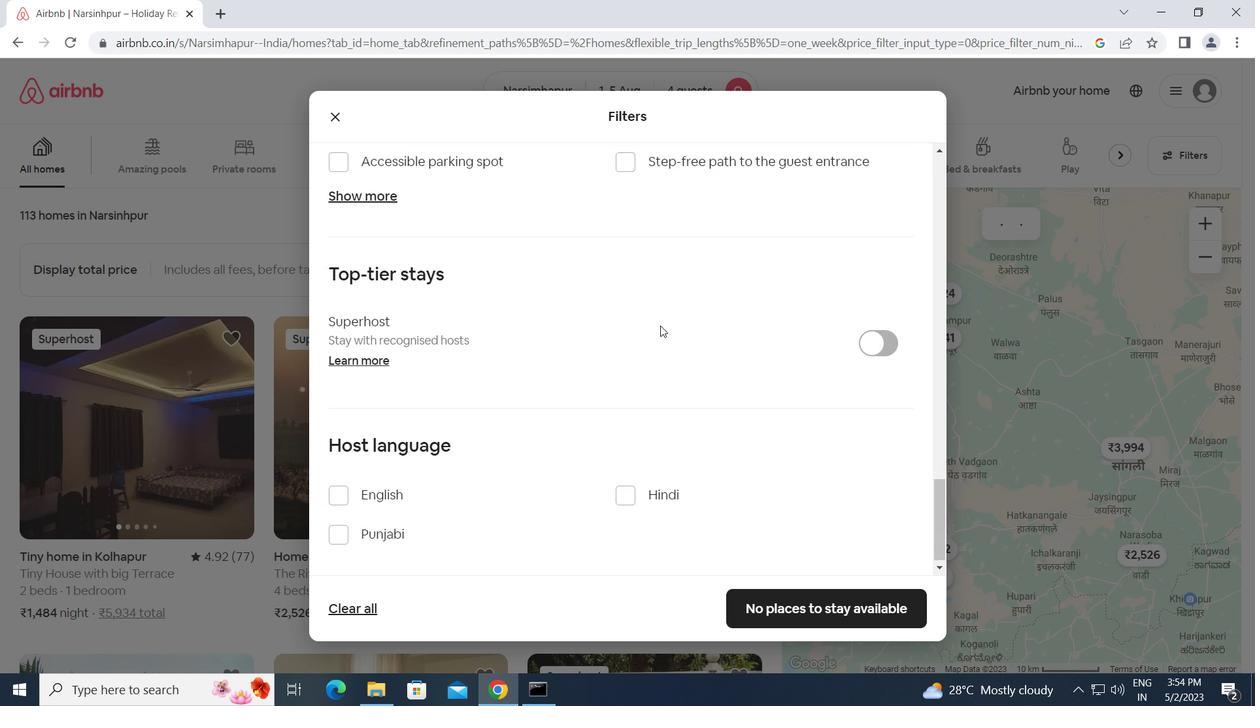 
Action: Mouse scrolled (658, 326) with delta (0, 0)
Screenshot: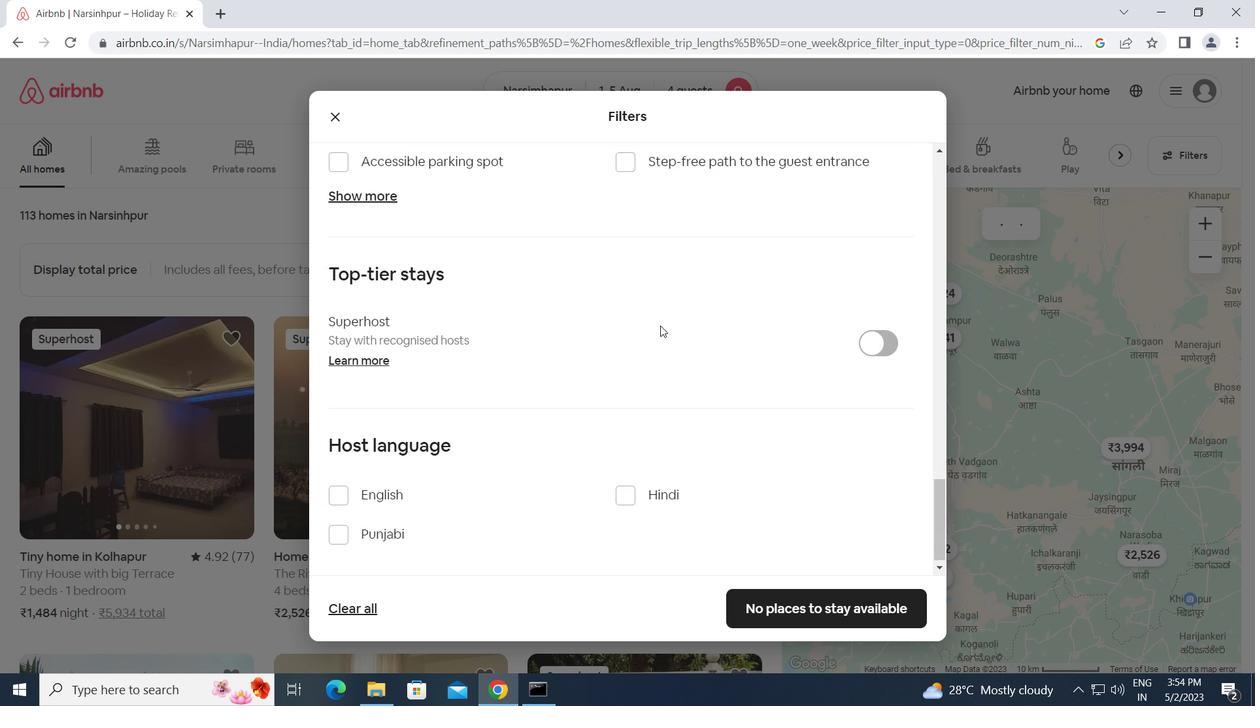 
Action: Mouse moved to (658, 328)
Screenshot: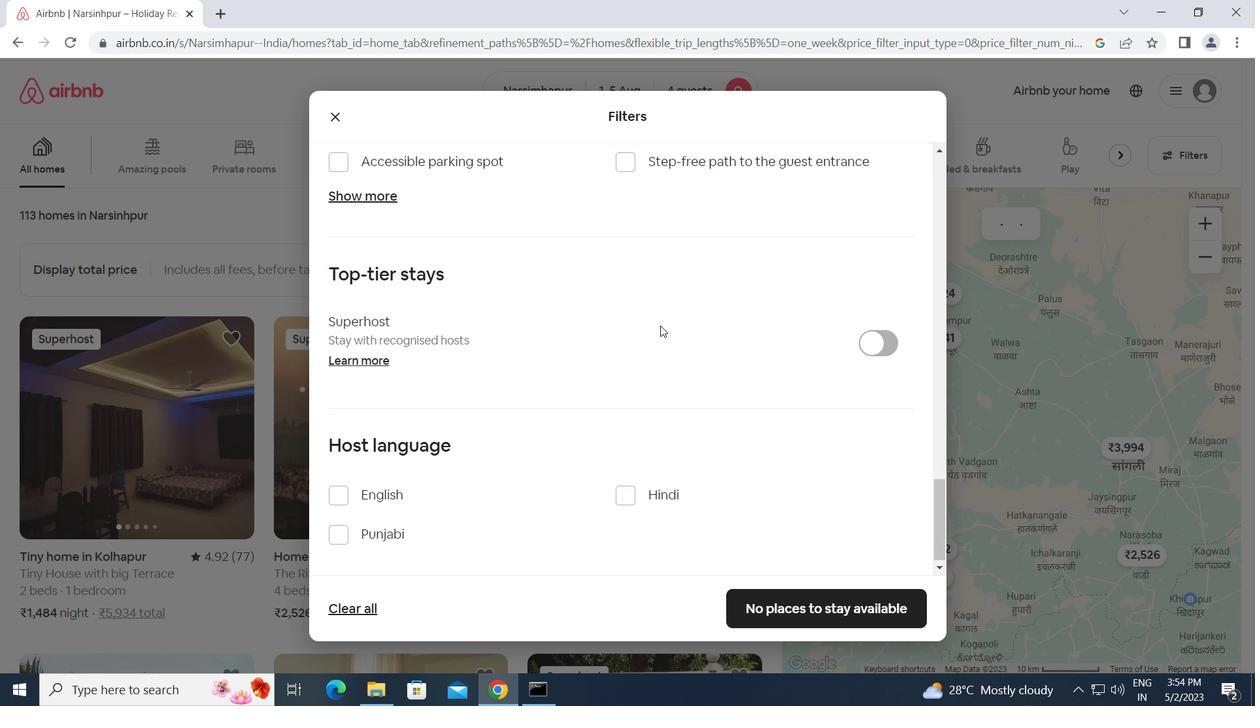 
Action: Mouse scrolled (658, 327) with delta (0, 0)
Screenshot: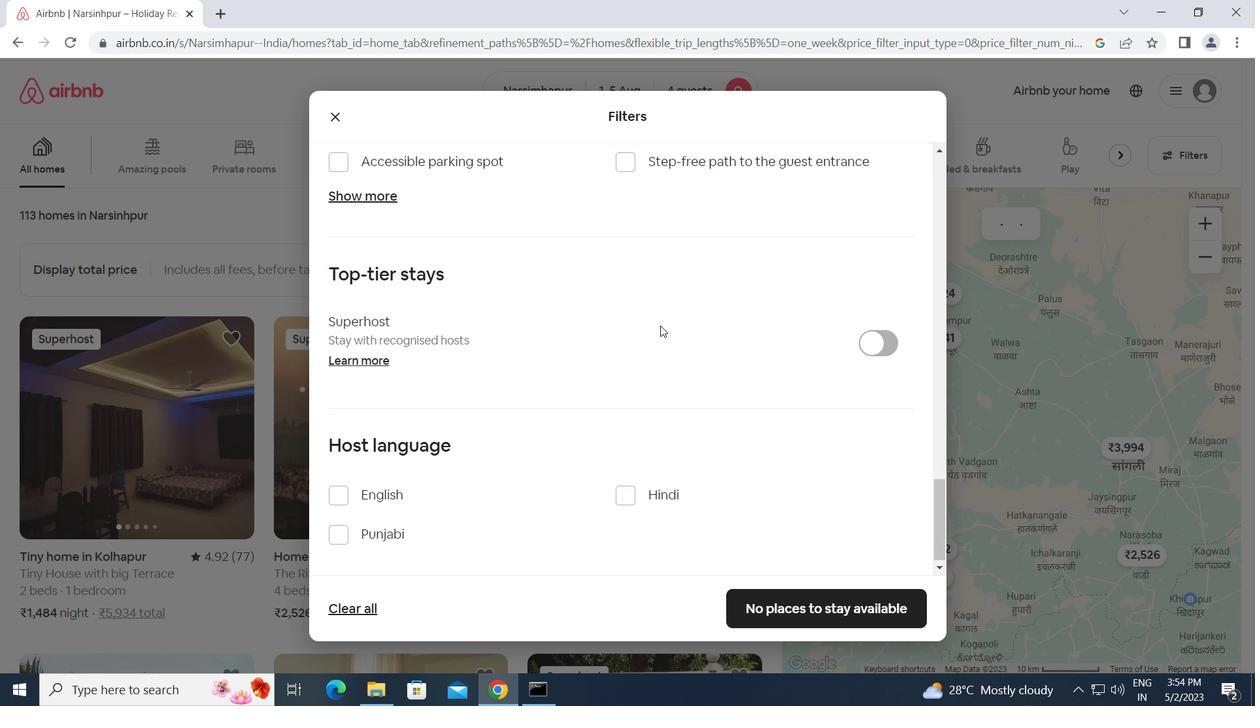 
Action: Mouse moved to (657, 330)
Screenshot: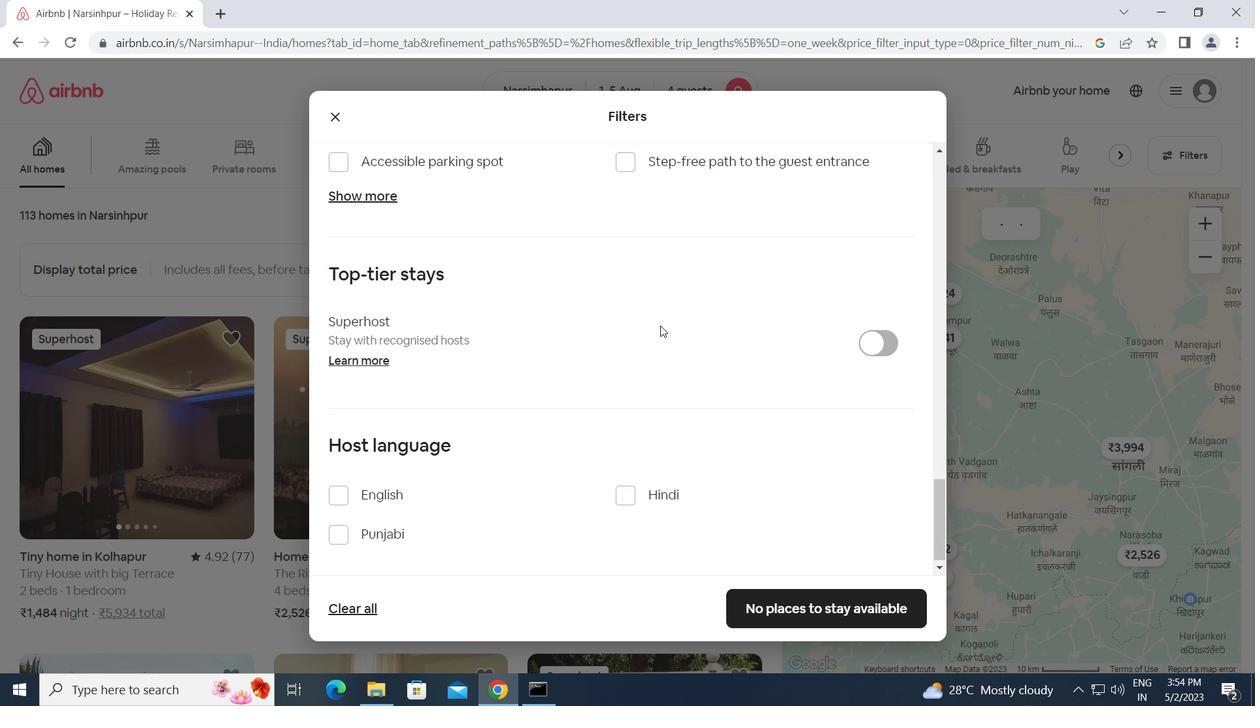 
Action: Mouse scrolled (657, 329) with delta (0, 0)
Screenshot: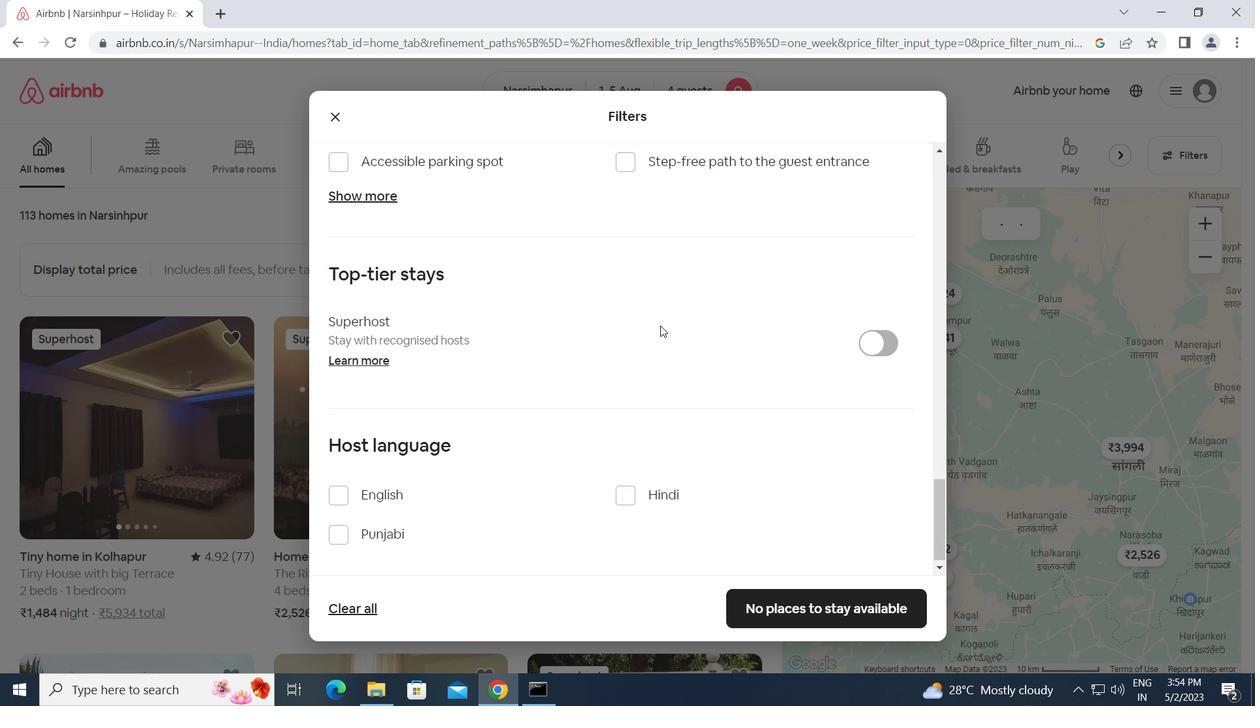 
Action: Mouse moved to (652, 336)
Screenshot: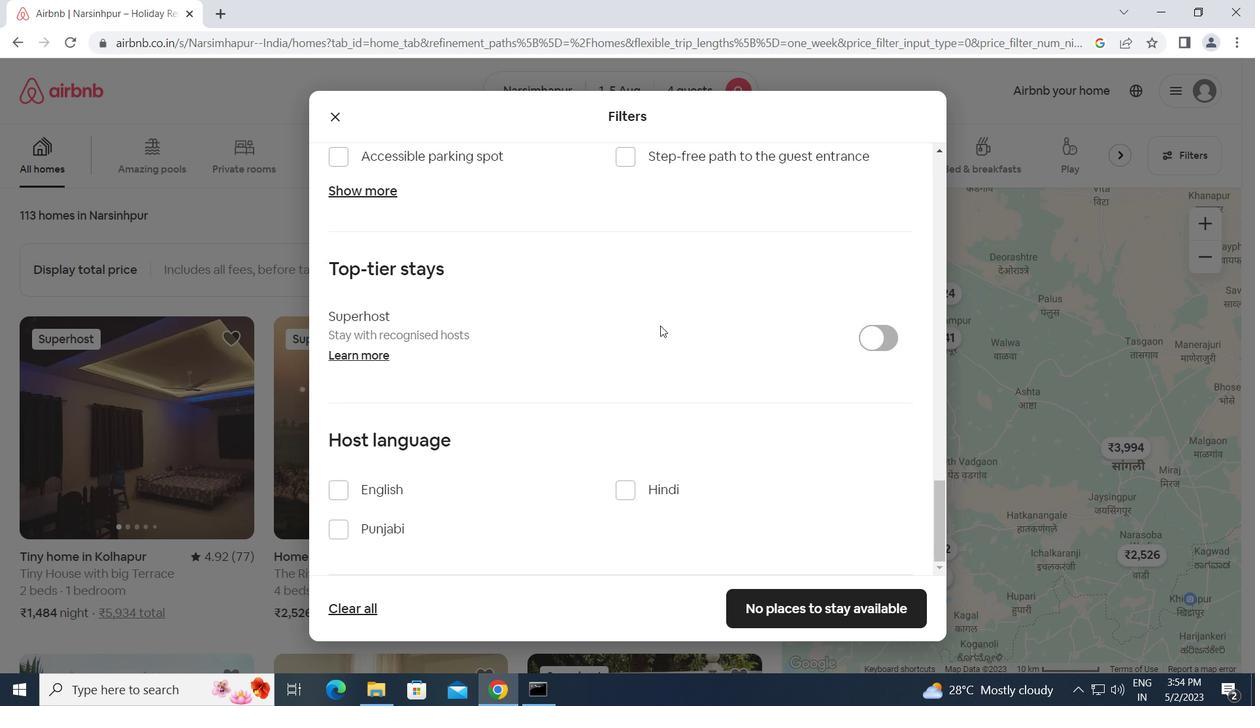 
Action: Mouse scrolled (652, 335) with delta (0, 0)
Screenshot: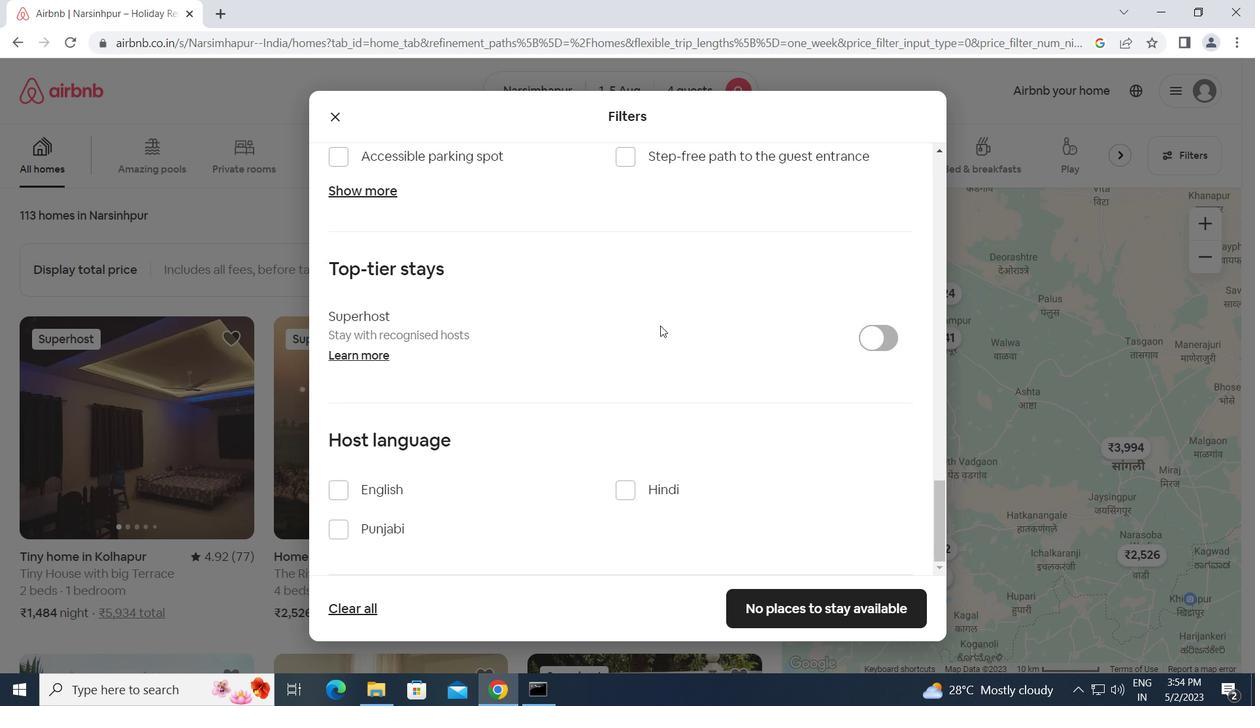 
Action: Mouse moved to (328, 496)
Screenshot: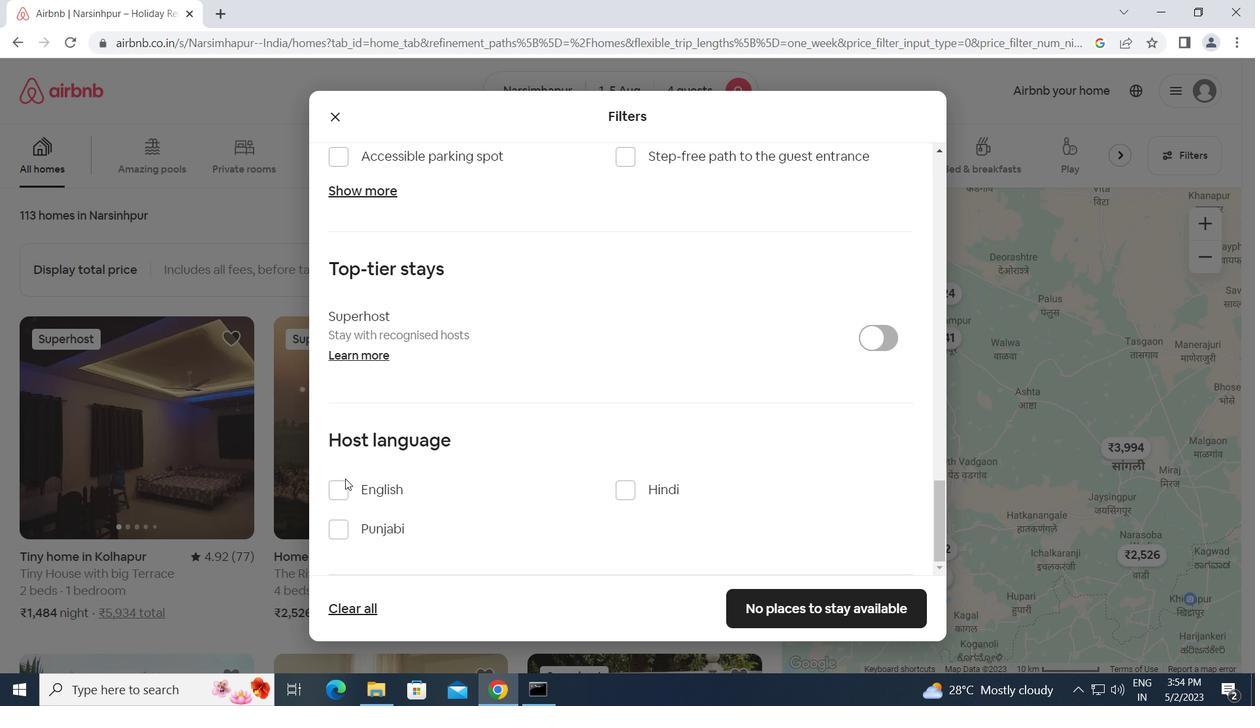 
Action: Mouse pressed left at (328, 496)
Screenshot: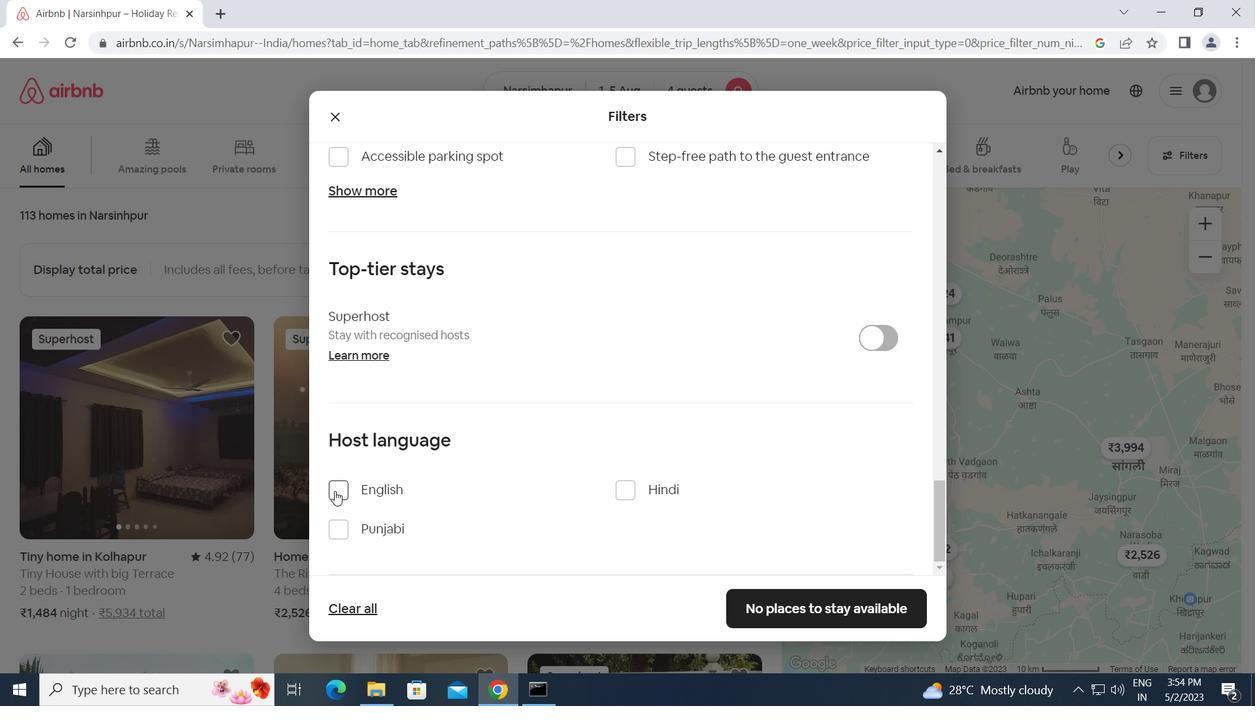 
Action: Mouse moved to (796, 609)
Screenshot: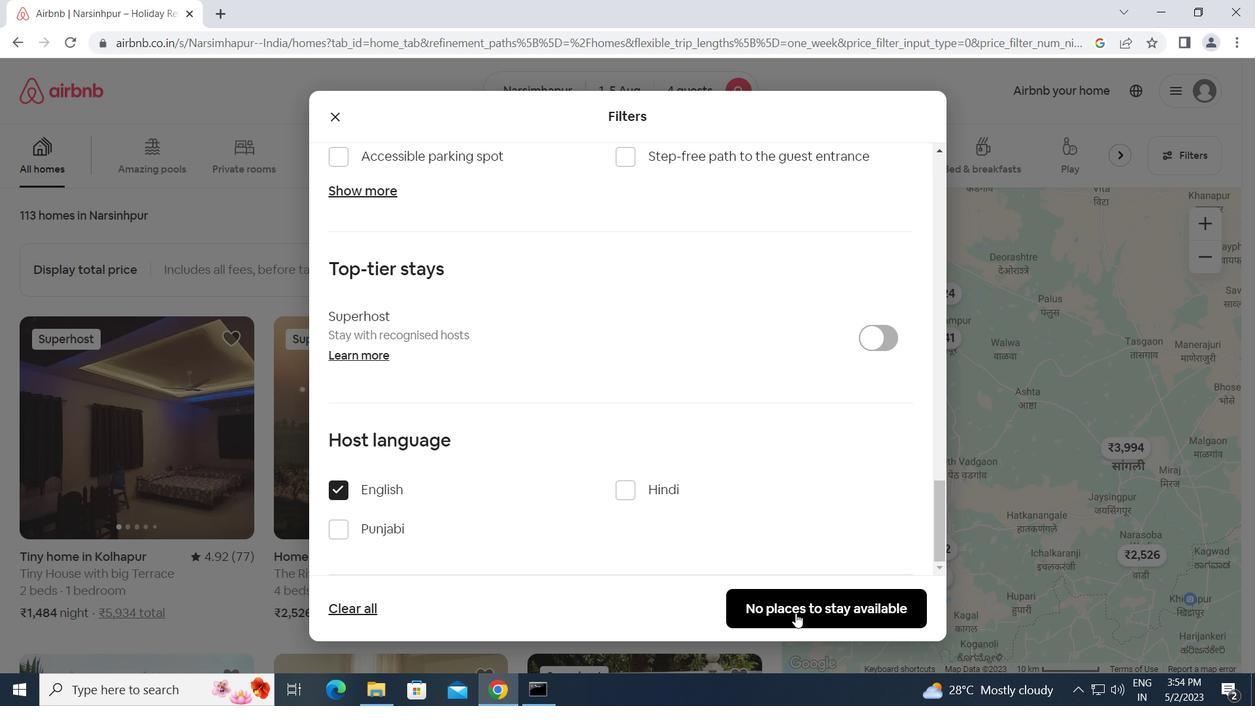 
Action: Mouse pressed left at (796, 609)
Screenshot: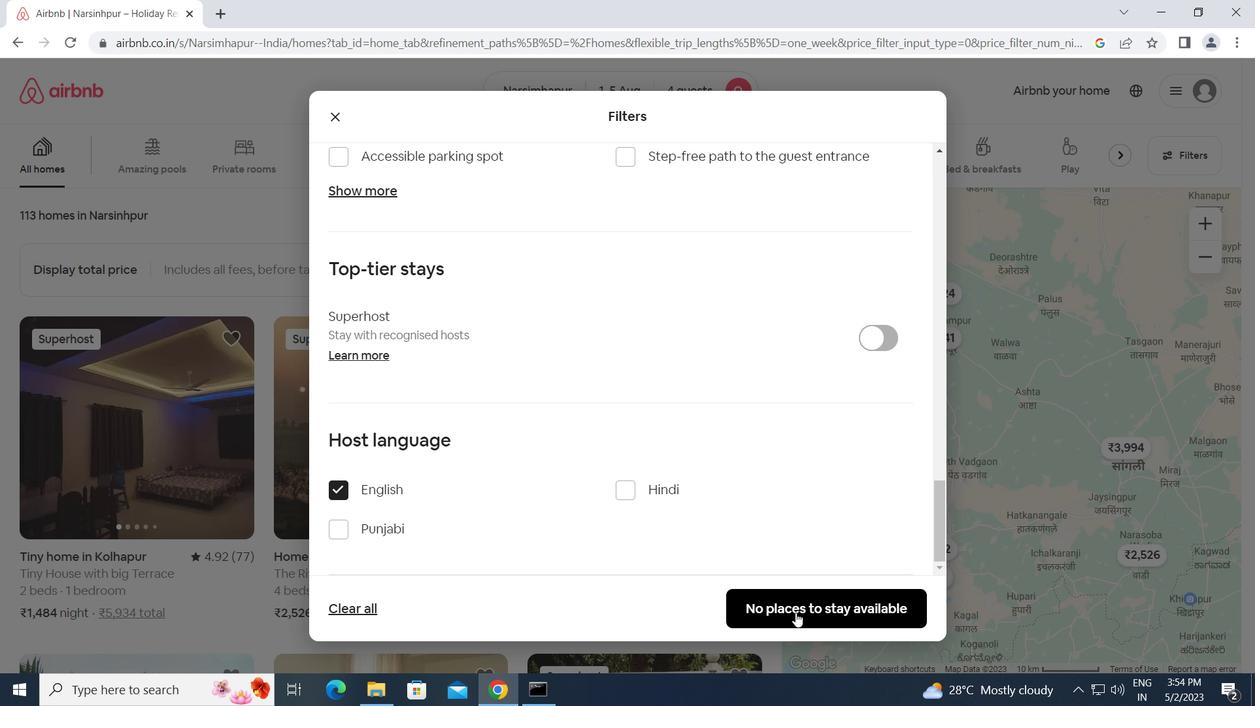 
Action: Mouse moved to (796, 608)
Screenshot: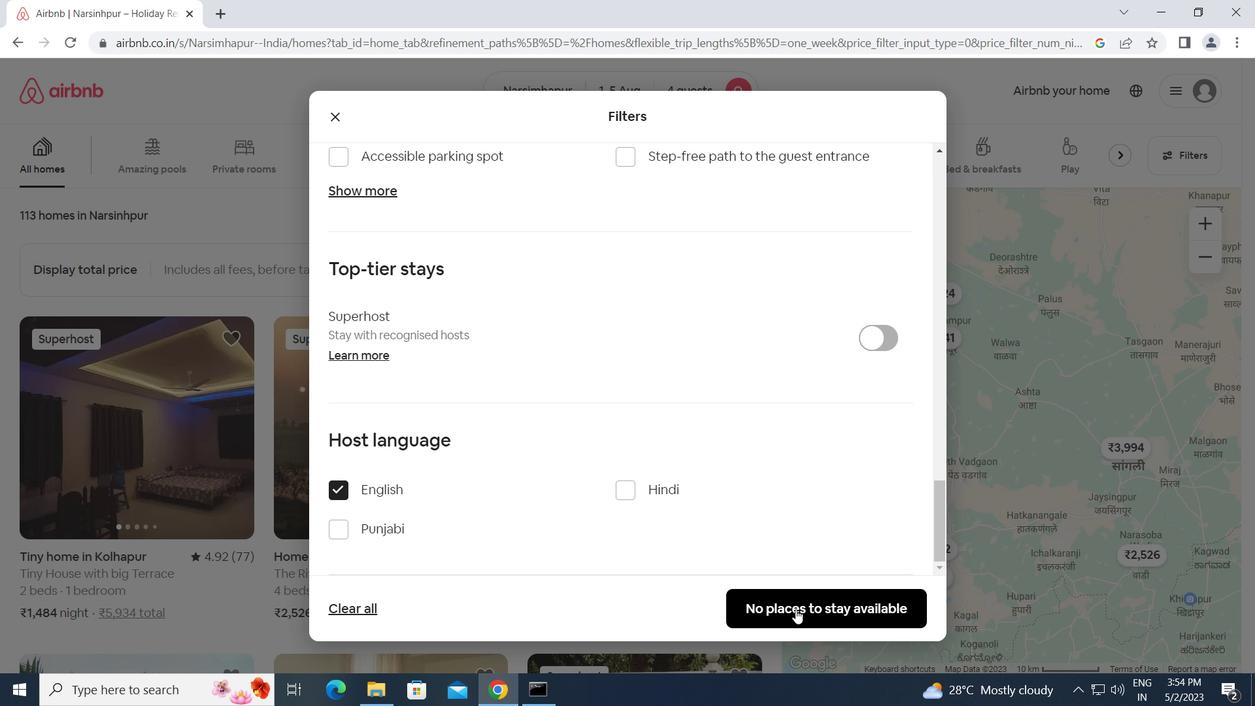 
